 Task: Search one way flight ticket for 4 adults, 2 children, 2 infants in seat and 1 infant on lap in economy from Chattanooga: Lovell Field to Greensboro: Piedmont Triad International Airport on 5-1-2023. Choice of flights is American. Number of bags: 1 carry on bag. Price is upto 85000. Outbound departure time preference is 12:45.
Action: Mouse moved to (263, 333)
Screenshot: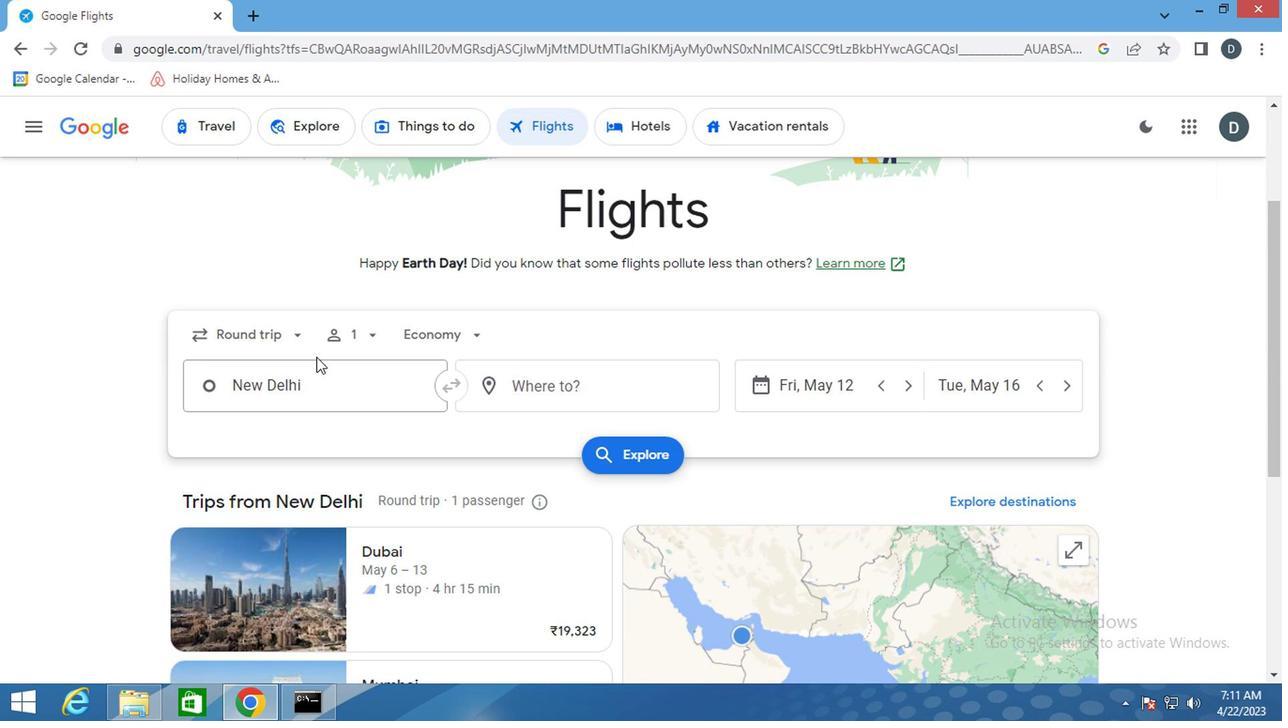 
Action: Mouse pressed left at (263, 333)
Screenshot: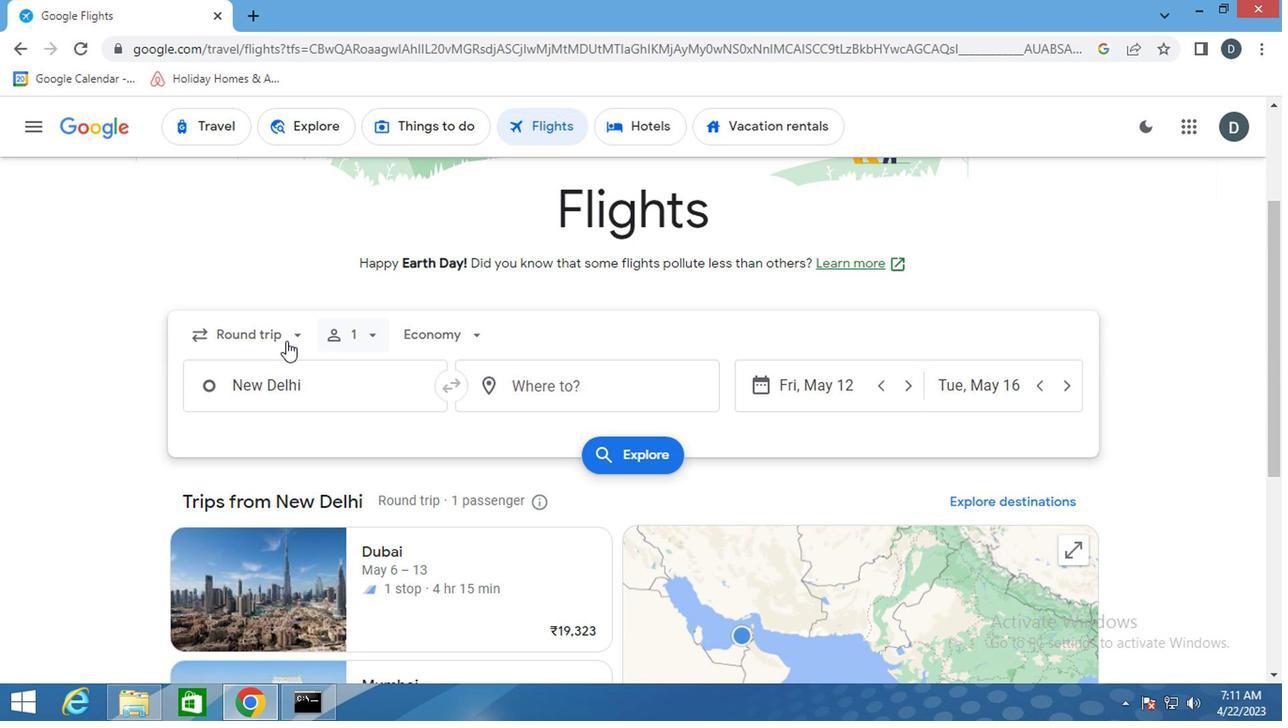 
Action: Mouse moved to (272, 414)
Screenshot: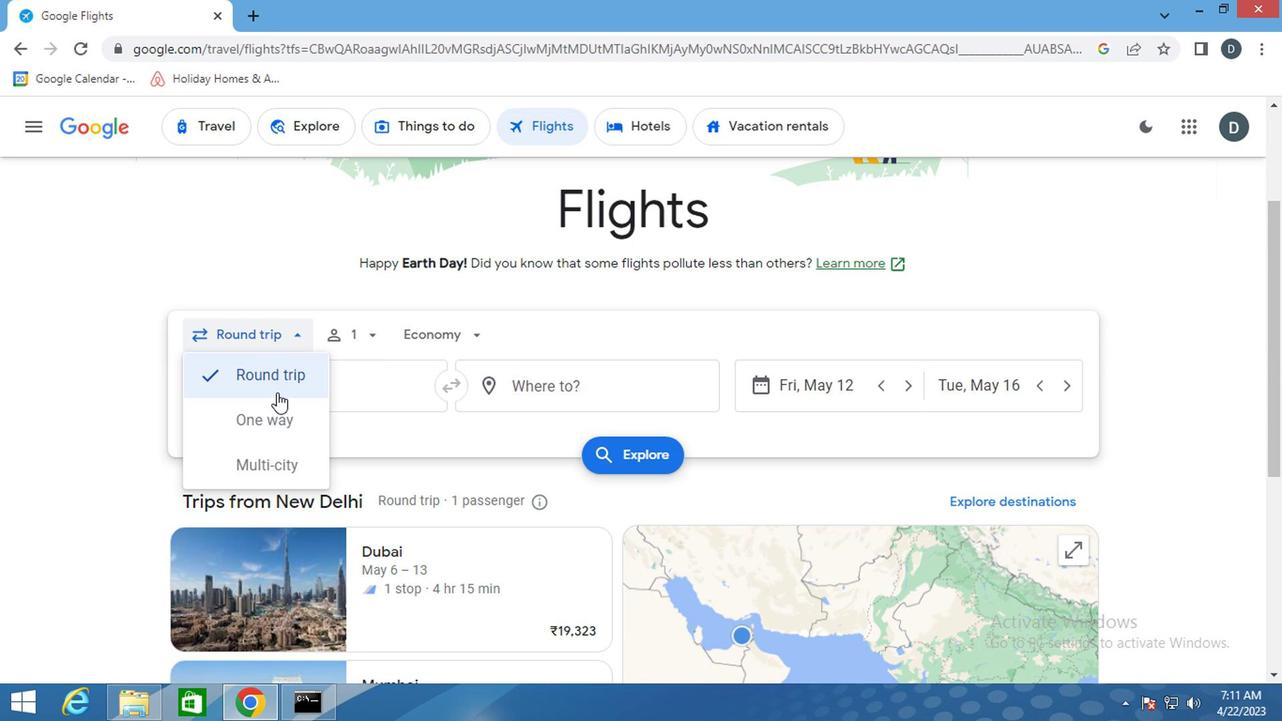 
Action: Mouse pressed left at (272, 414)
Screenshot: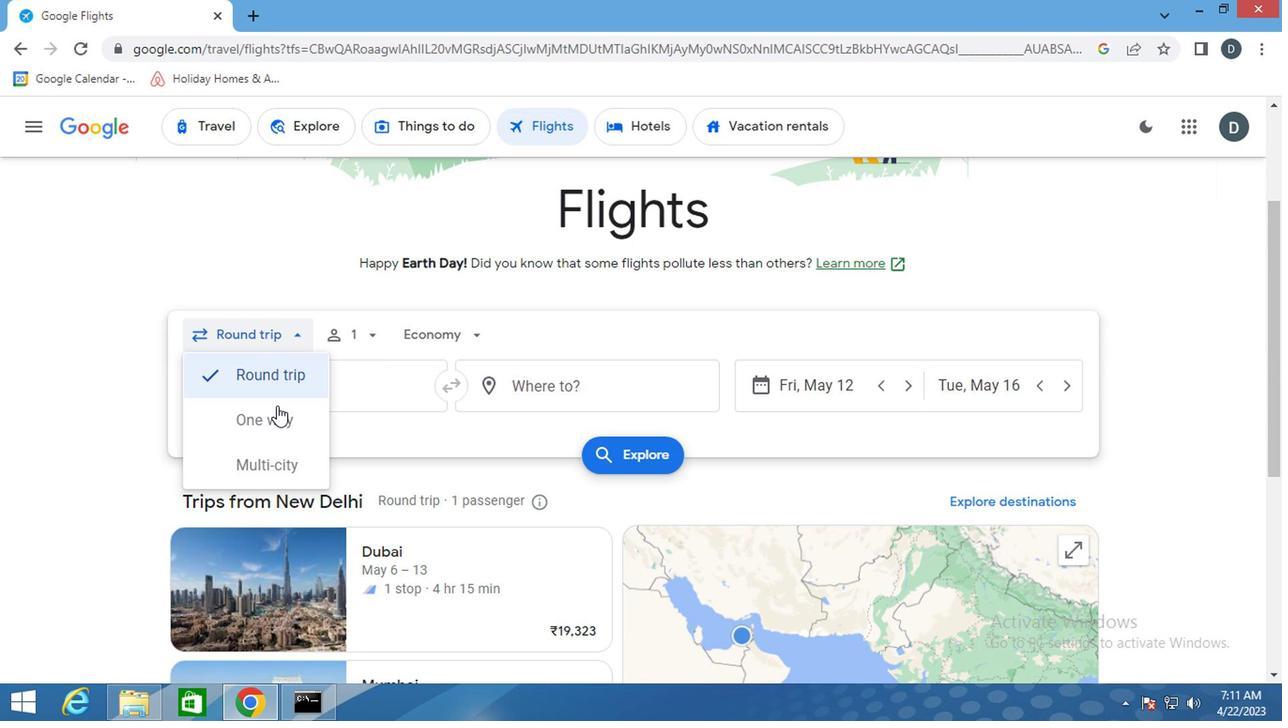 
Action: Mouse moved to (369, 331)
Screenshot: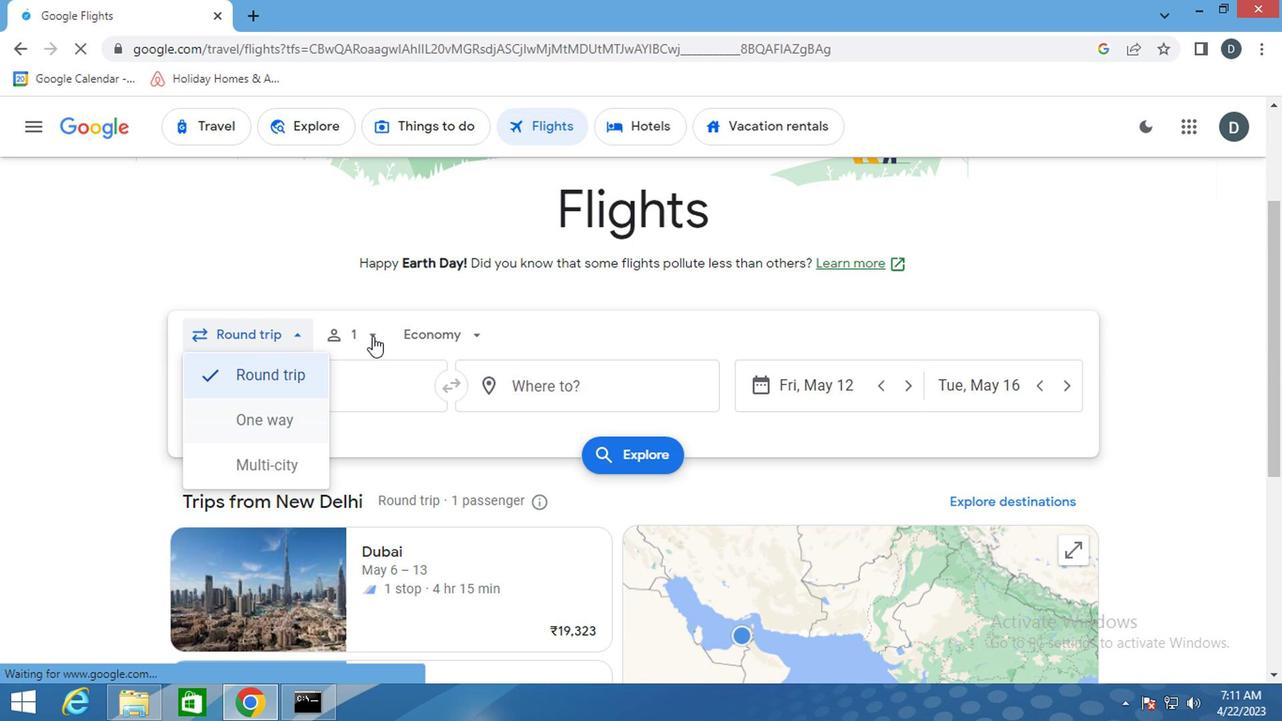 
Action: Mouse pressed left at (369, 331)
Screenshot: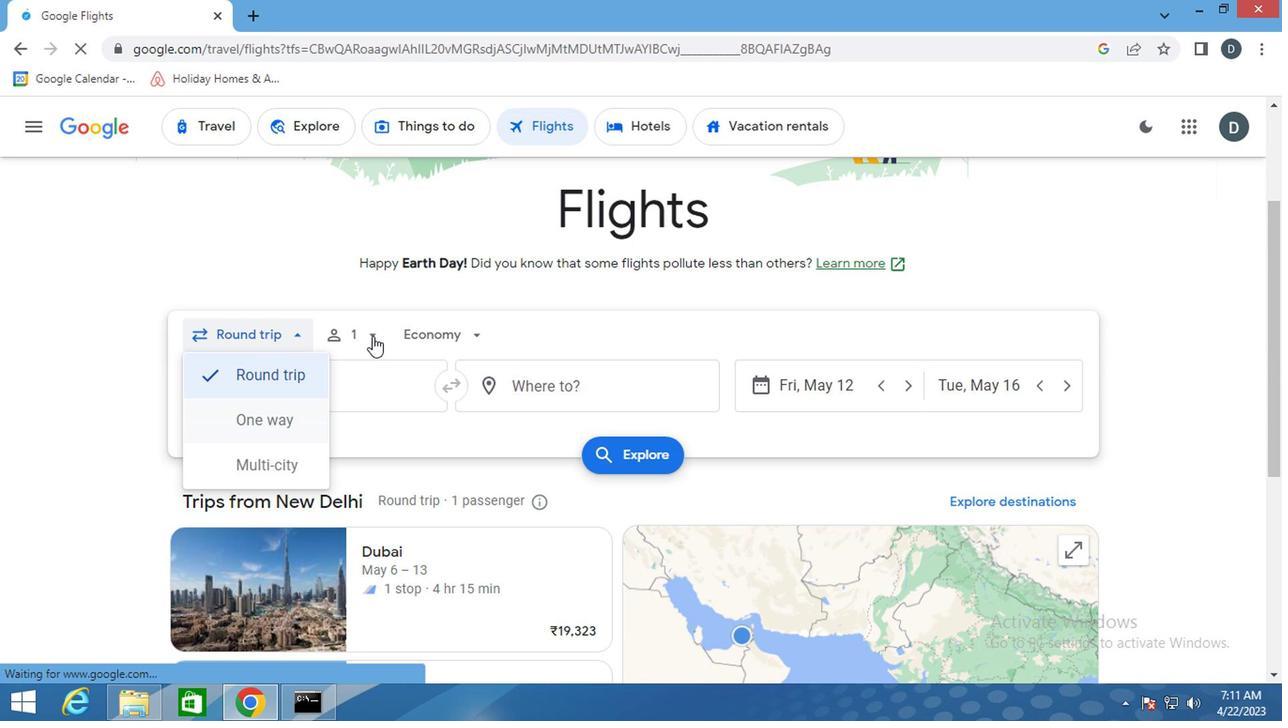 
Action: Mouse moved to (506, 377)
Screenshot: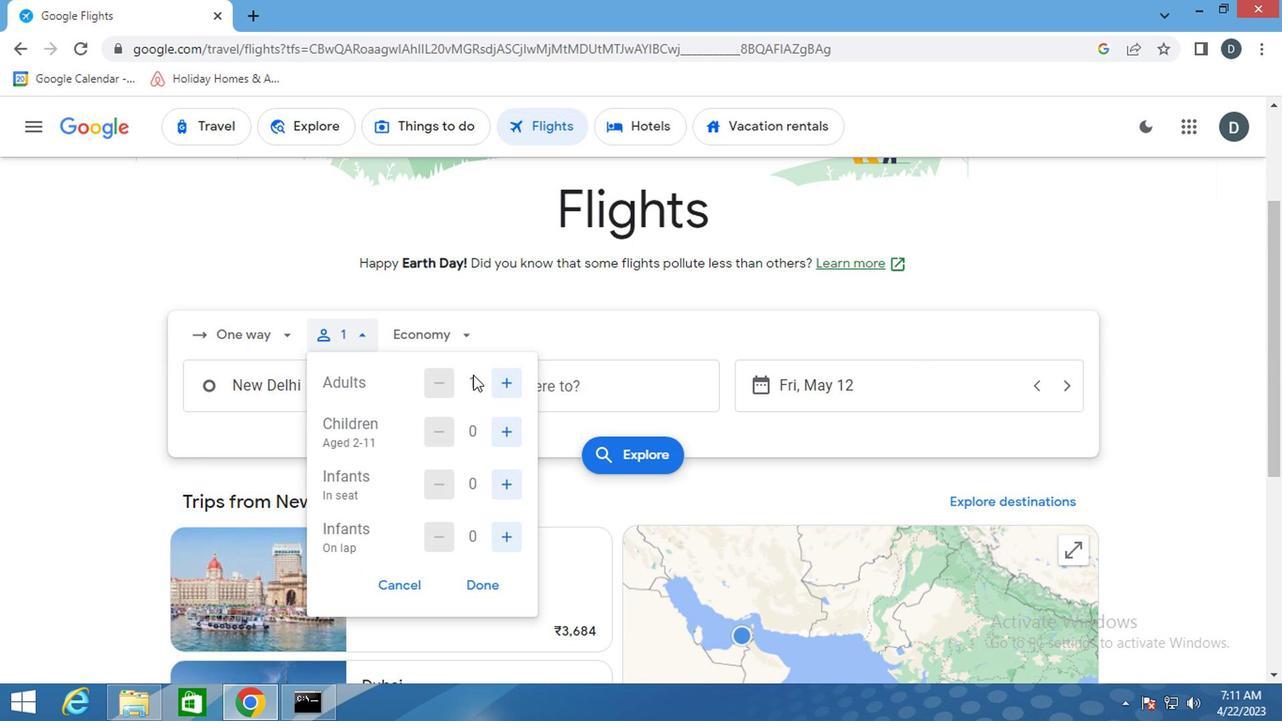 
Action: Mouse pressed left at (506, 377)
Screenshot: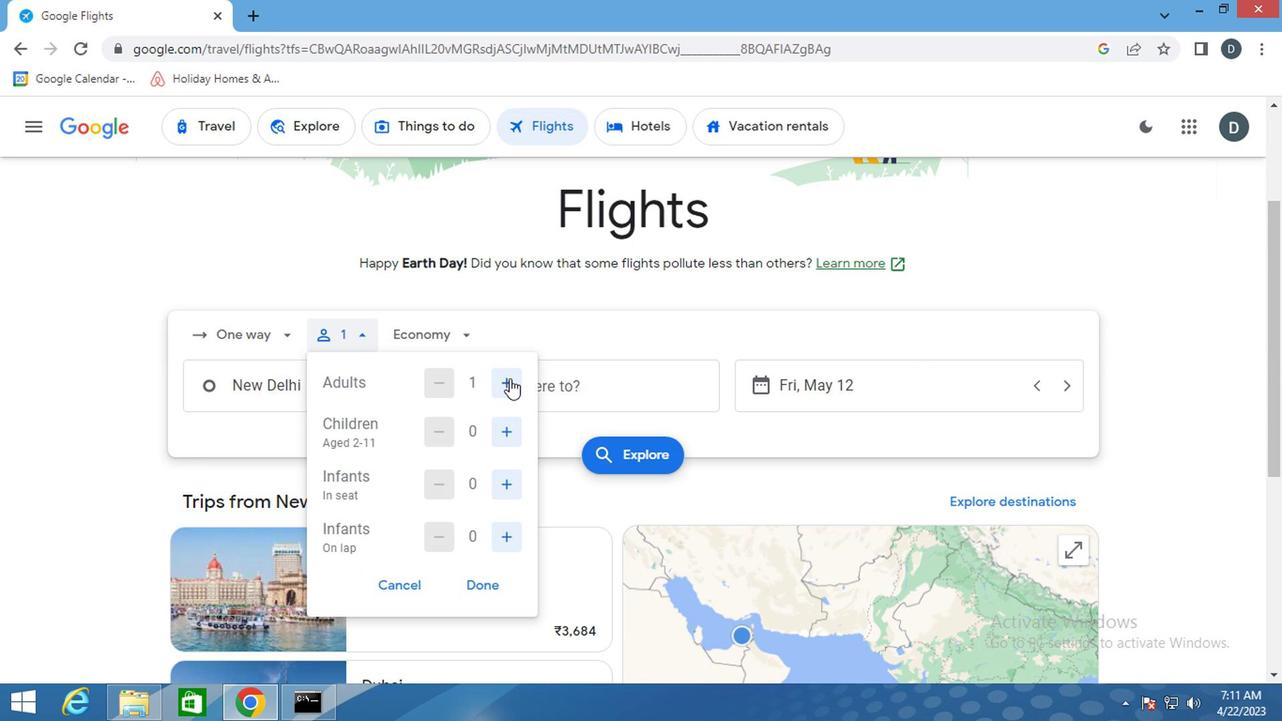 
Action: Mouse pressed left at (506, 377)
Screenshot: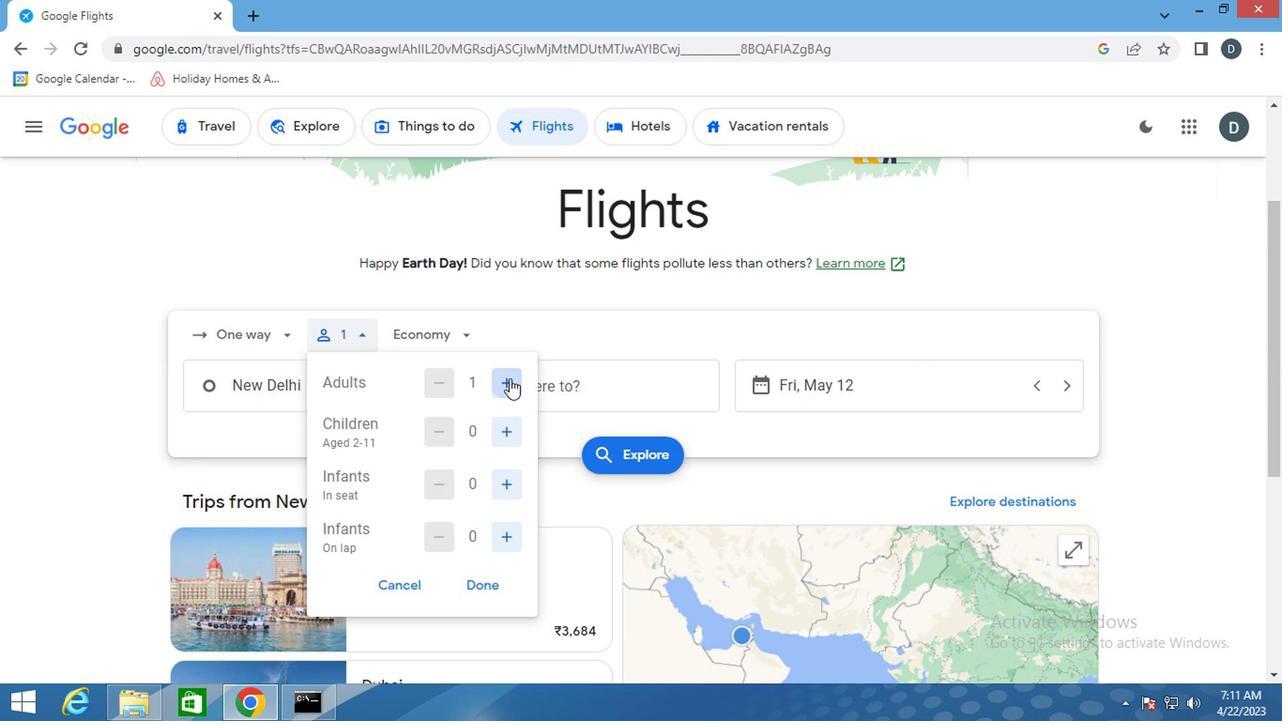 
Action: Mouse pressed left at (506, 377)
Screenshot: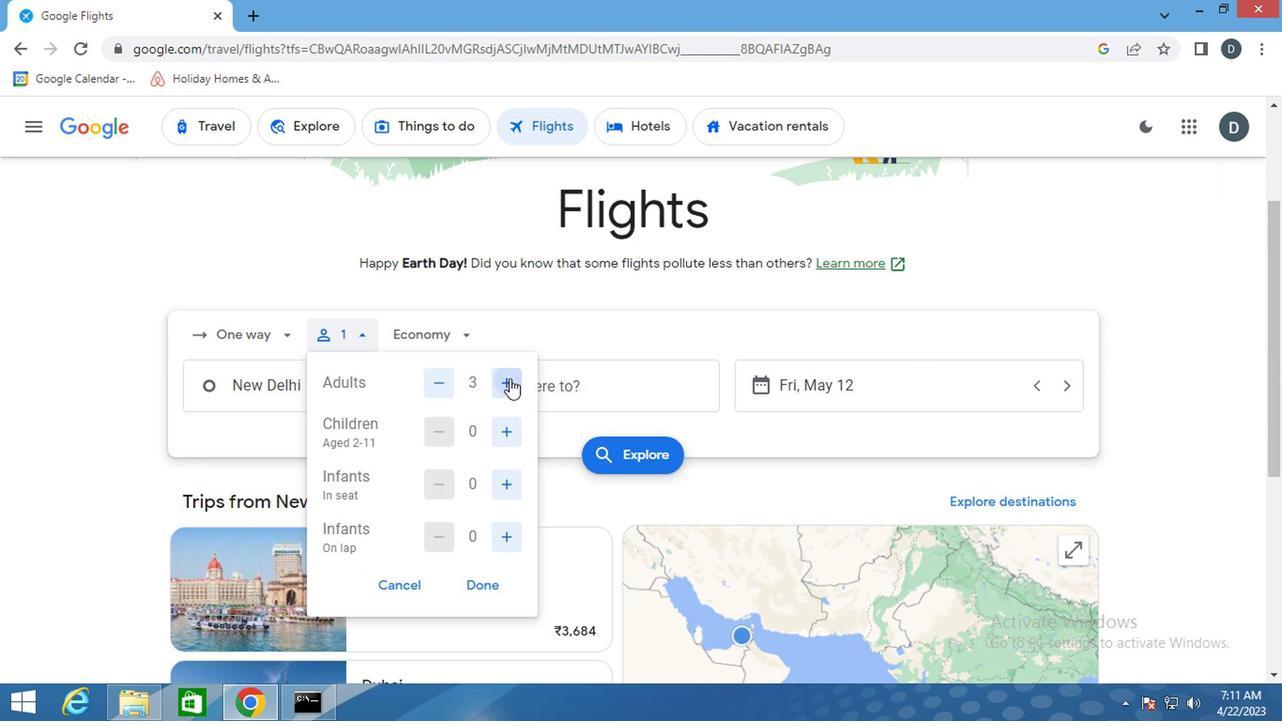 
Action: Mouse moved to (493, 436)
Screenshot: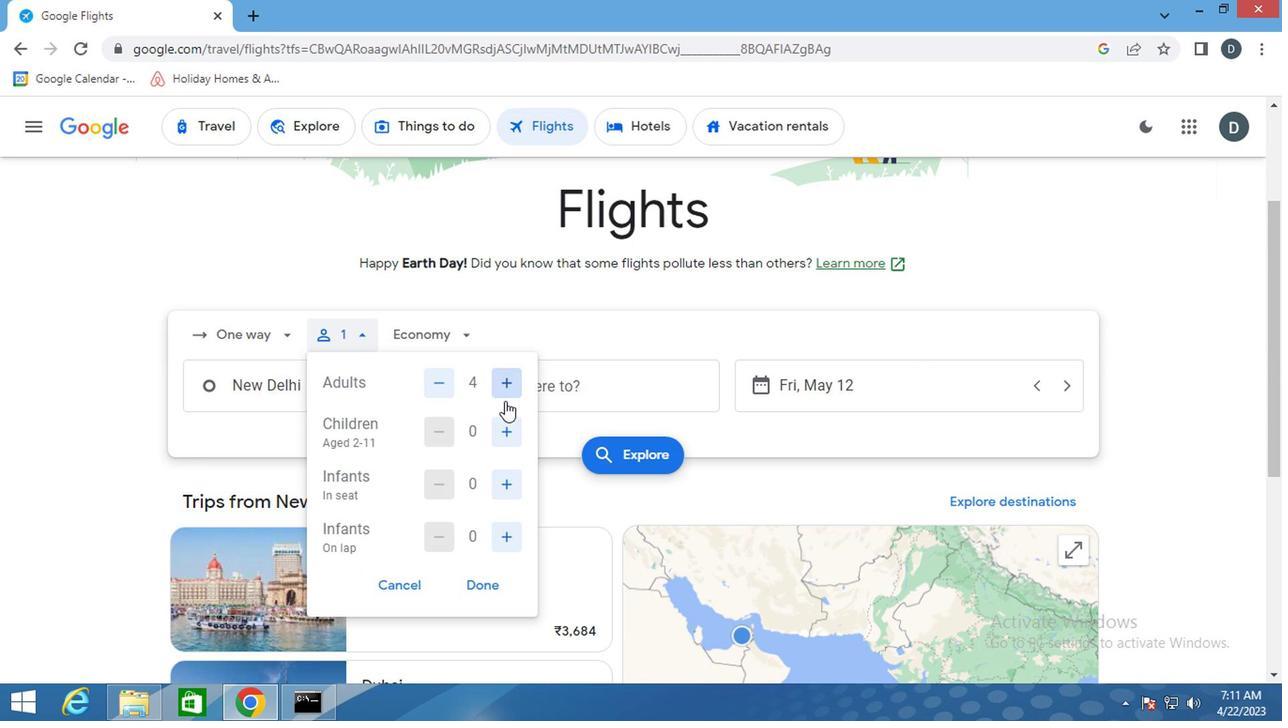 
Action: Mouse pressed left at (493, 436)
Screenshot: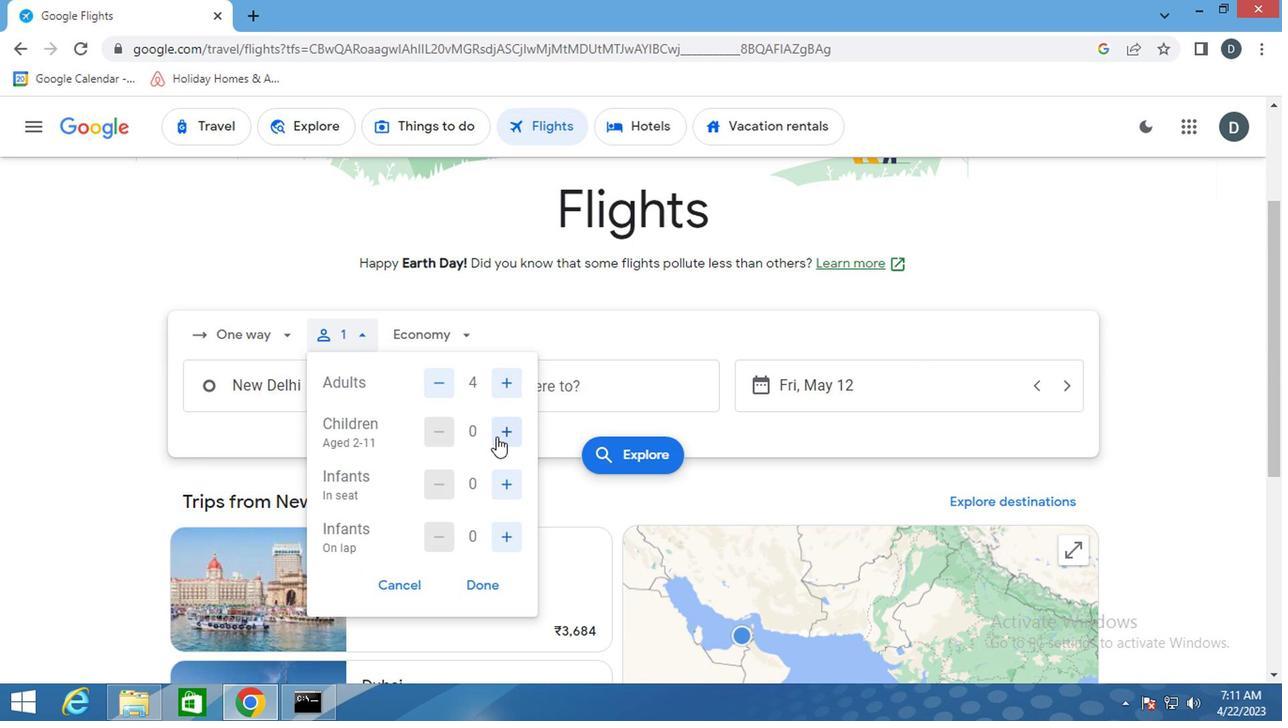 
Action: Mouse pressed left at (493, 436)
Screenshot: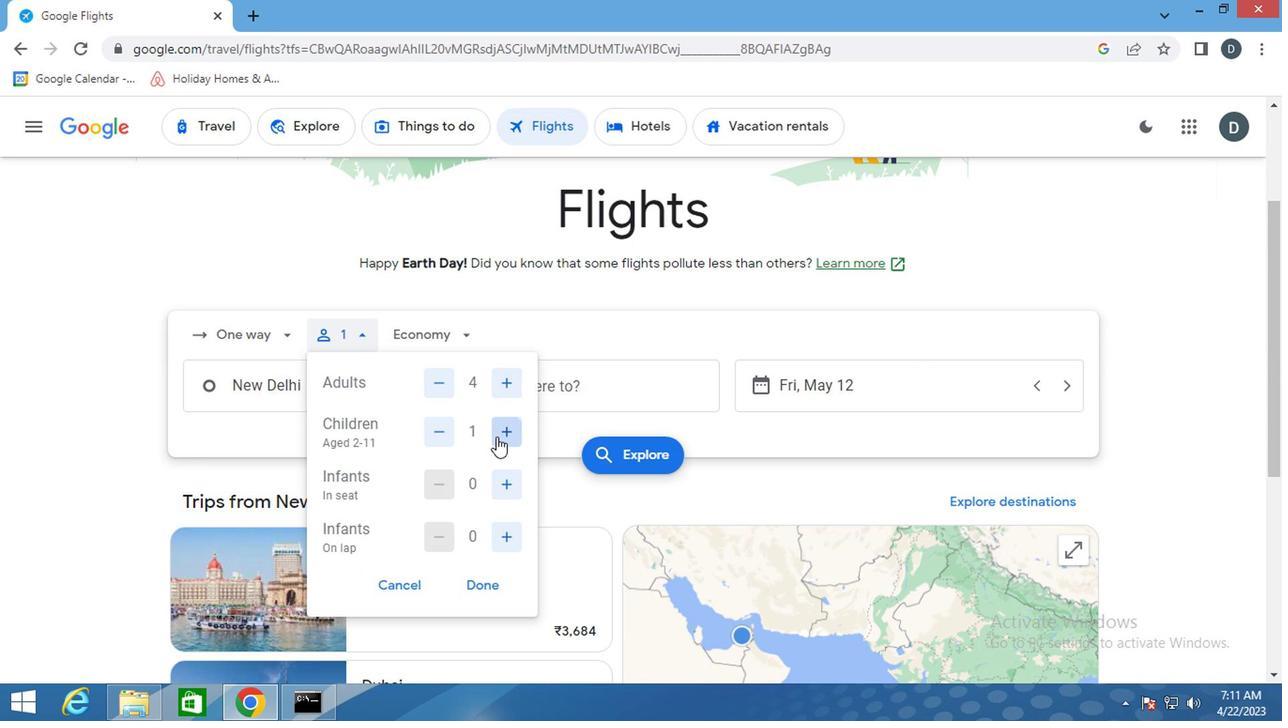 
Action: Mouse moved to (501, 483)
Screenshot: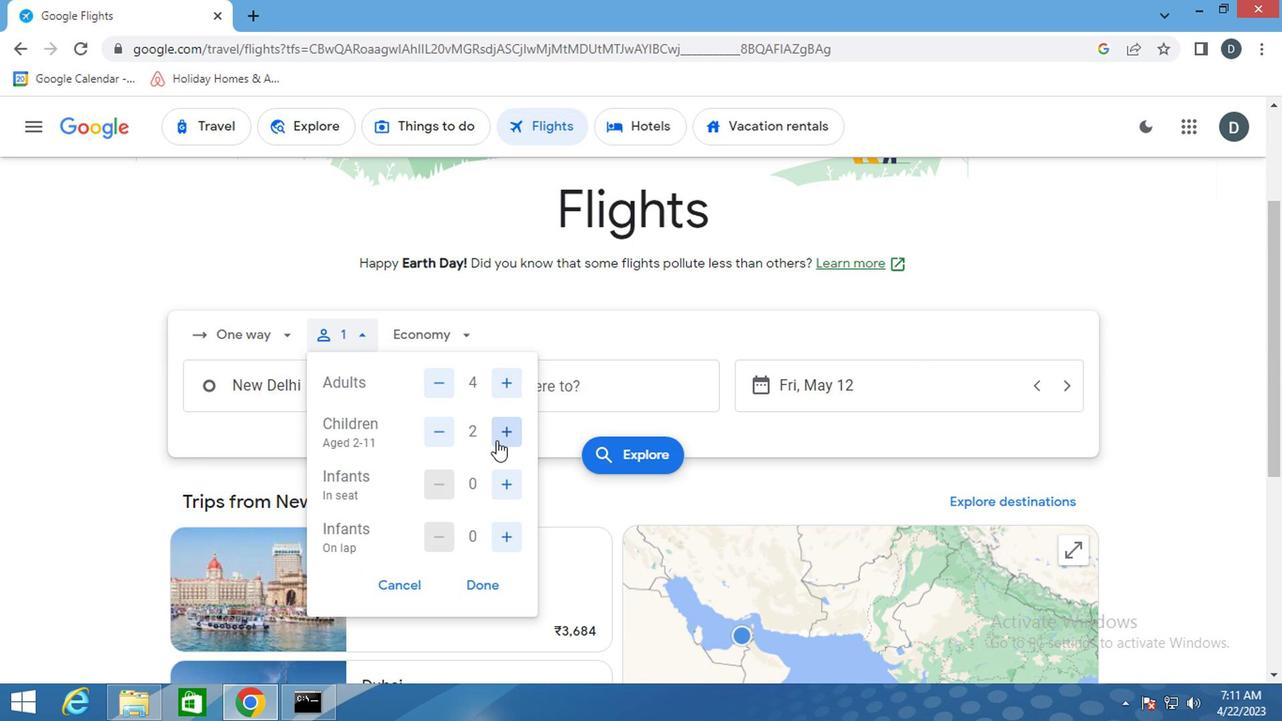 
Action: Mouse pressed left at (501, 483)
Screenshot: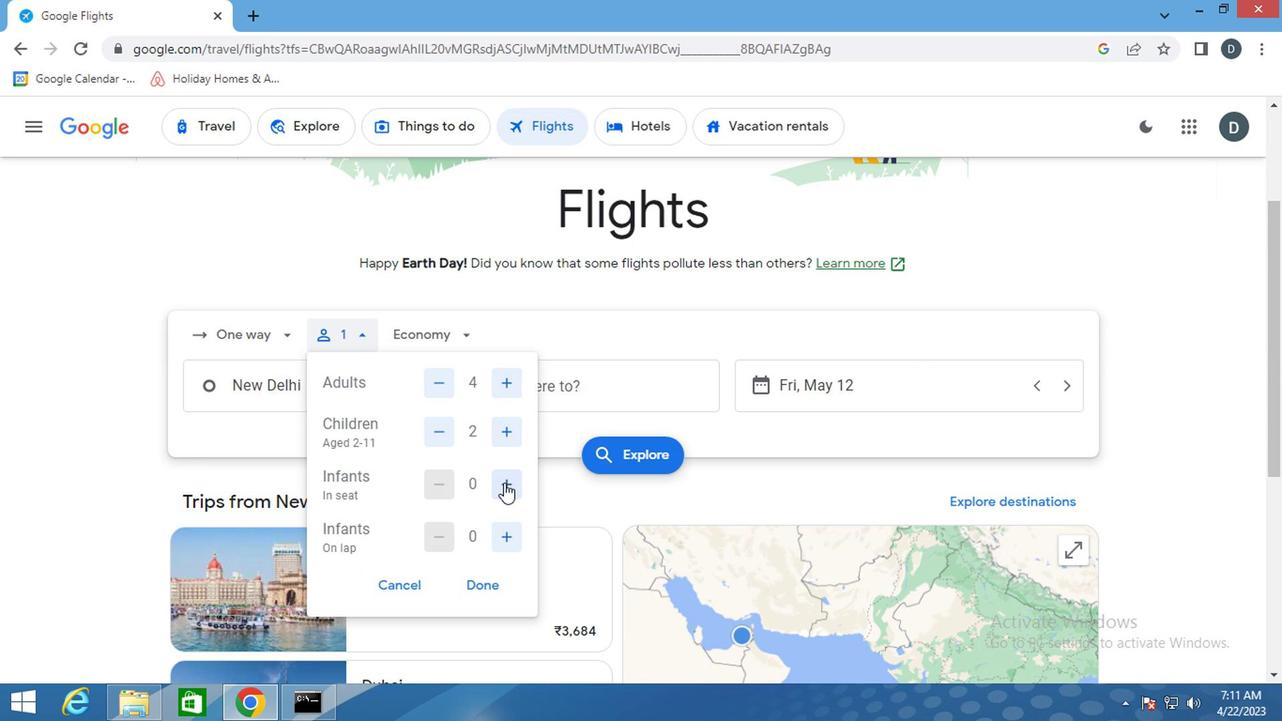 
Action: Mouse pressed left at (501, 483)
Screenshot: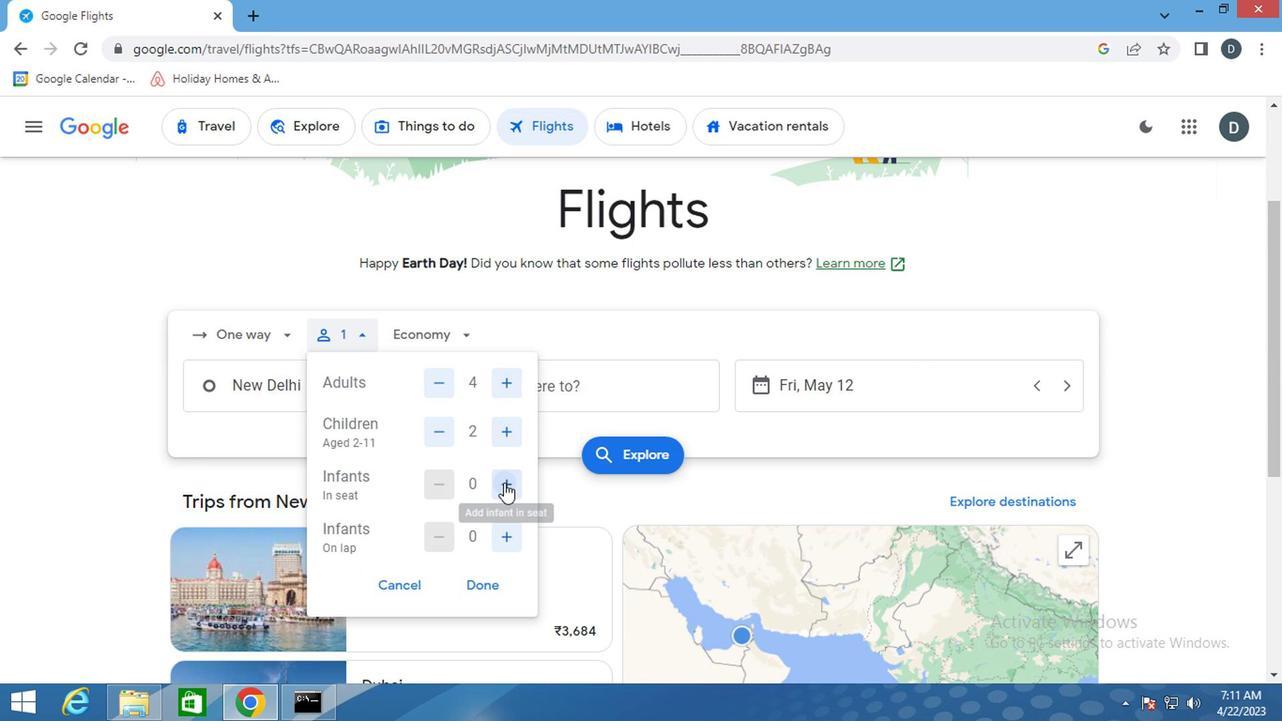 
Action: Mouse moved to (504, 542)
Screenshot: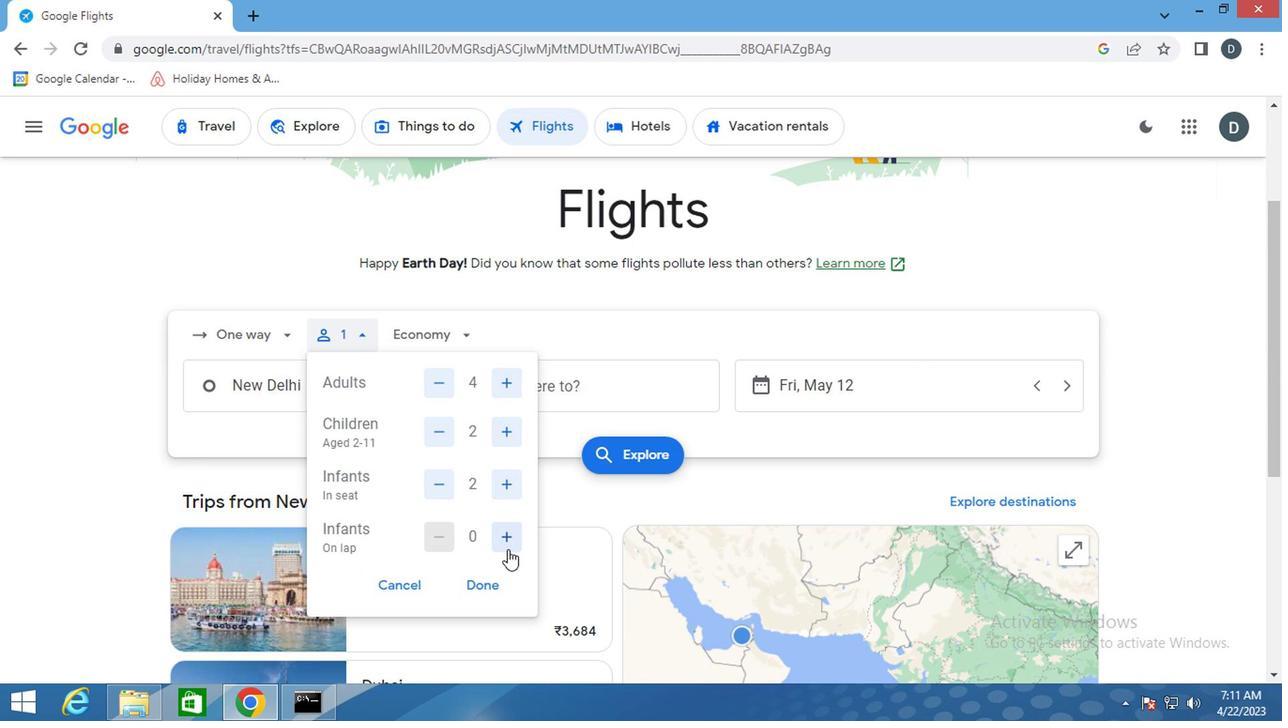 
Action: Mouse pressed left at (504, 542)
Screenshot: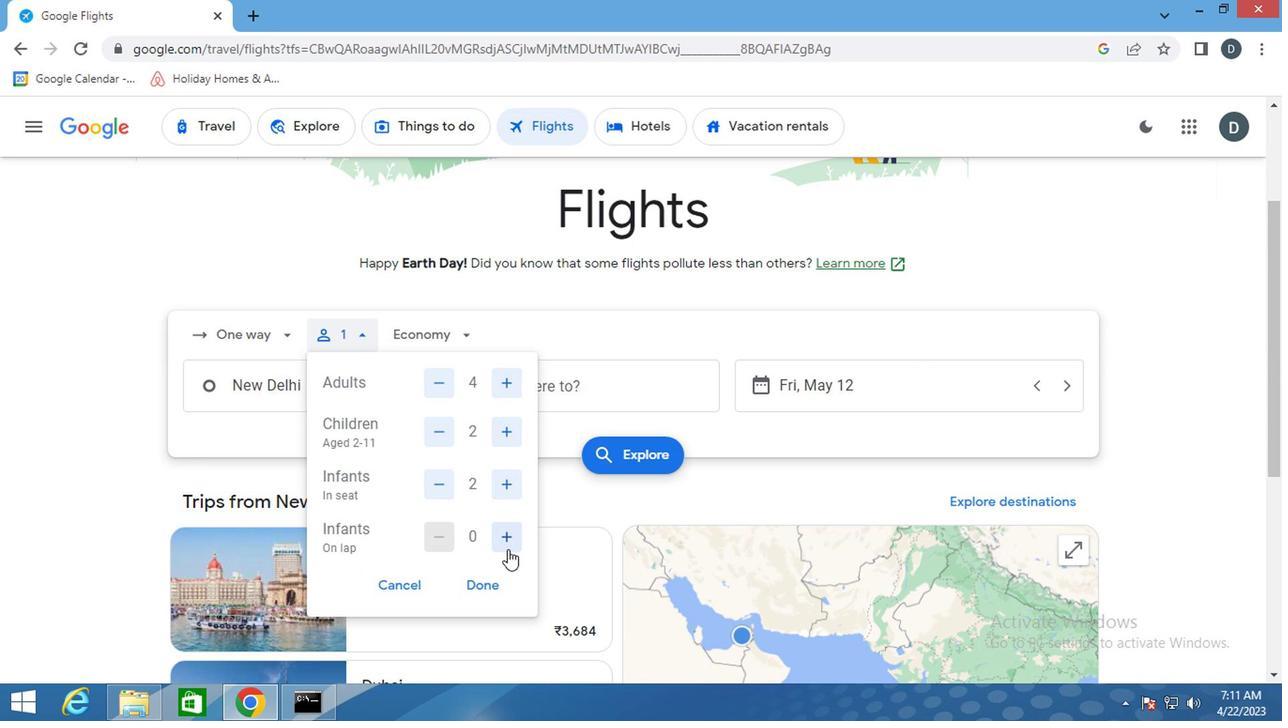
Action: Mouse moved to (484, 582)
Screenshot: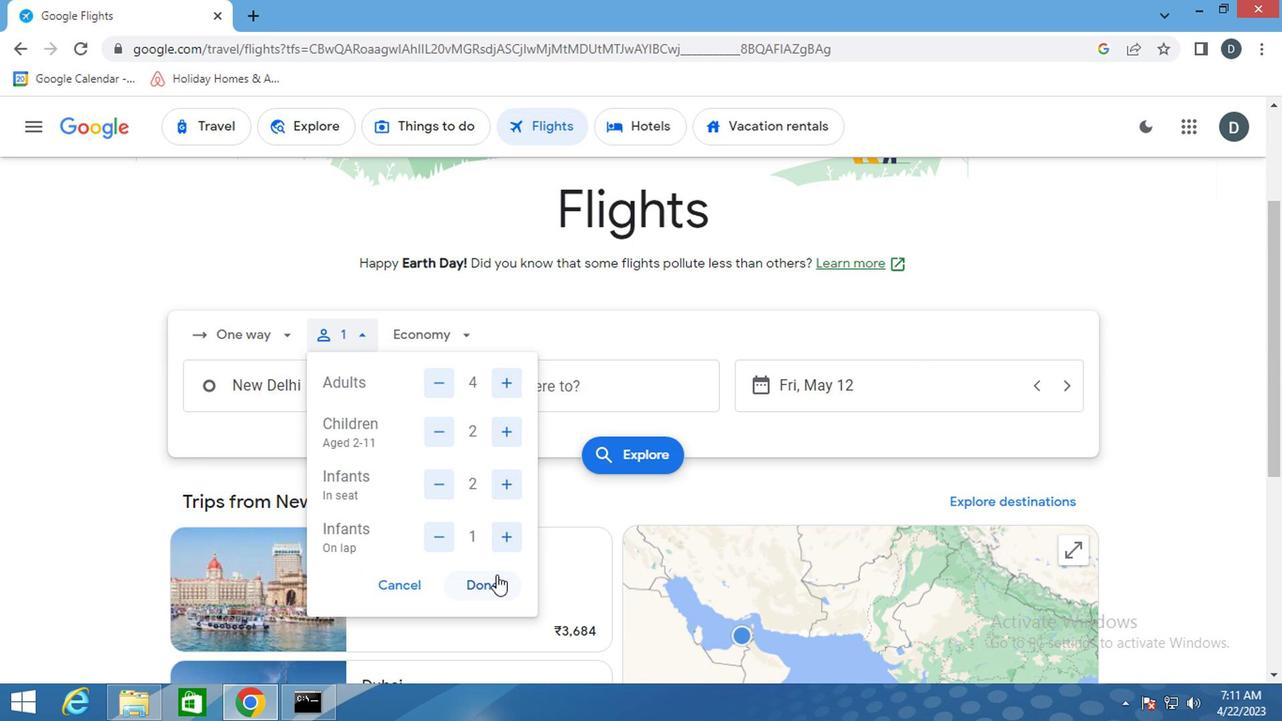 
Action: Mouse pressed left at (484, 582)
Screenshot: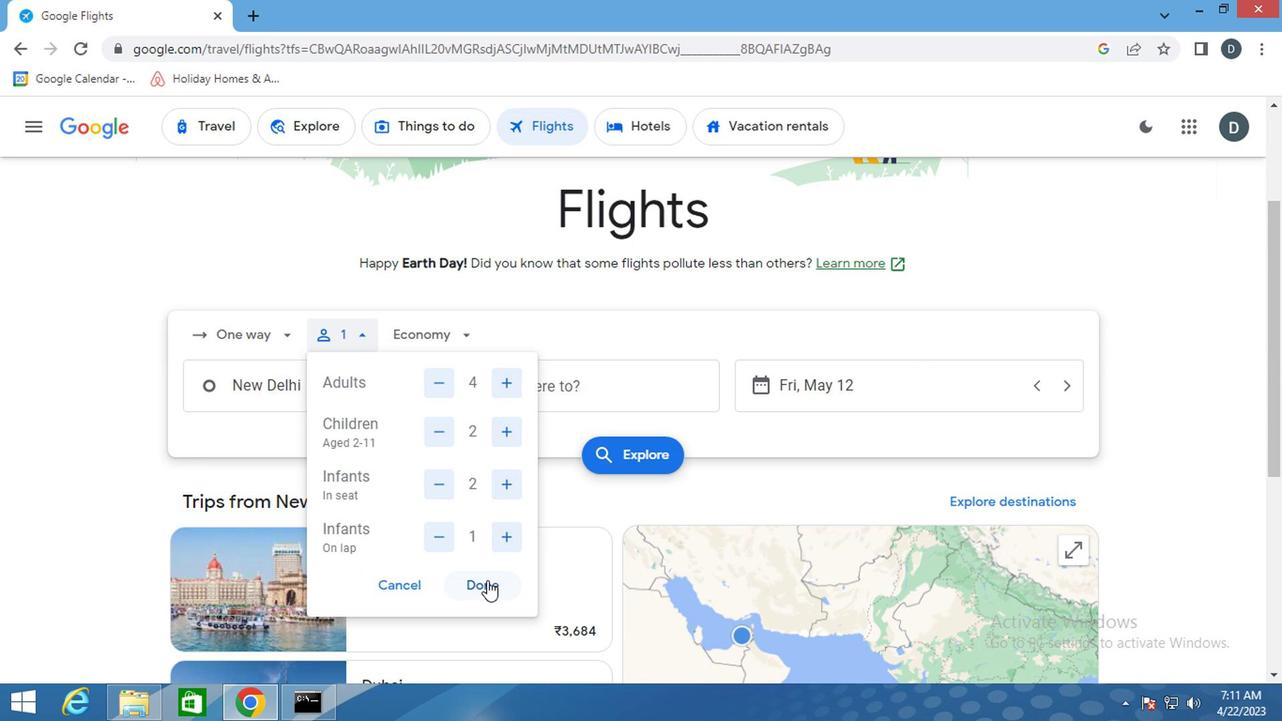 
Action: Mouse moved to (357, 391)
Screenshot: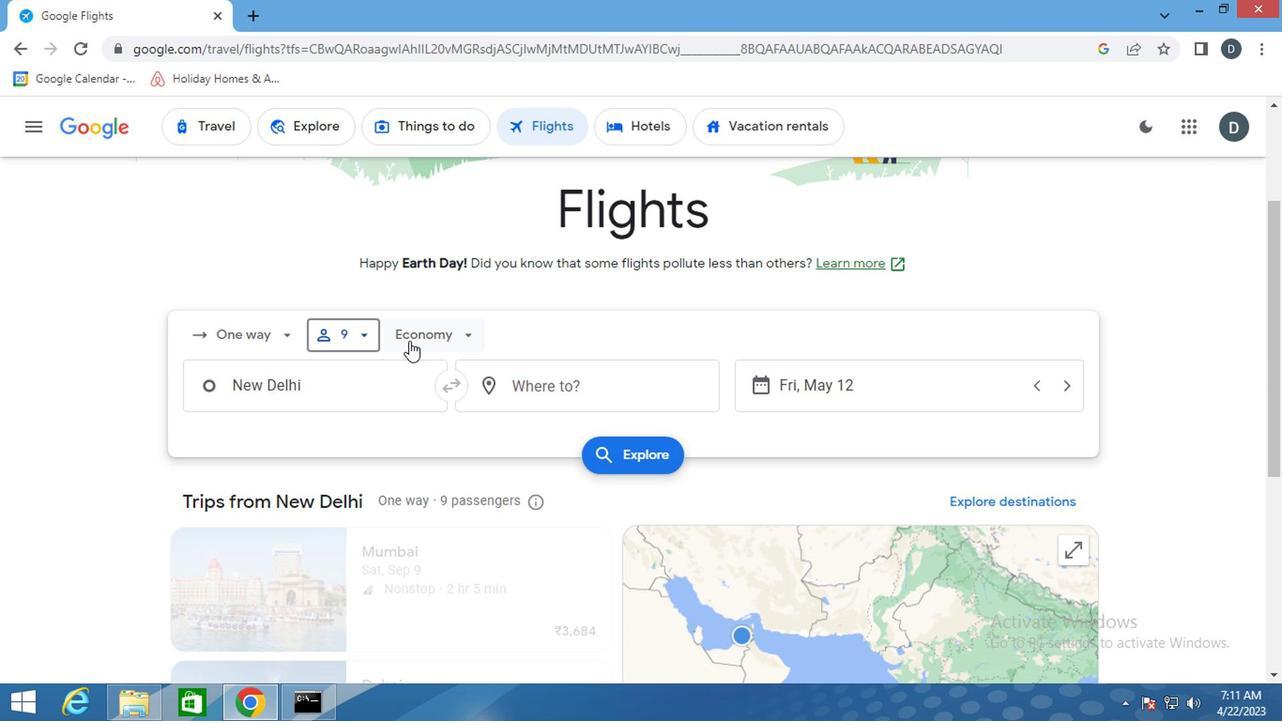 
Action: Mouse pressed left at (357, 391)
Screenshot: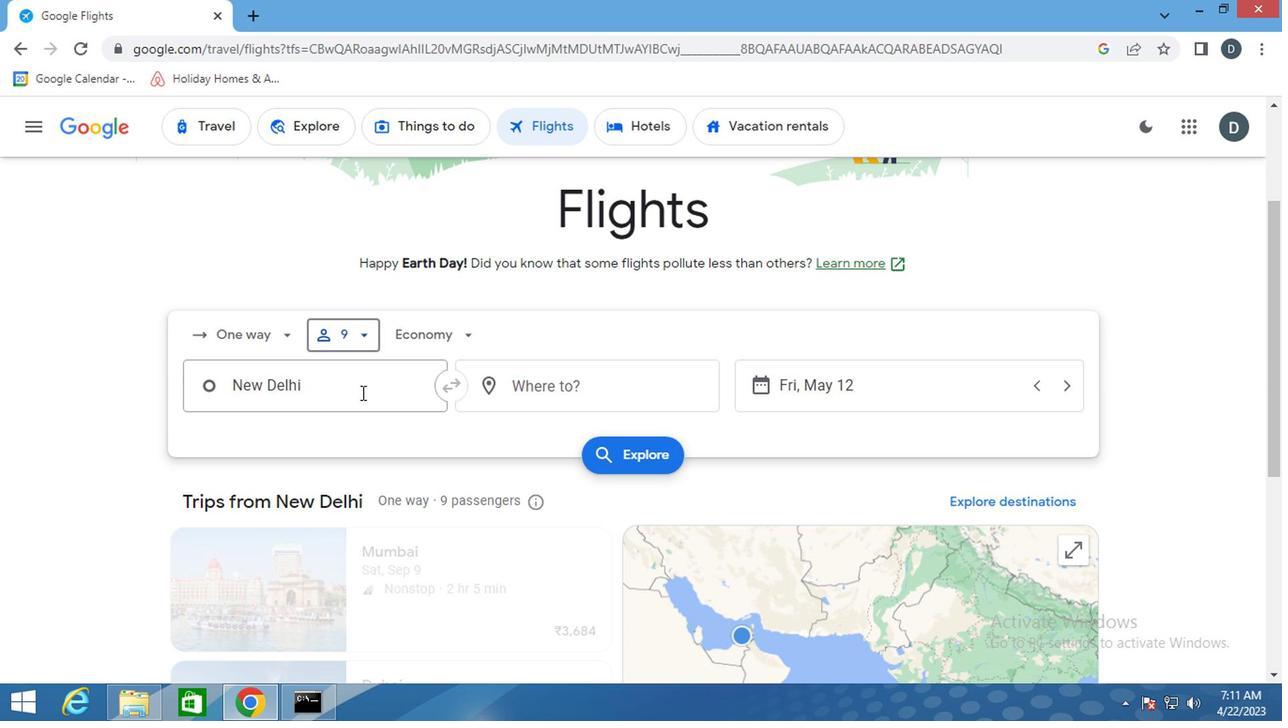 
Action: Key pressed <Key.shift>CHATTANOO
Screenshot: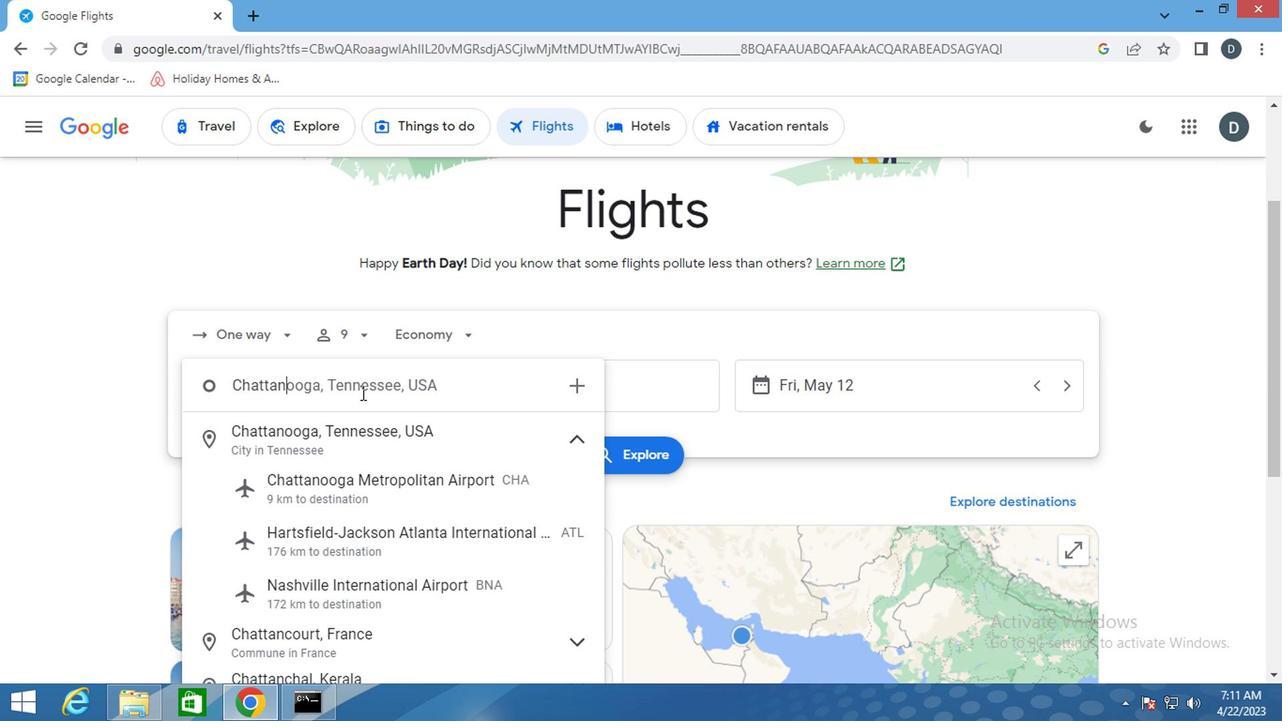 
Action: Mouse moved to (392, 439)
Screenshot: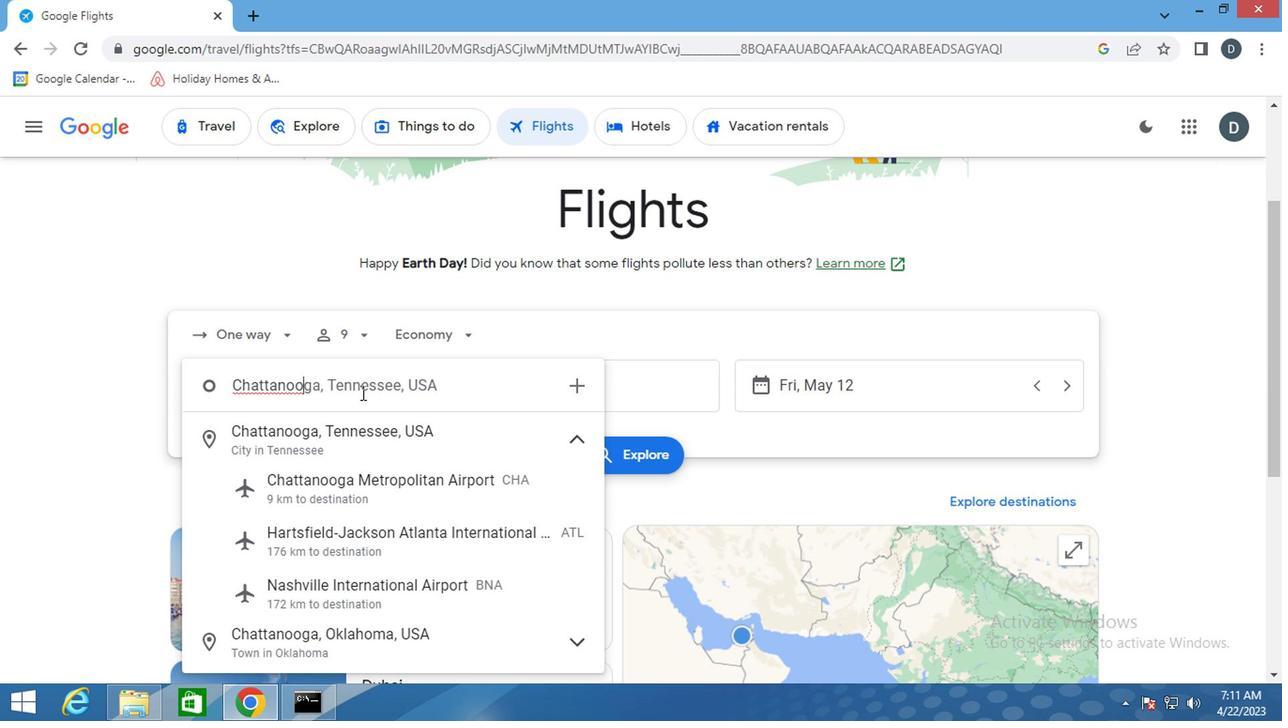 
Action: Mouse pressed left at (392, 439)
Screenshot: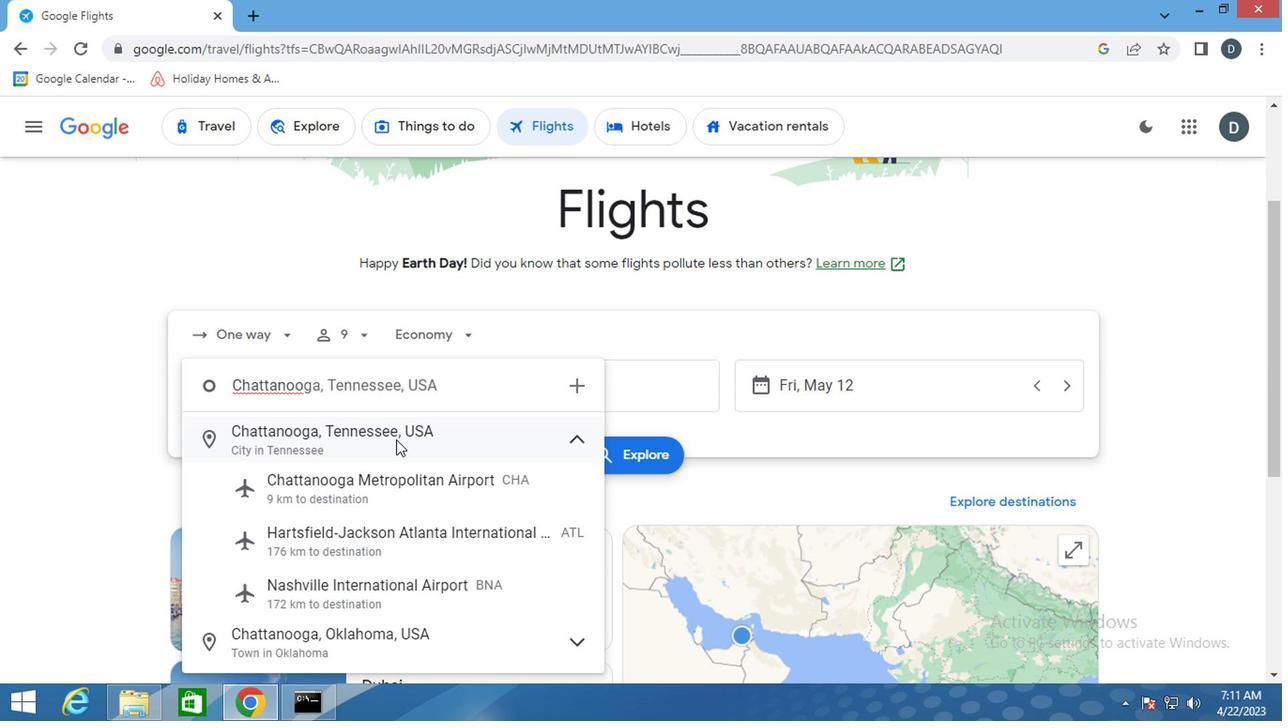 
Action: Mouse moved to (586, 387)
Screenshot: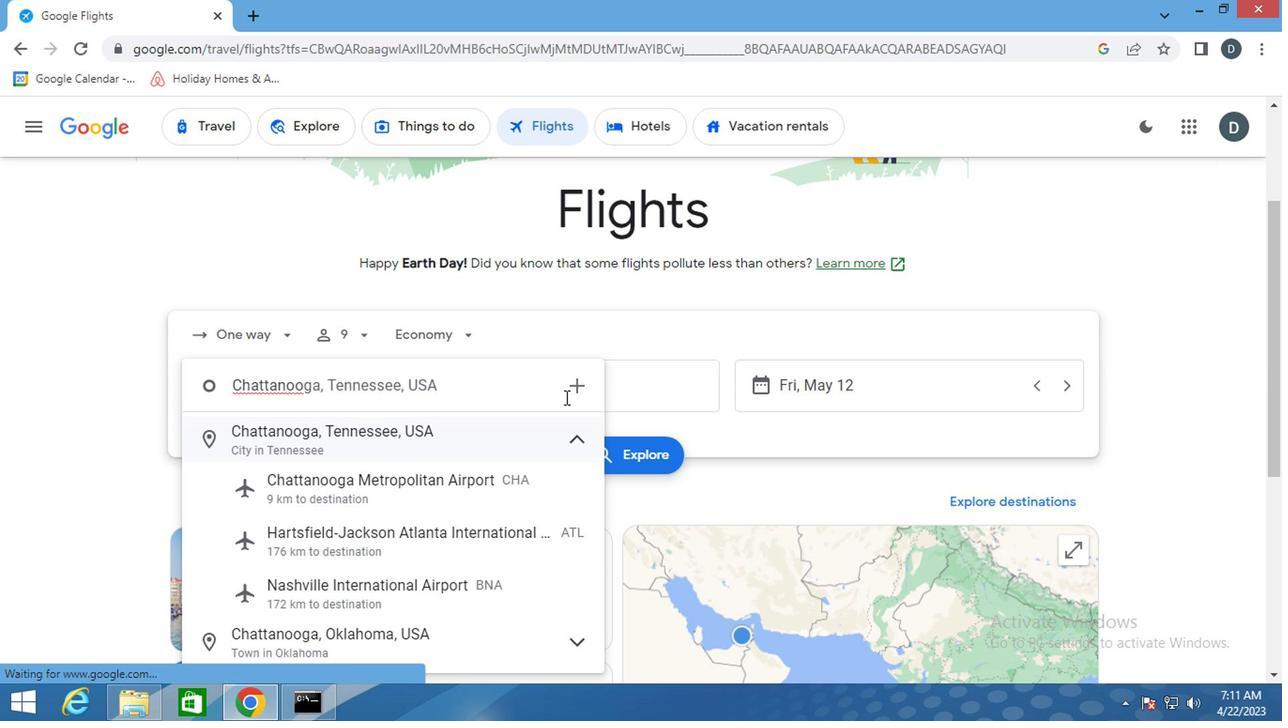 
Action: Mouse pressed left at (586, 387)
Screenshot: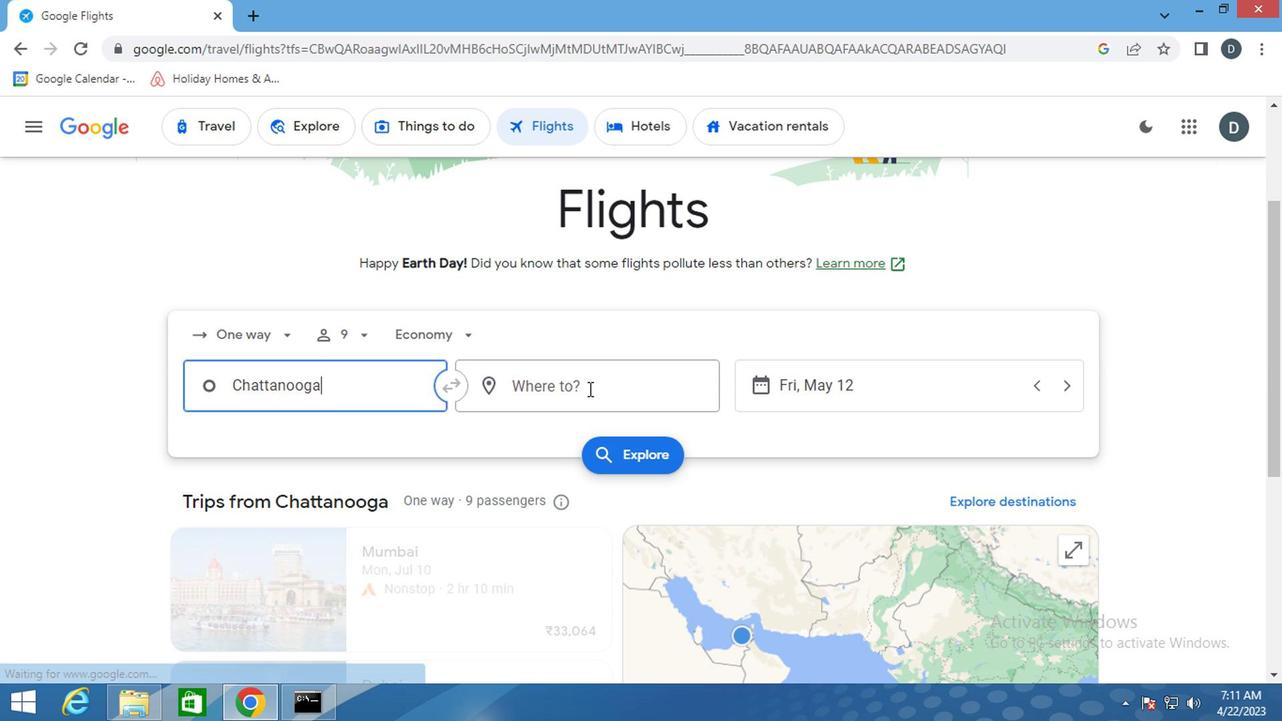 
Action: Mouse moved to (586, 386)
Screenshot: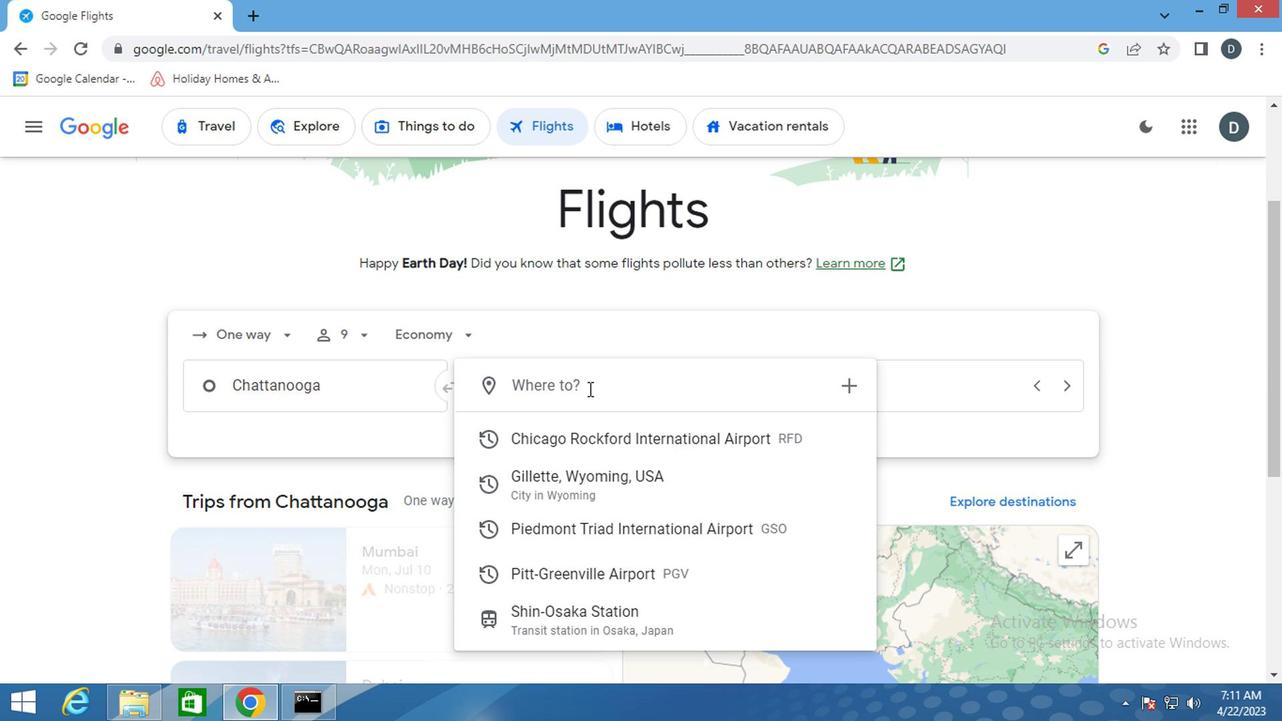 
Action: Key pressed <Key.shift>GREENS
Screenshot: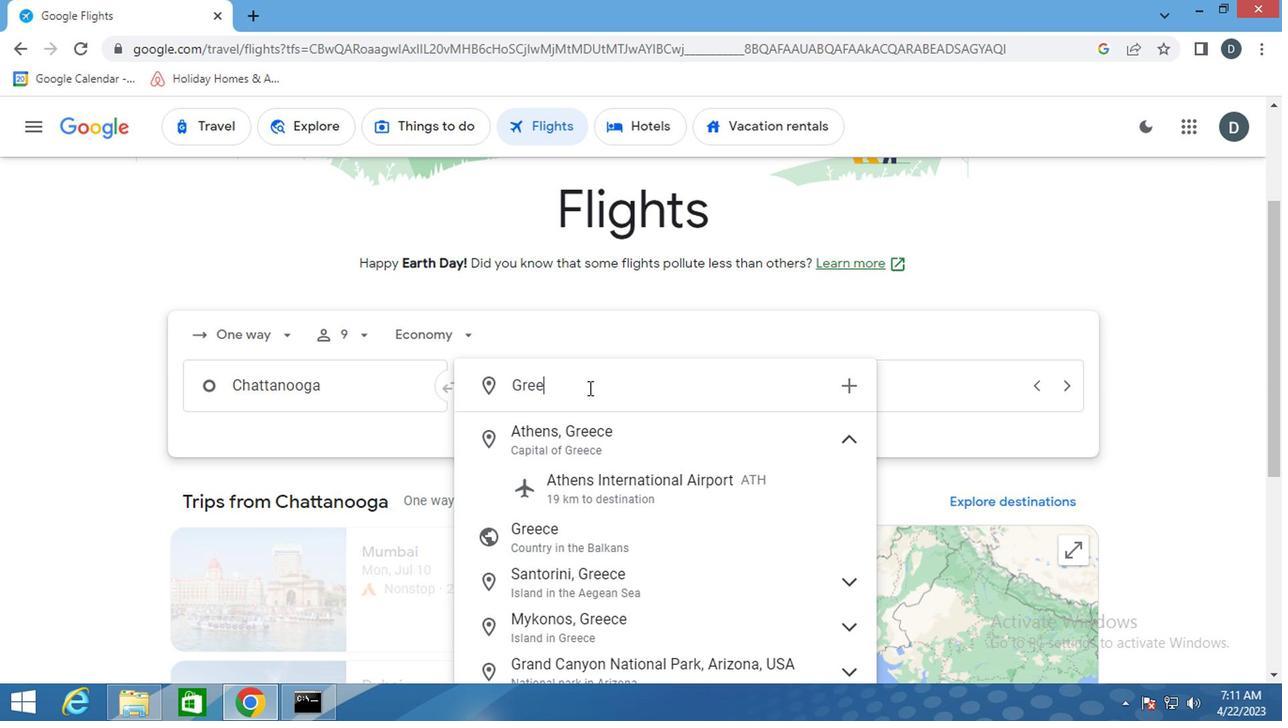
Action: Mouse moved to (604, 479)
Screenshot: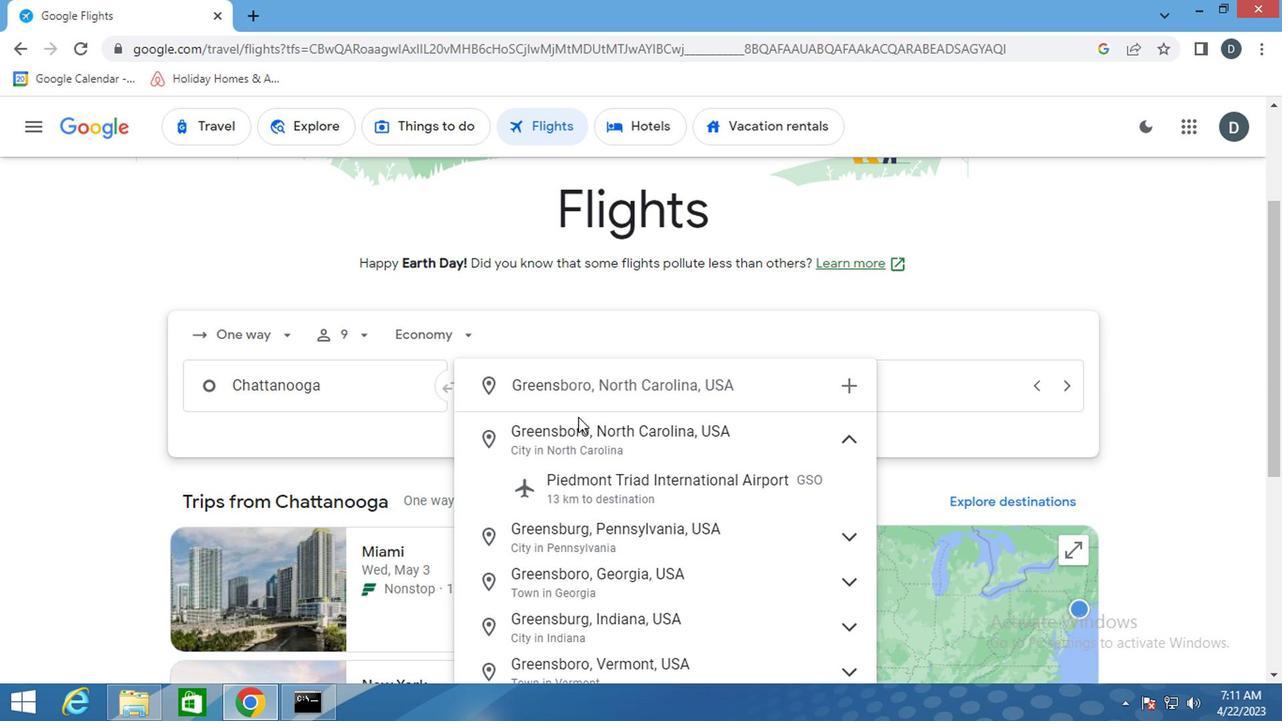 
Action: Mouse pressed left at (604, 479)
Screenshot: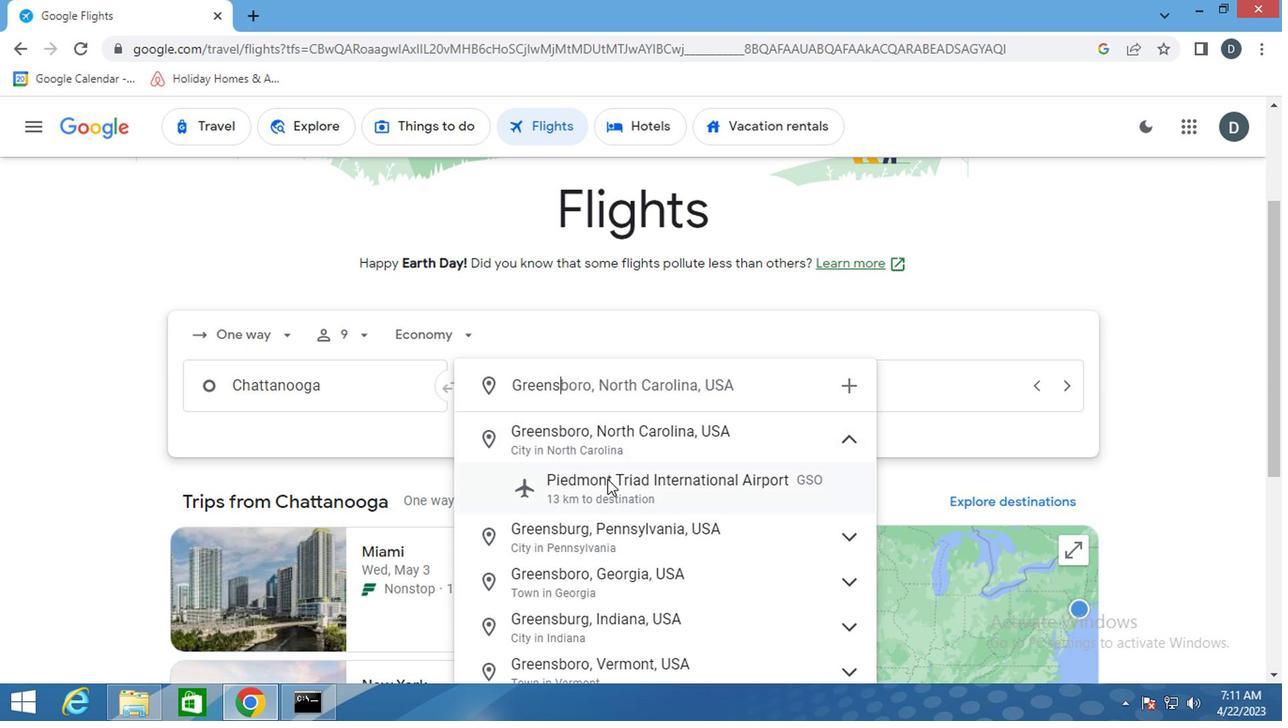 
Action: Mouse moved to (863, 397)
Screenshot: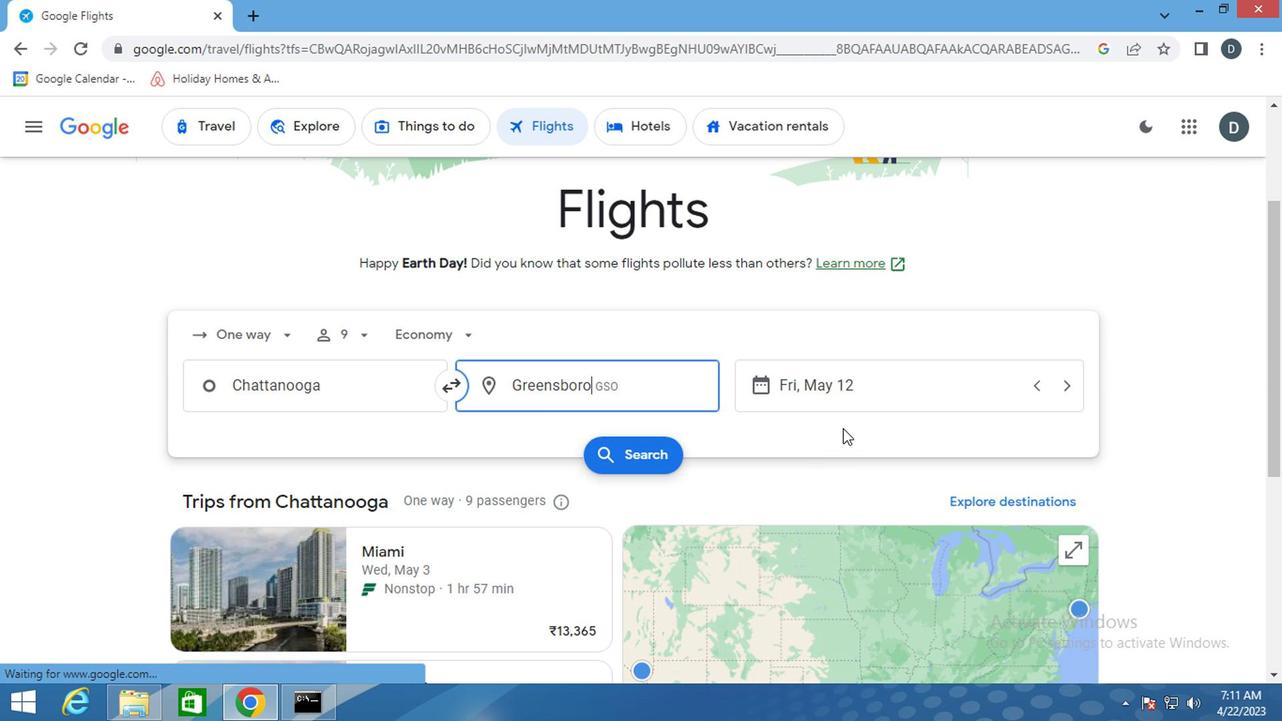 
Action: Mouse pressed left at (863, 397)
Screenshot: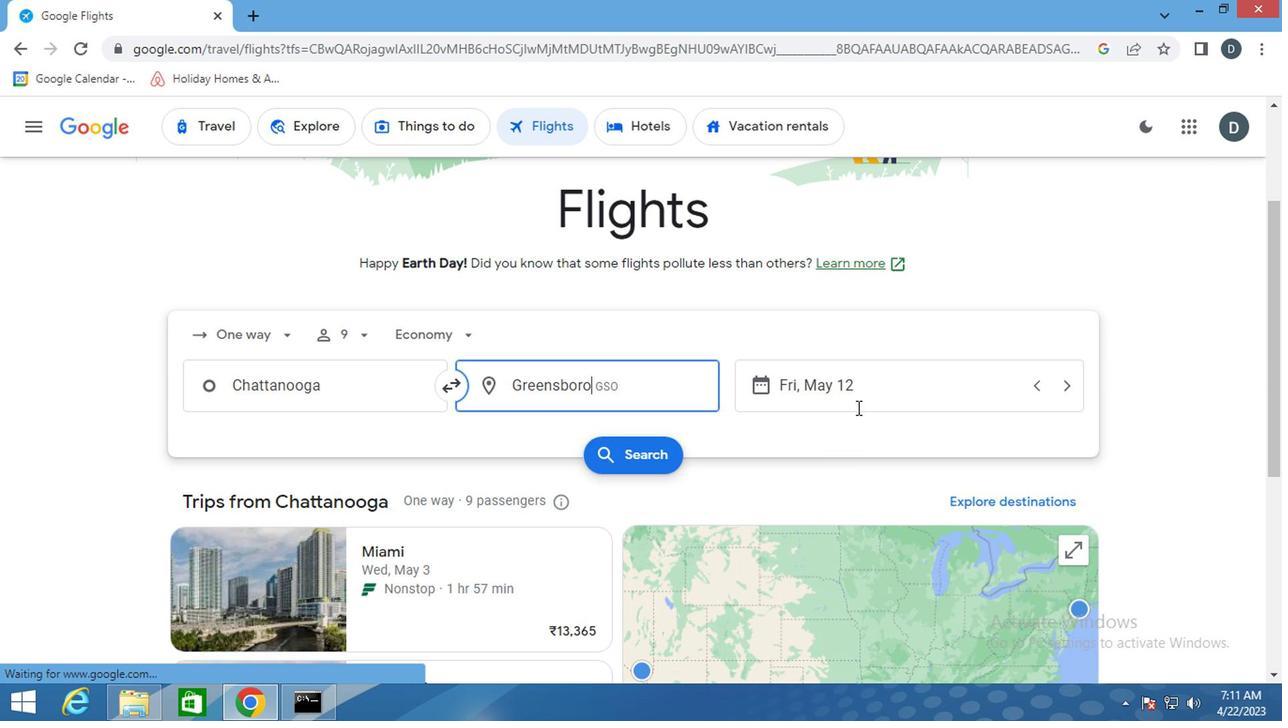 
Action: Mouse moved to (813, 336)
Screenshot: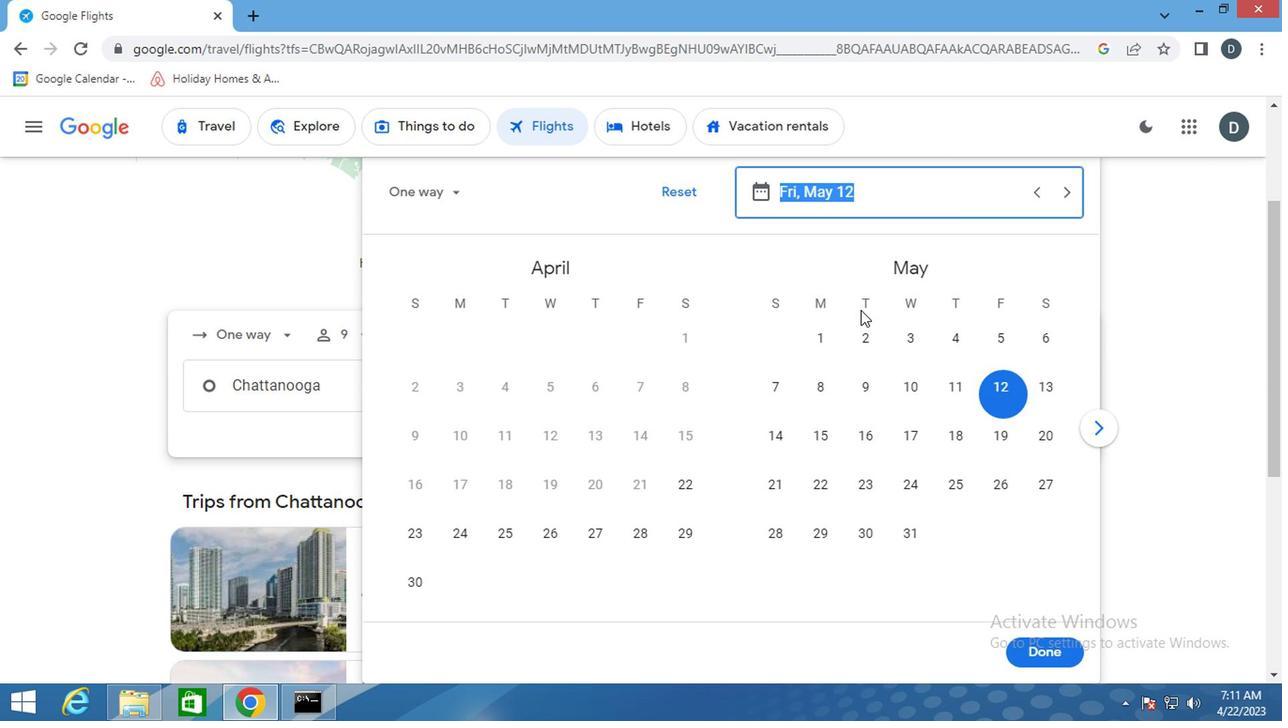 
Action: Mouse pressed left at (813, 336)
Screenshot: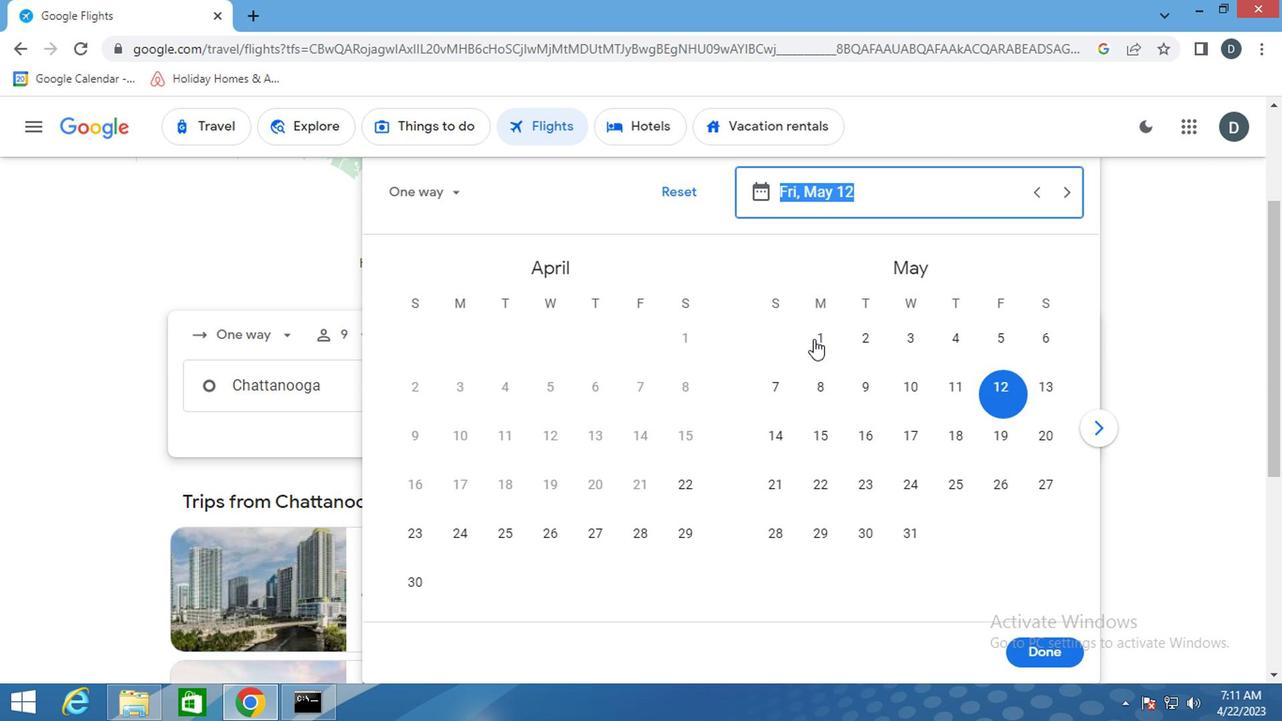 
Action: Mouse moved to (1048, 651)
Screenshot: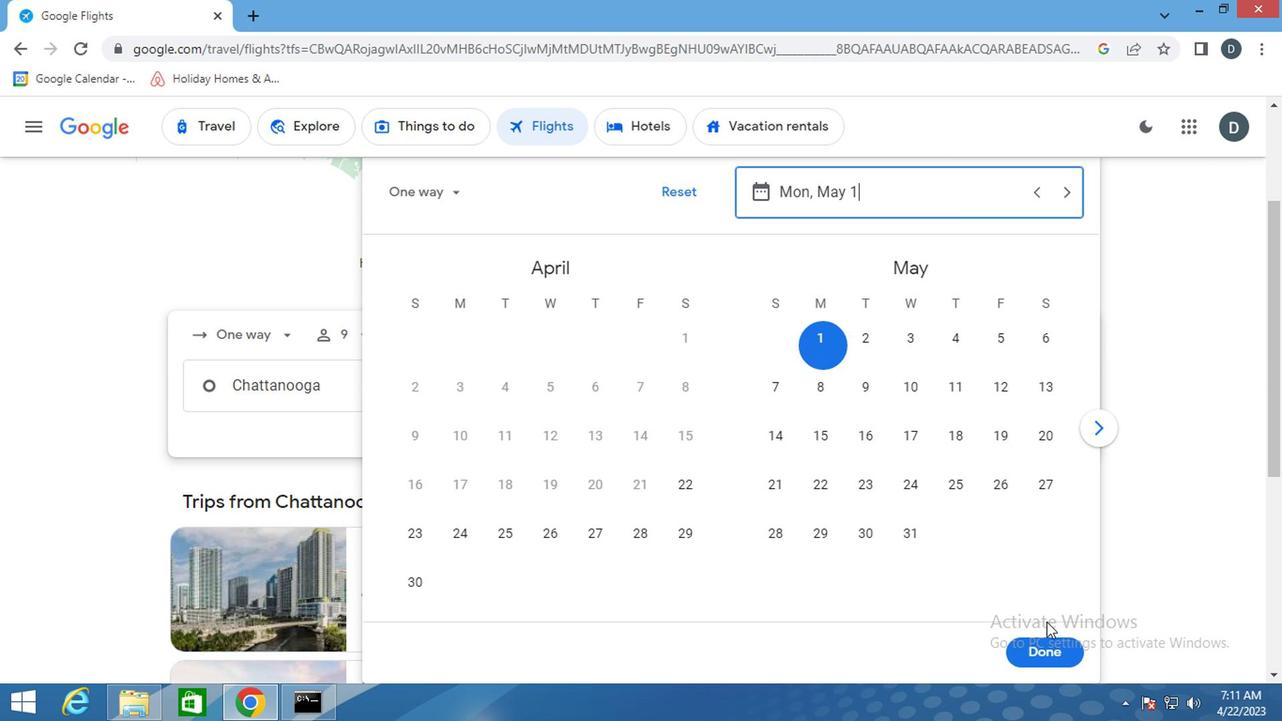 
Action: Mouse pressed left at (1048, 651)
Screenshot: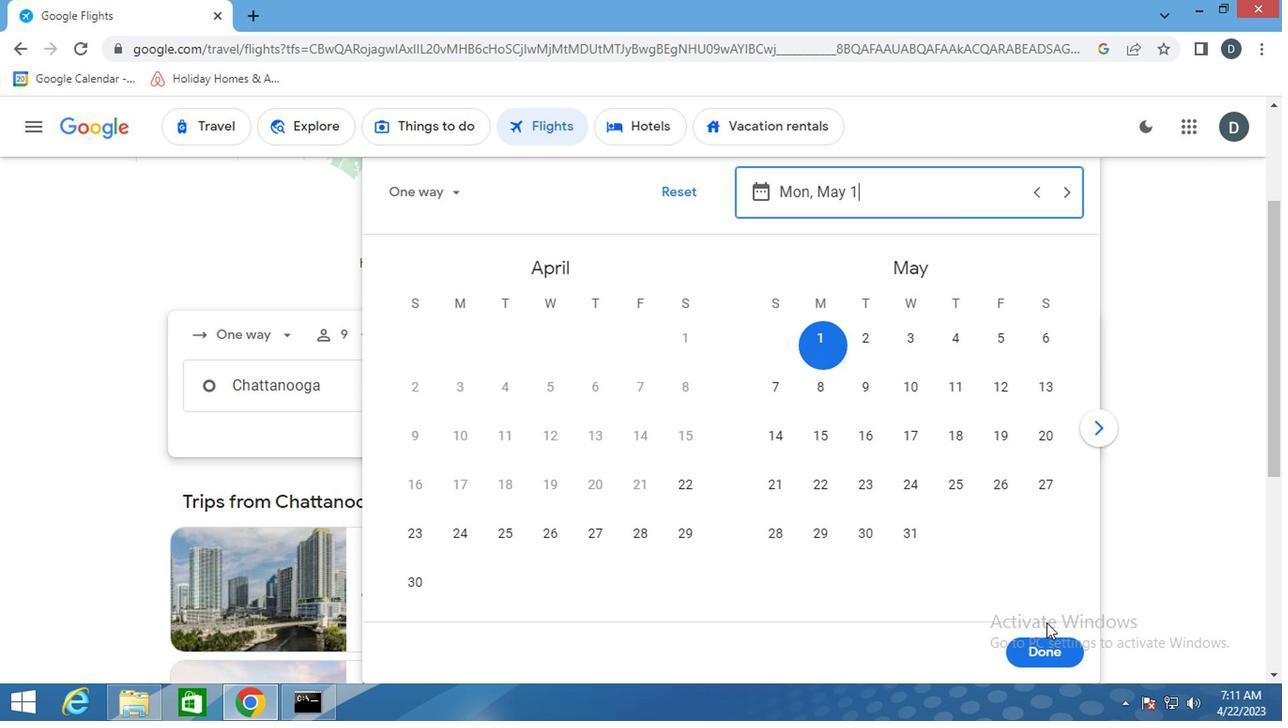 
Action: Mouse moved to (659, 467)
Screenshot: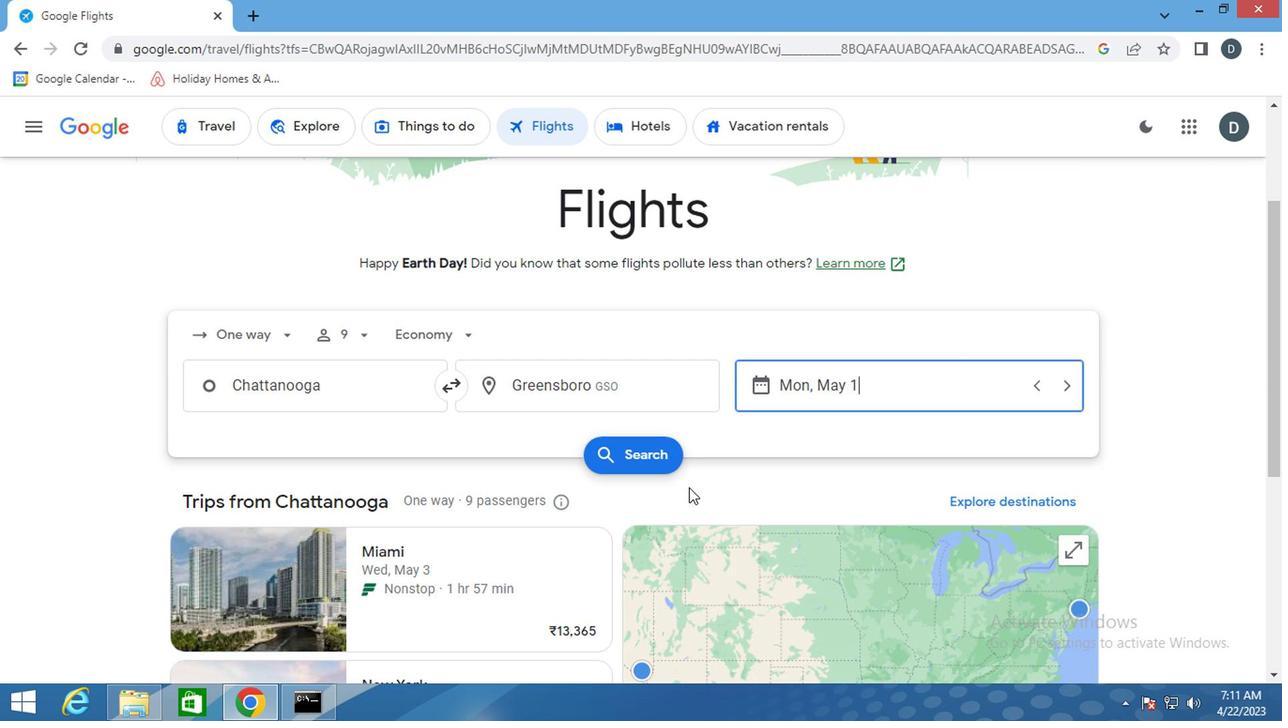 
Action: Mouse pressed left at (659, 467)
Screenshot: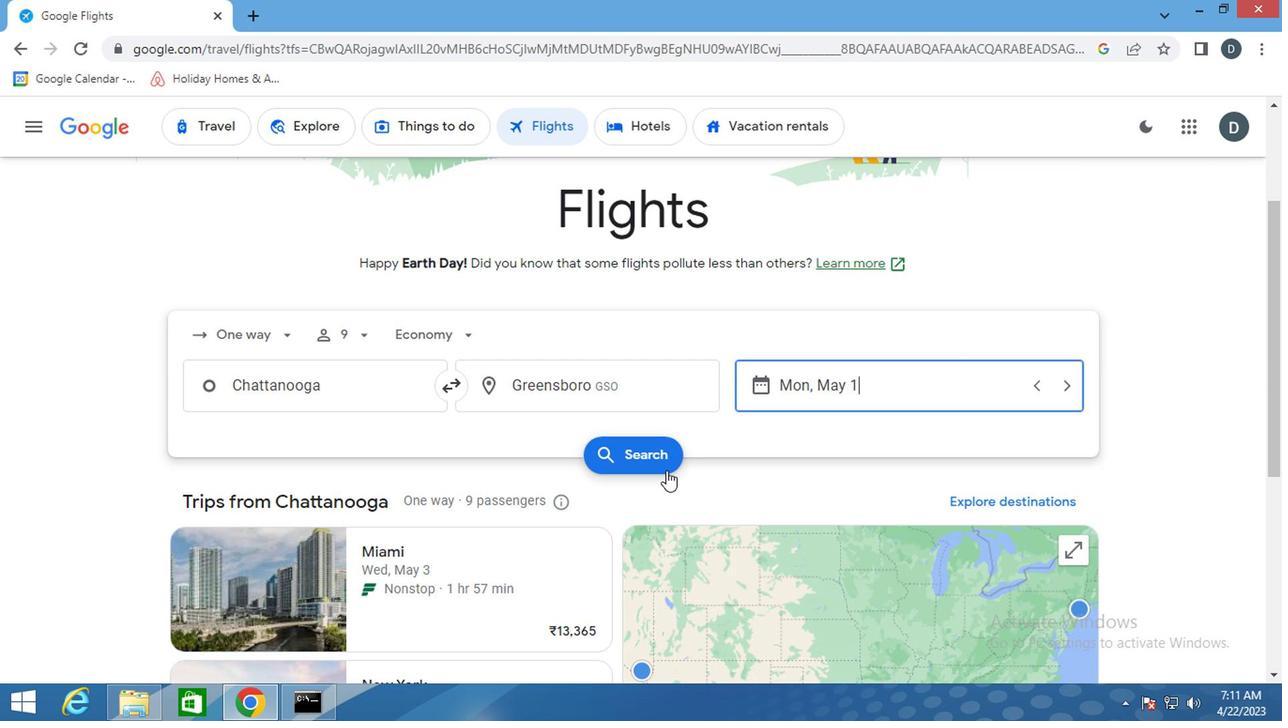 
Action: Mouse moved to (203, 299)
Screenshot: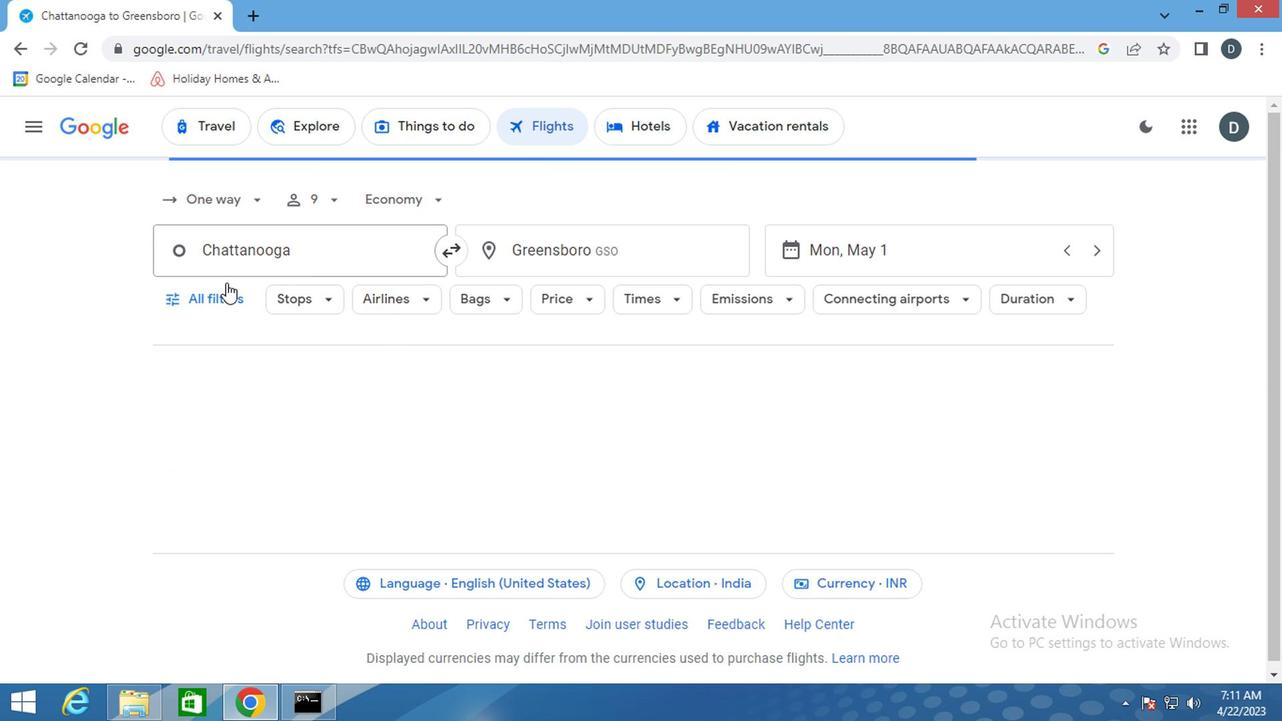 
Action: Mouse pressed left at (203, 299)
Screenshot: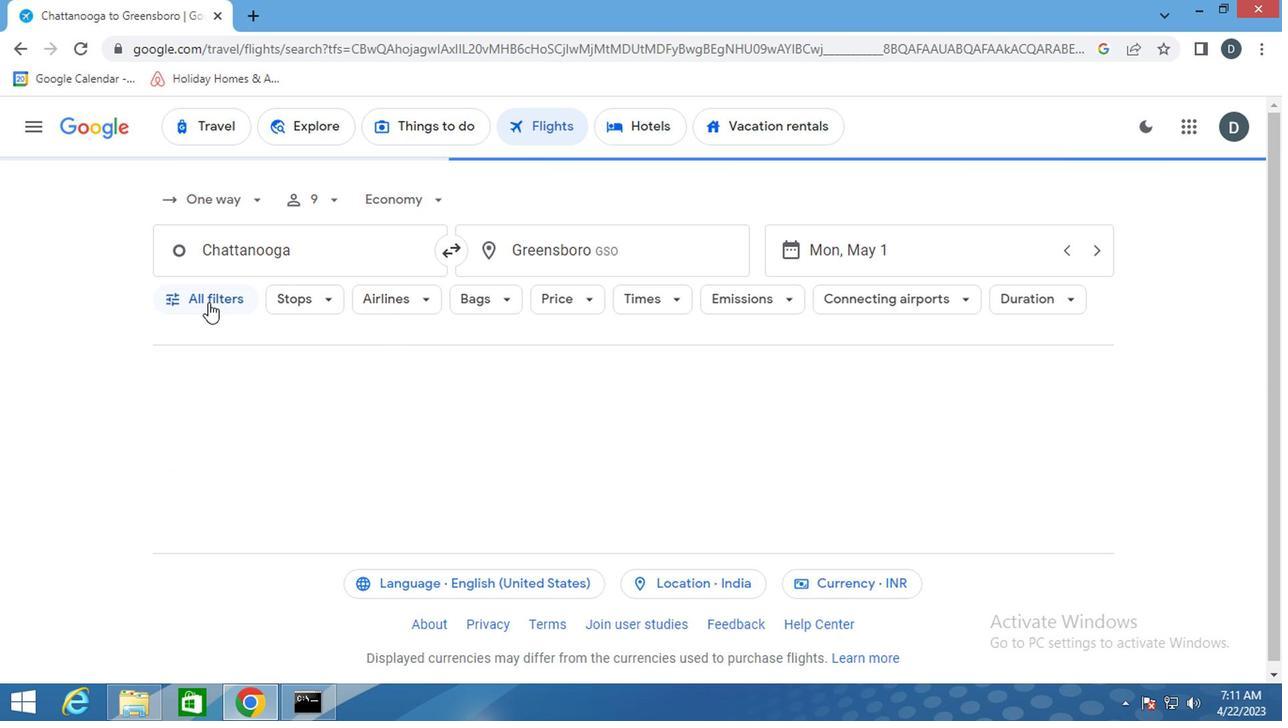 
Action: Mouse moved to (323, 460)
Screenshot: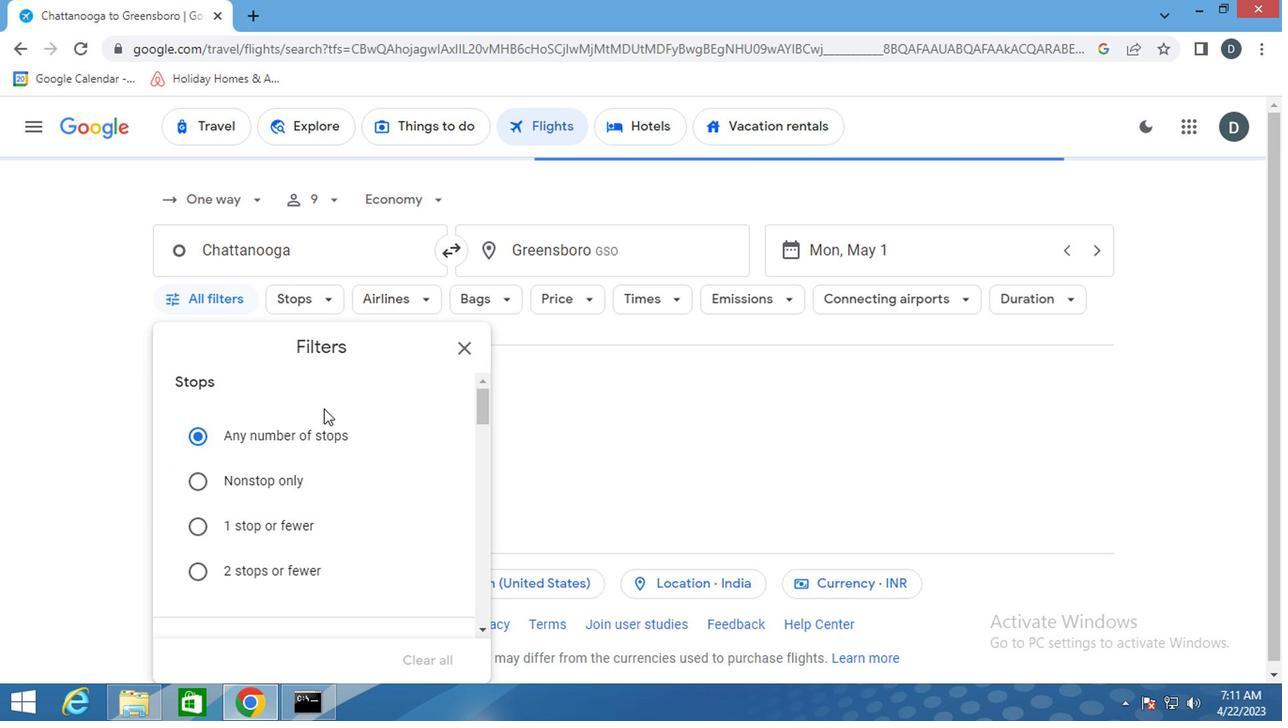 
Action: Mouse scrolled (323, 459) with delta (0, -1)
Screenshot: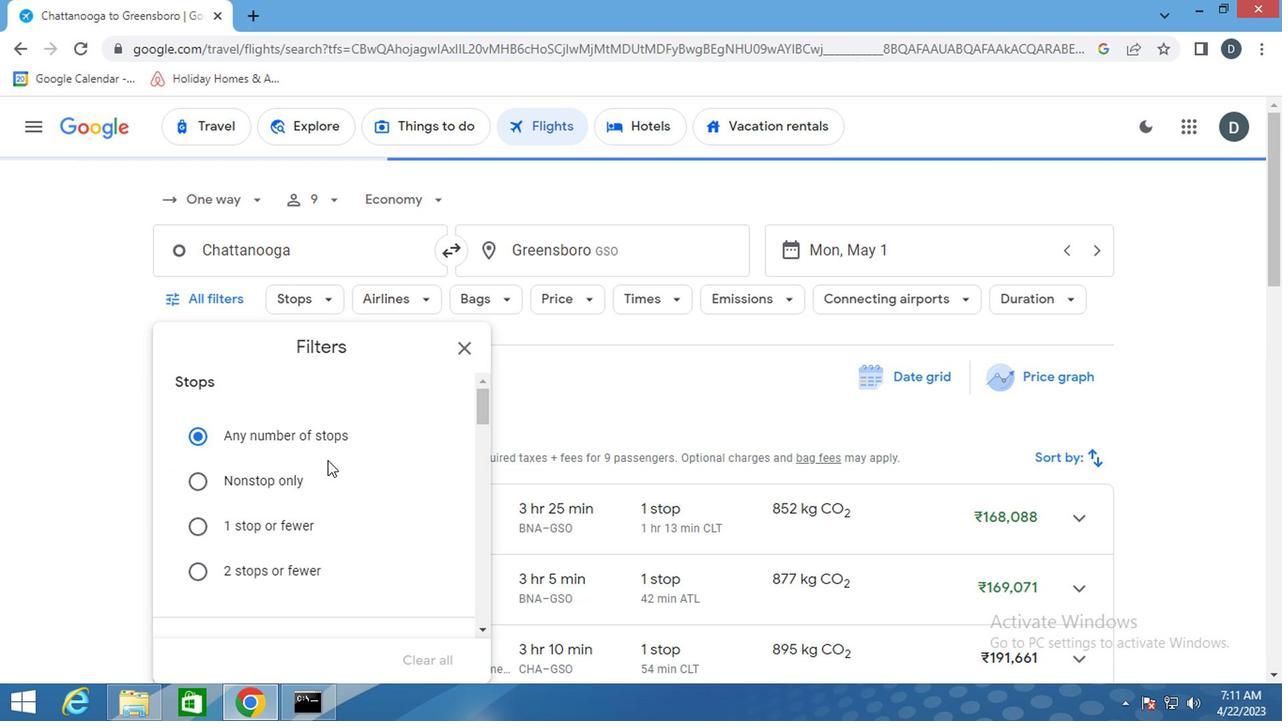 
Action: Mouse scrolled (323, 459) with delta (0, -1)
Screenshot: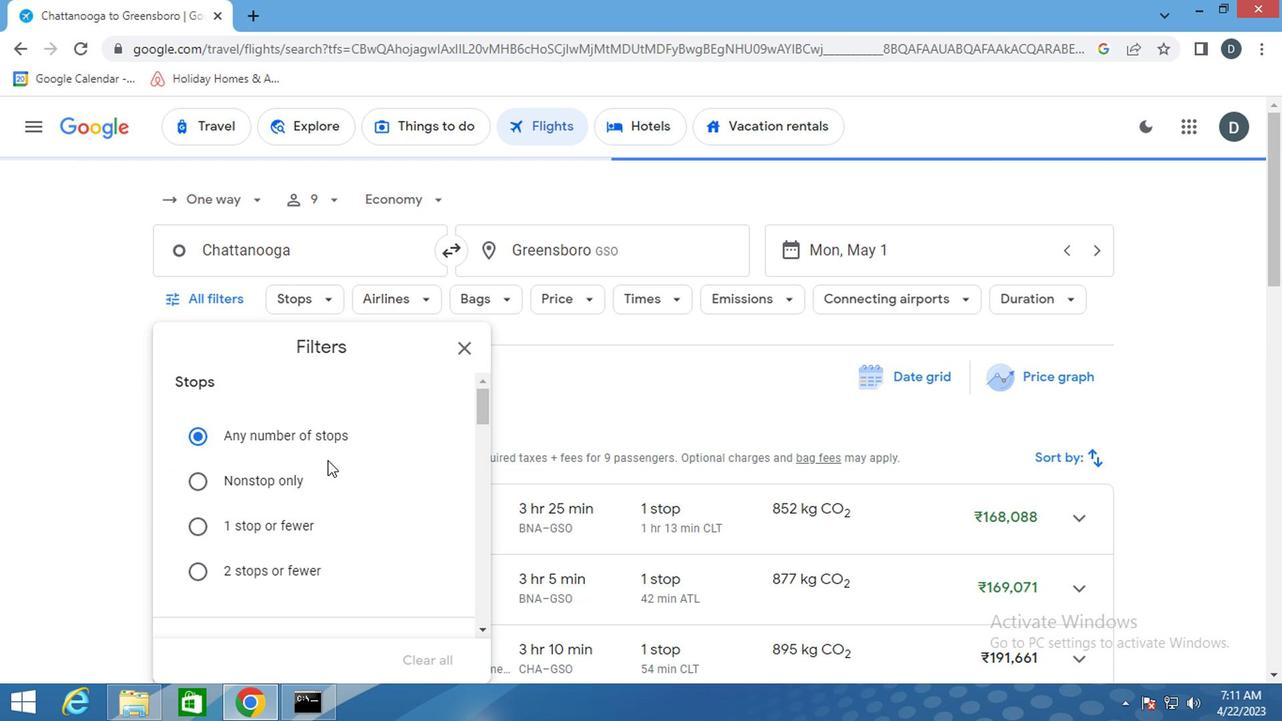 
Action: Mouse scrolled (323, 459) with delta (0, -1)
Screenshot: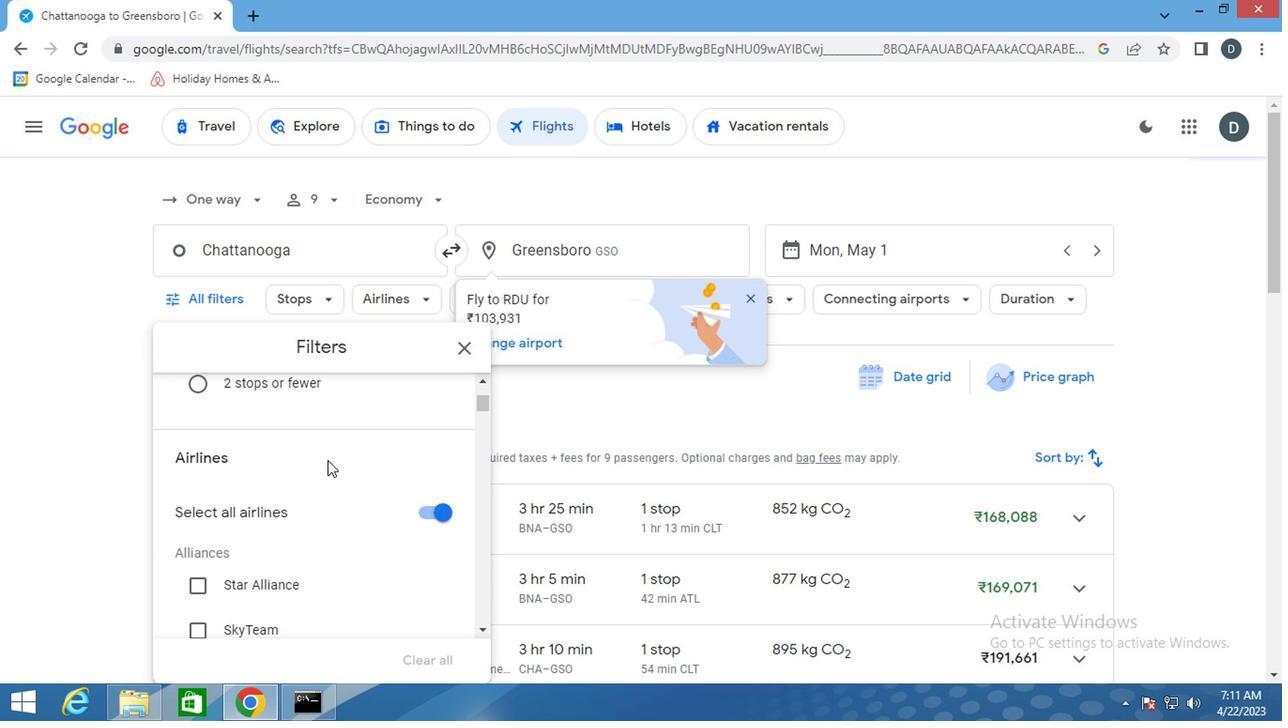 
Action: Mouse scrolled (323, 459) with delta (0, -1)
Screenshot: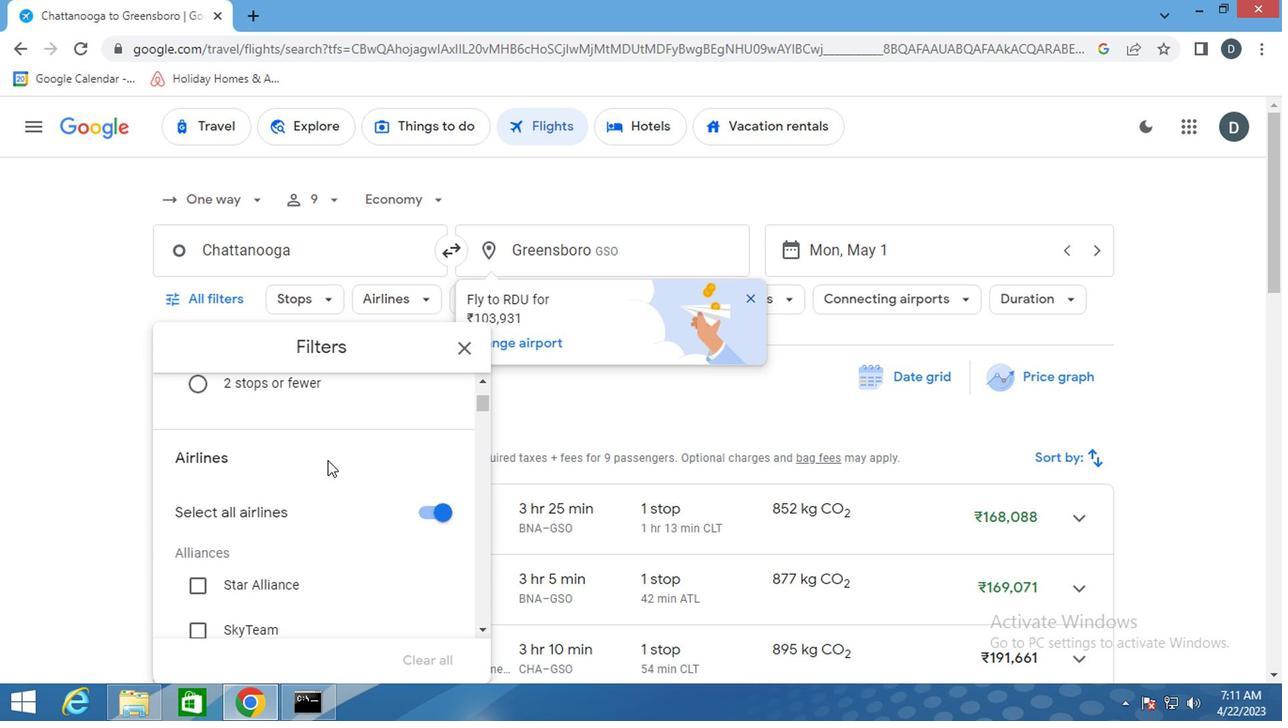 
Action: Mouse scrolled (323, 459) with delta (0, -1)
Screenshot: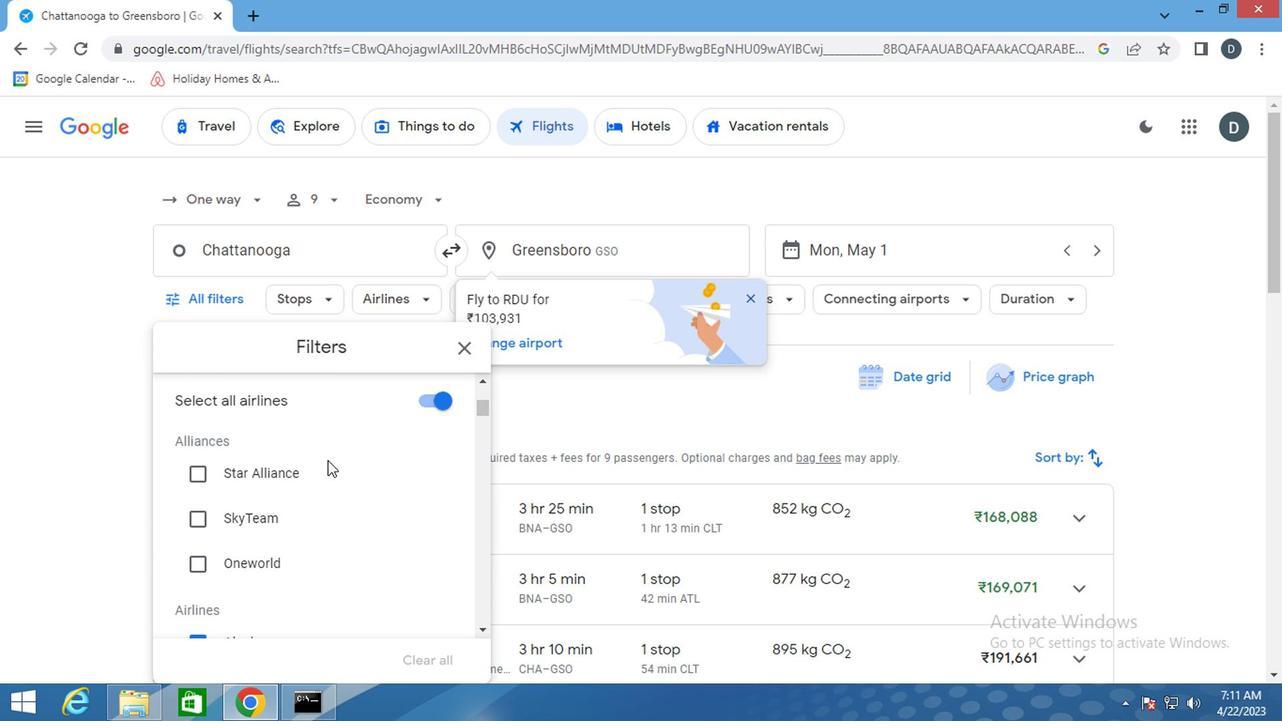
Action: Mouse moved to (421, 518)
Screenshot: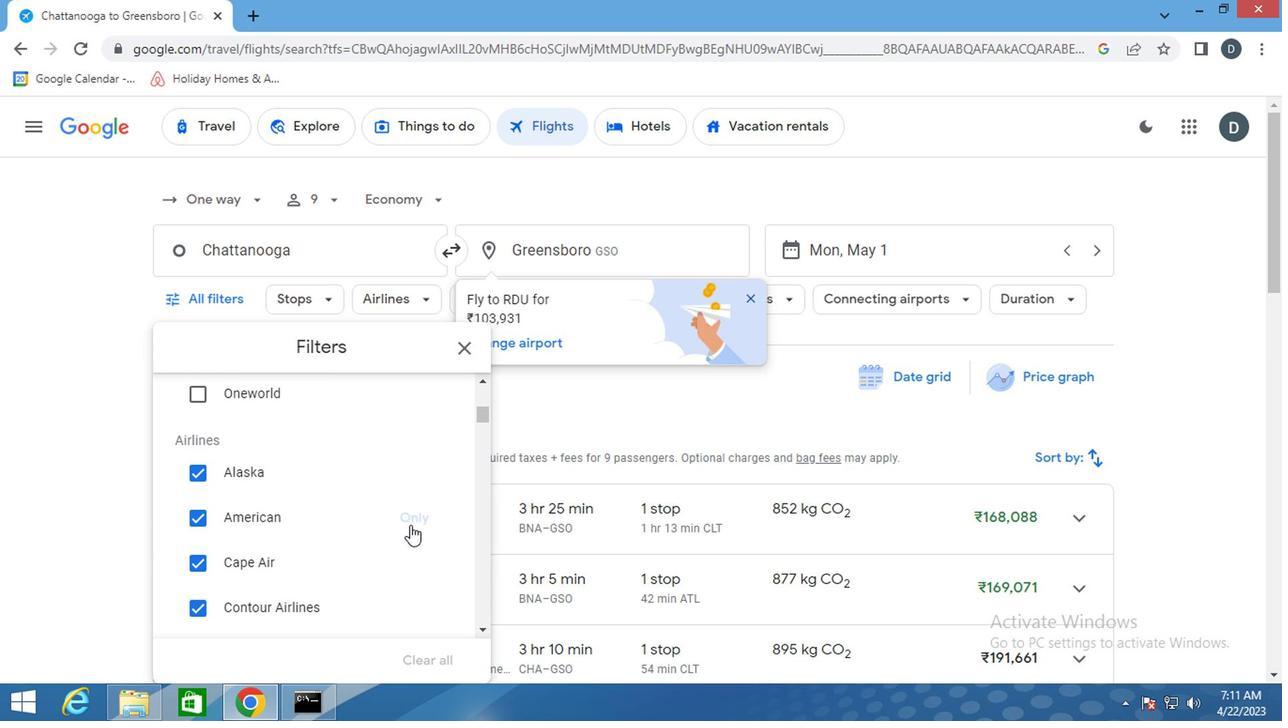 
Action: Mouse pressed left at (421, 518)
Screenshot: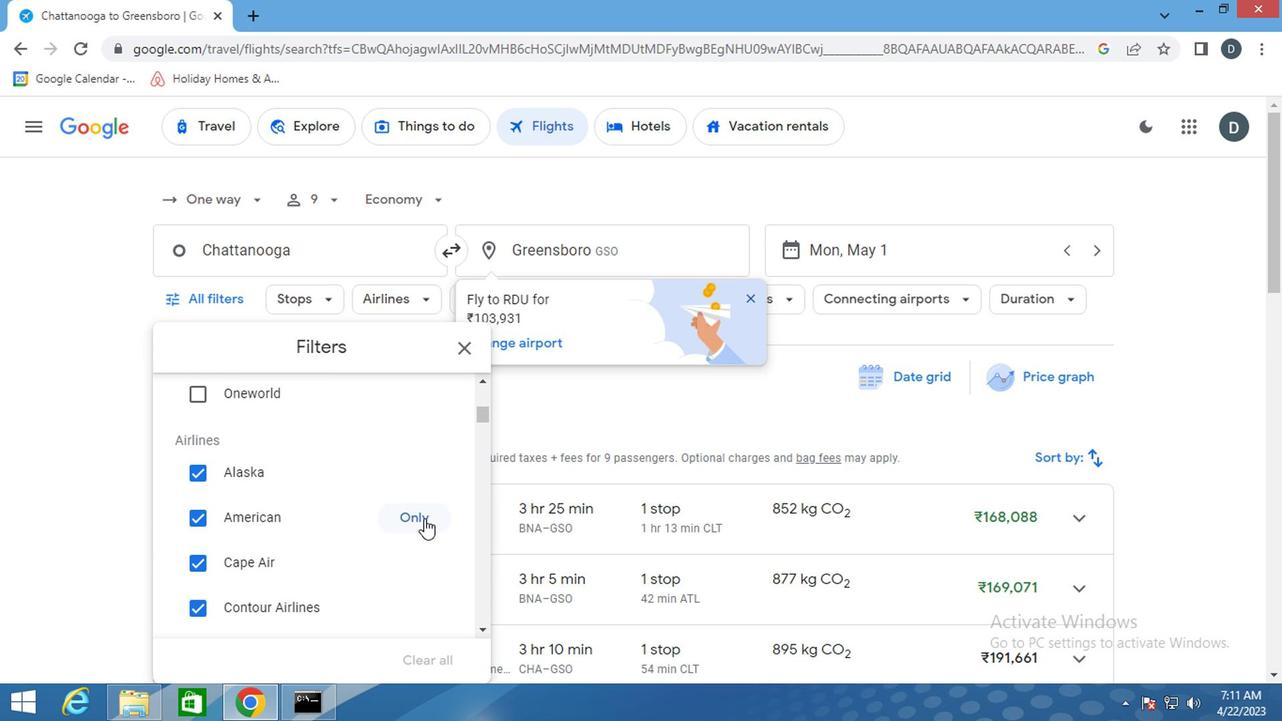 
Action: Mouse moved to (409, 488)
Screenshot: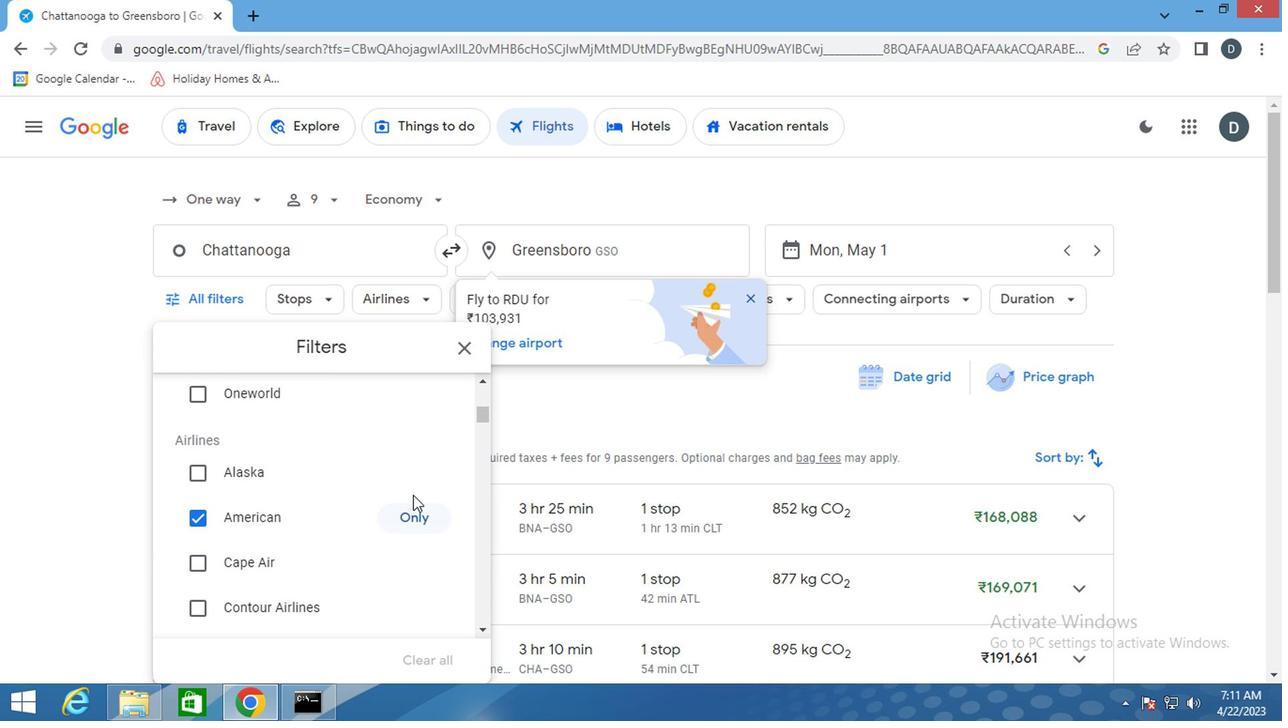 
Action: Mouse scrolled (409, 487) with delta (0, 0)
Screenshot: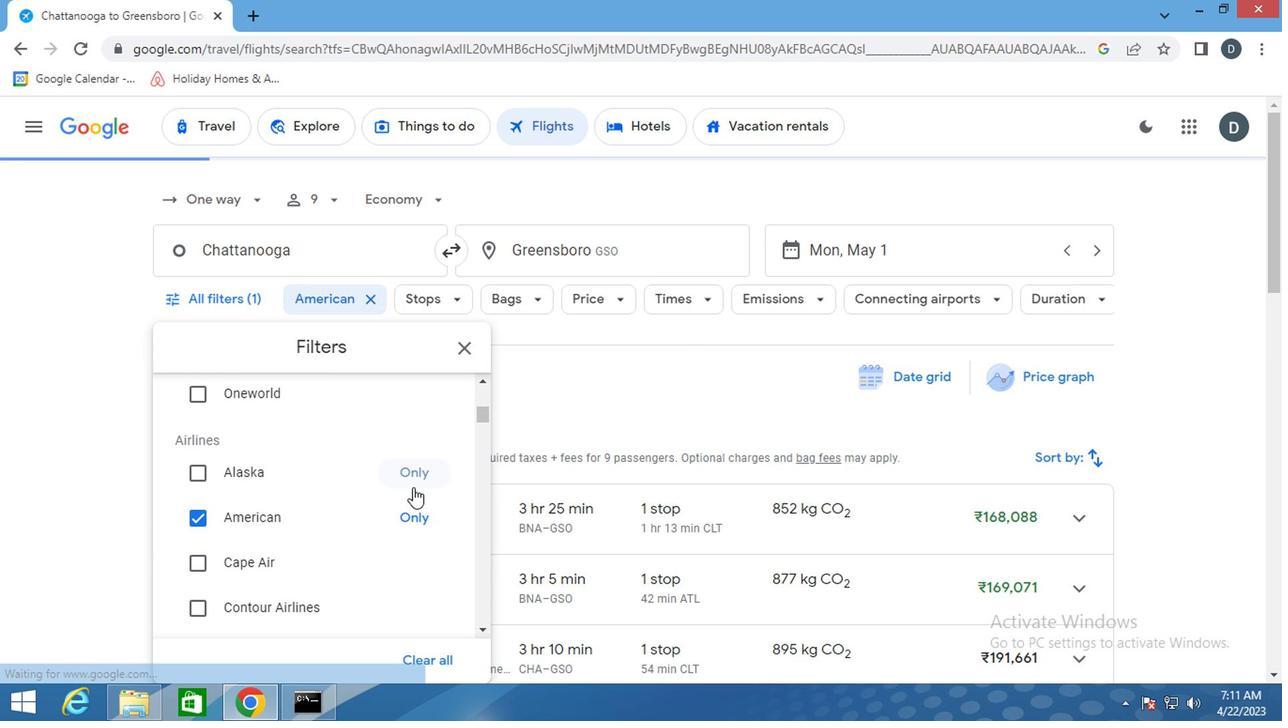 
Action: Mouse scrolled (409, 487) with delta (0, 0)
Screenshot: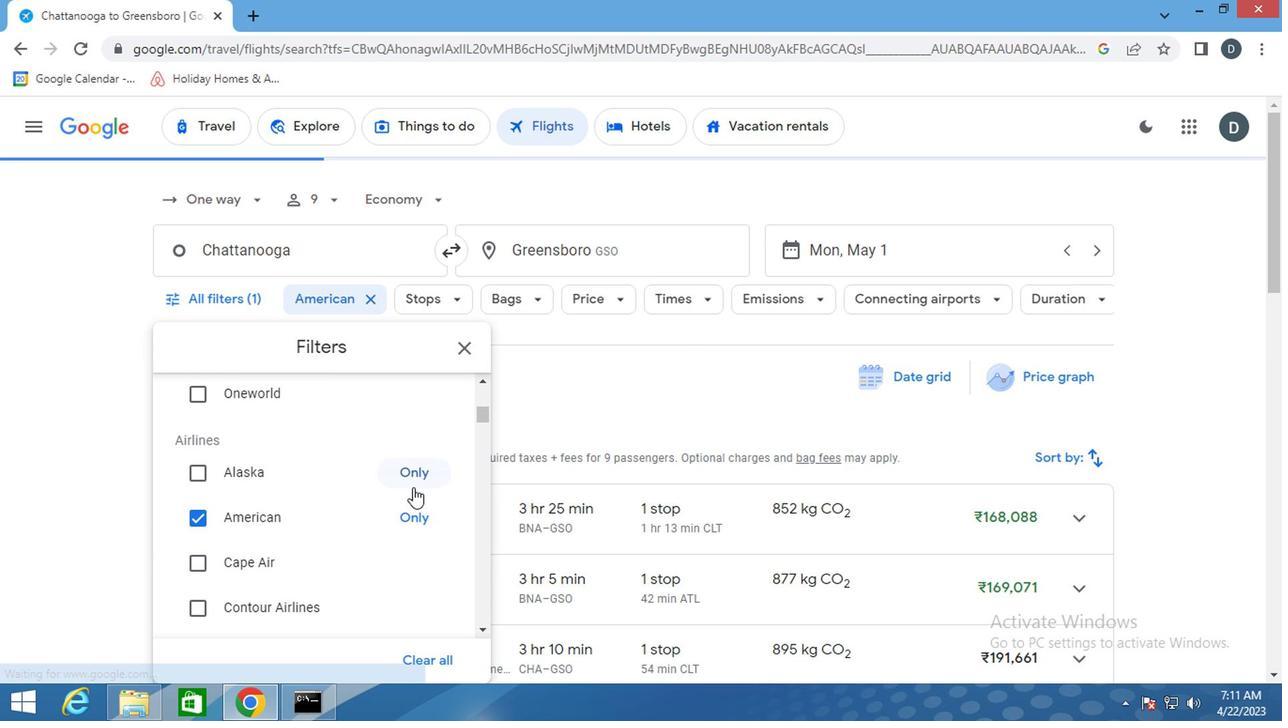 
Action: Mouse scrolled (409, 487) with delta (0, 0)
Screenshot: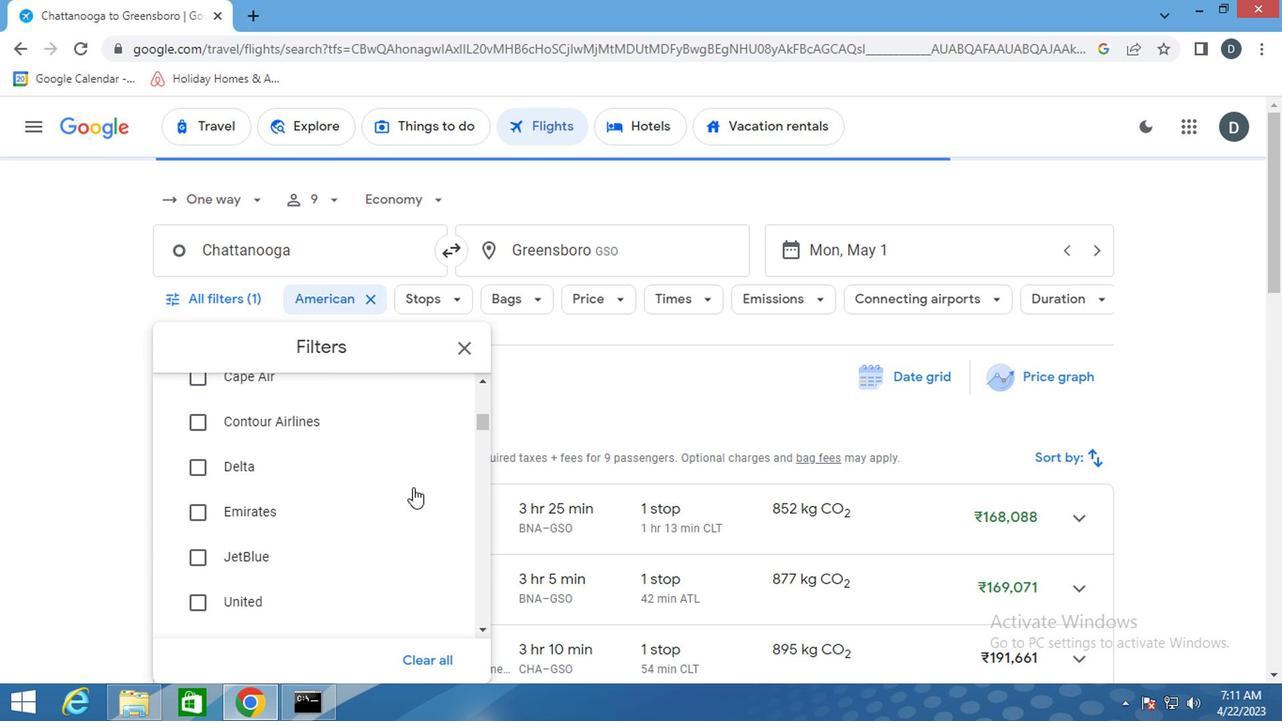 
Action: Mouse scrolled (409, 487) with delta (0, 0)
Screenshot: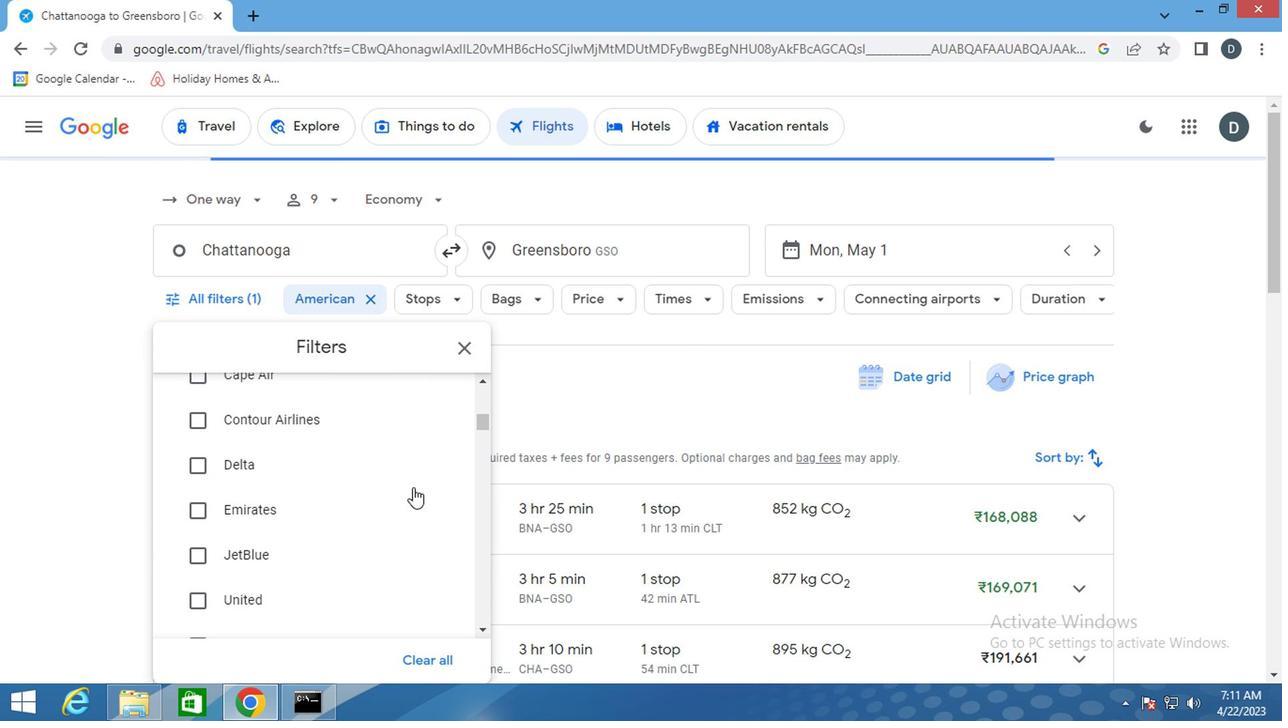 
Action: Mouse scrolled (409, 487) with delta (0, 0)
Screenshot: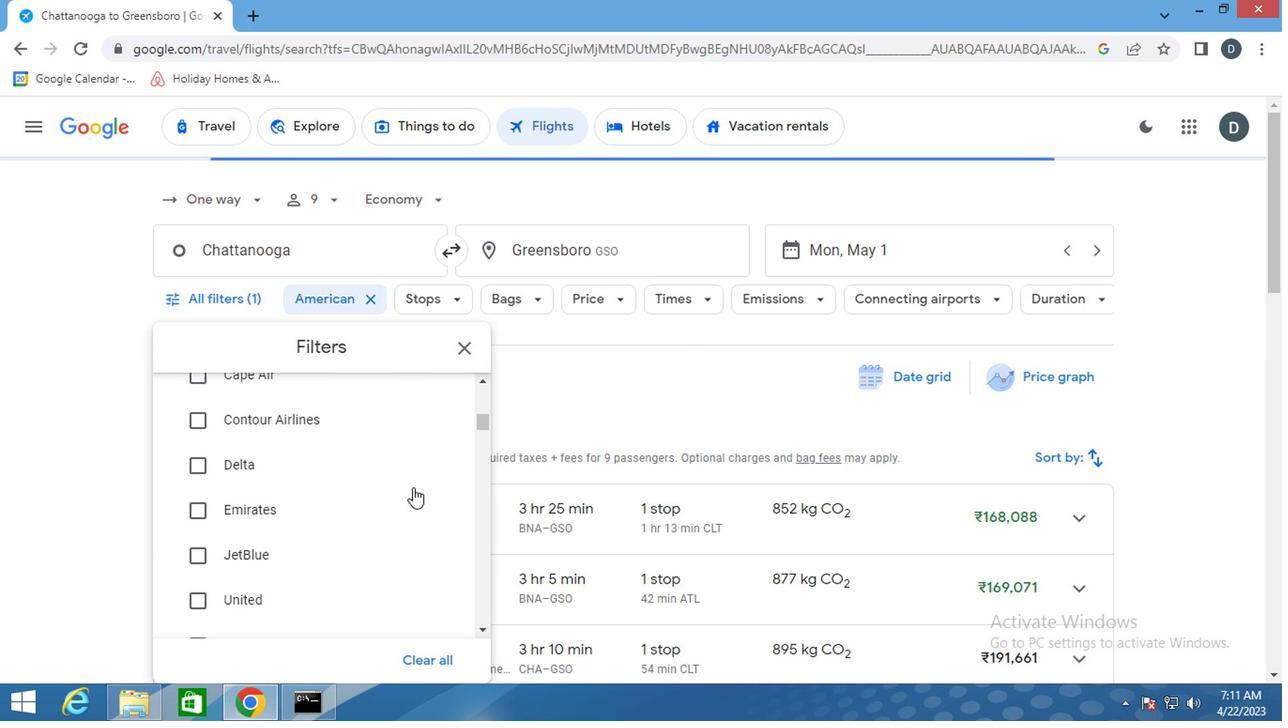 
Action: Mouse moved to (426, 485)
Screenshot: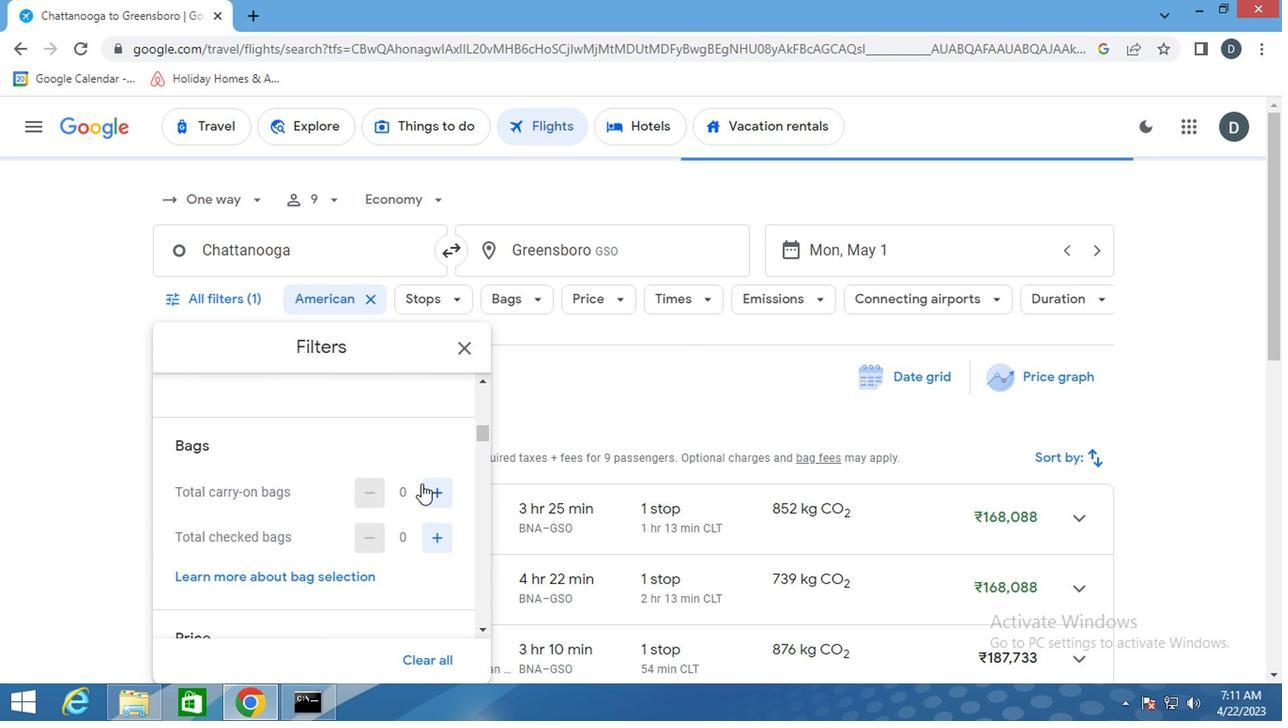 
Action: Mouse pressed left at (426, 485)
Screenshot: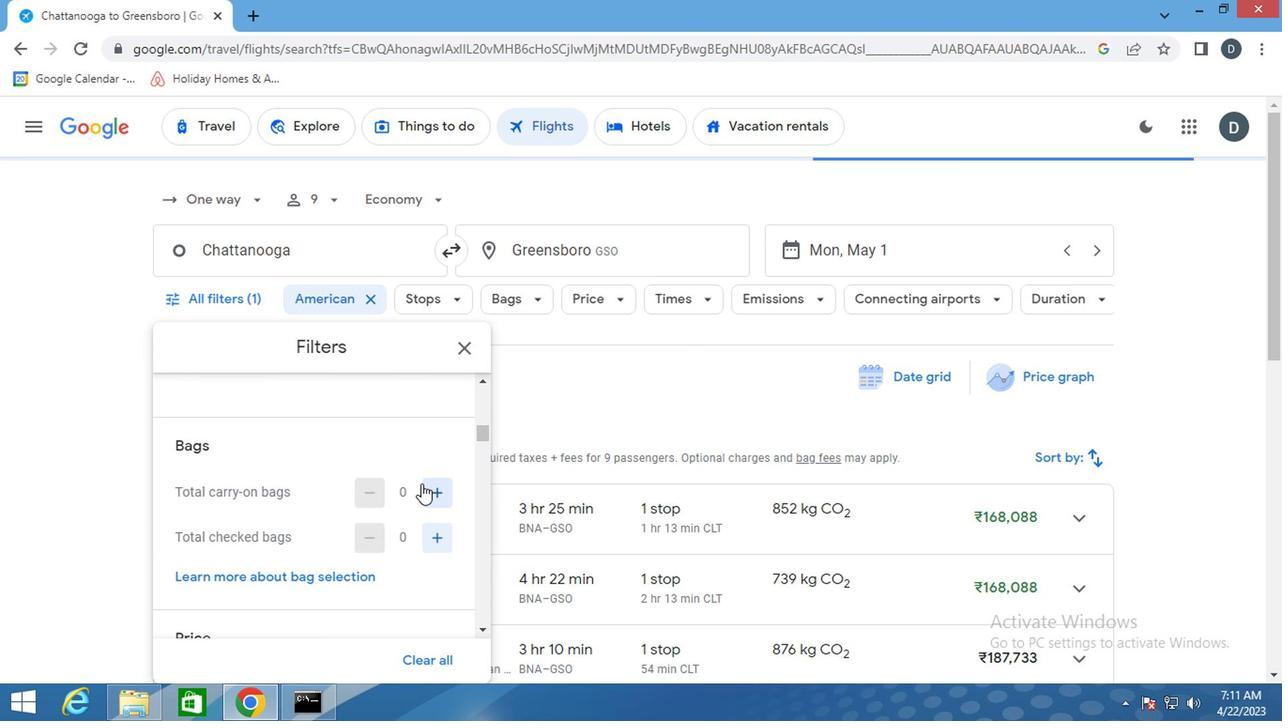 
Action: Mouse moved to (420, 456)
Screenshot: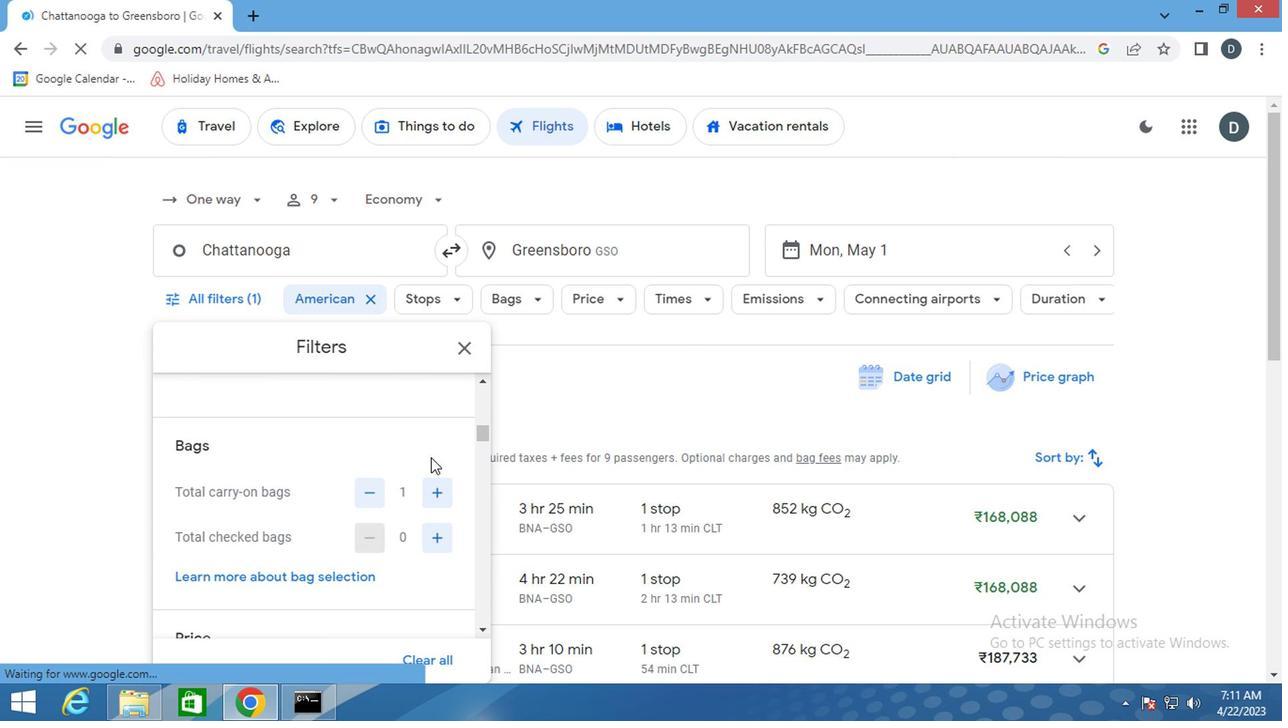 
Action: Mouse scrolled (420, 455) with delta (0, -1)
Screenshot: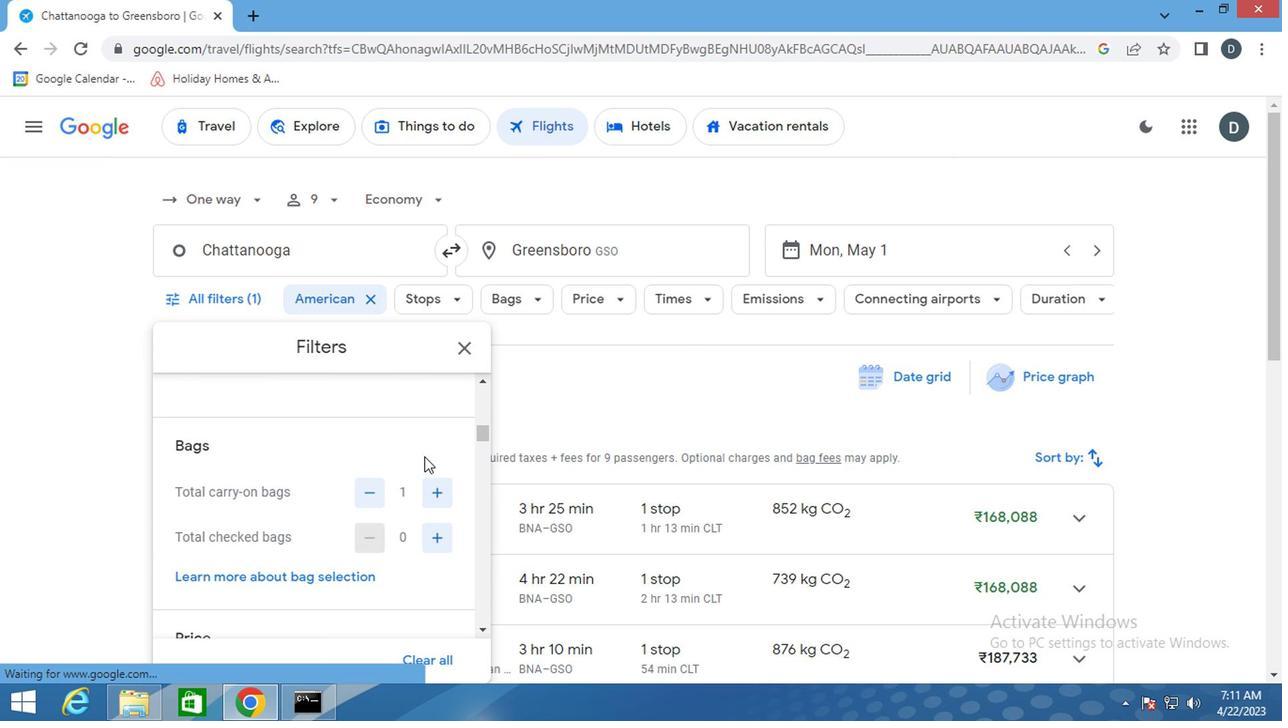 
Action: Mouse scrolled (420, 455) with delta (0, -1)
Screenshot: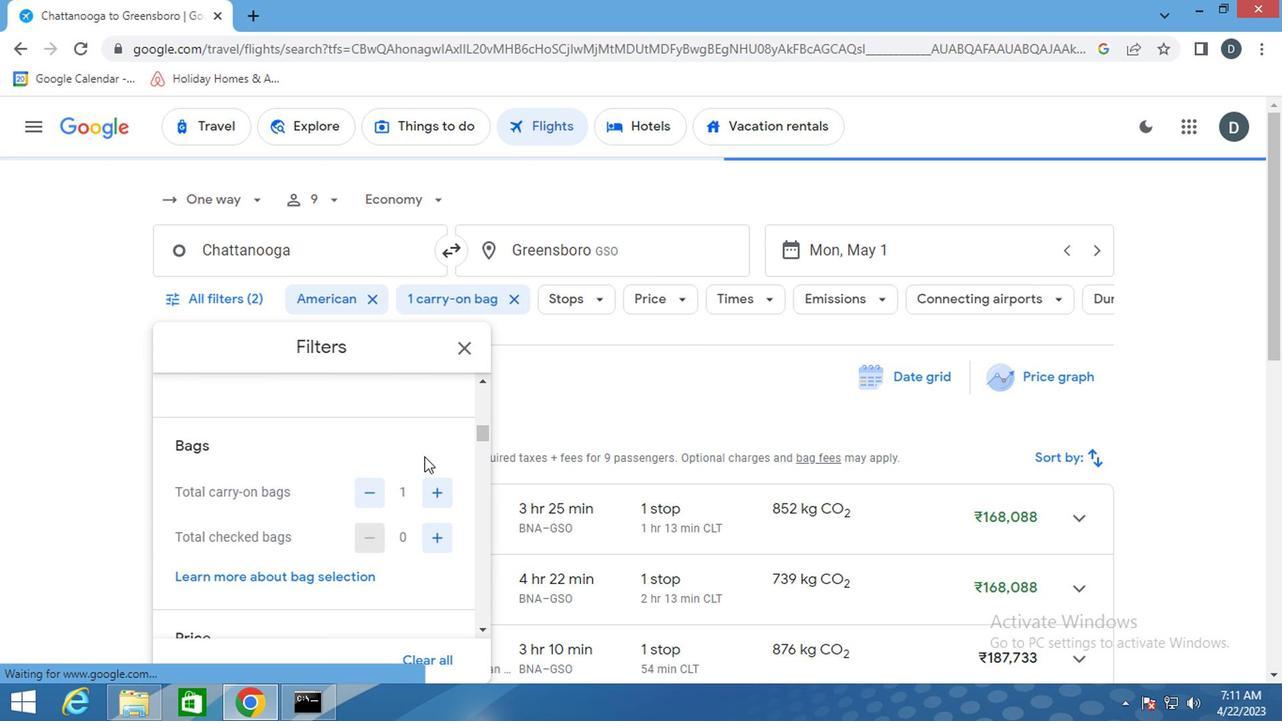 
Action: Mouse scrolled (420, 455) with delta (0, -1)
Screenshot: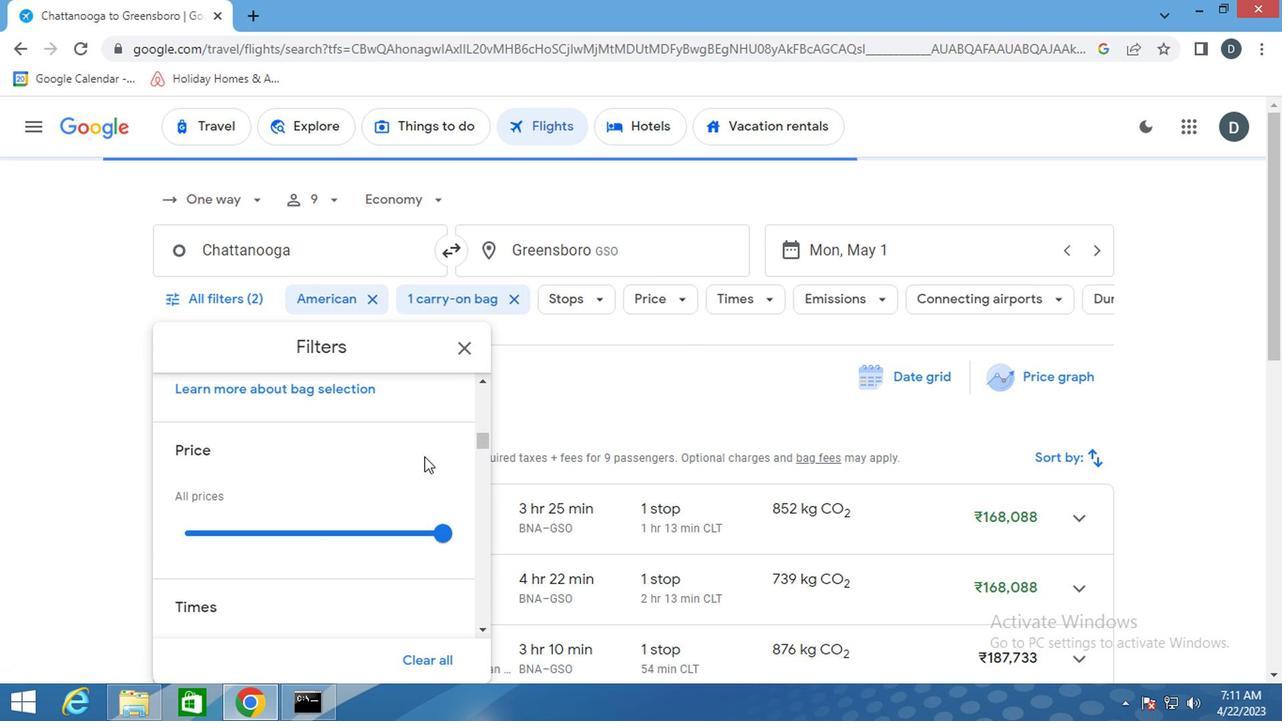 
Action: Mouse moved to (441, 455)
Screenshot: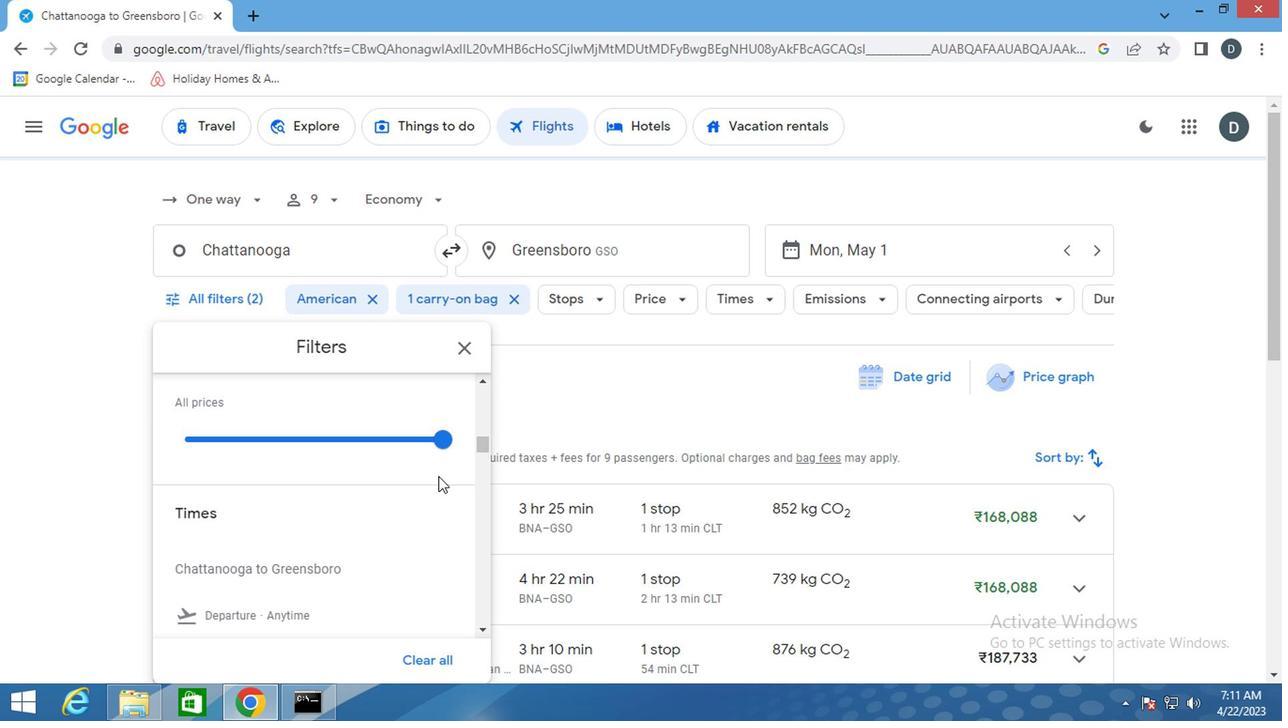 
Action: Mouse pressed left at (441, 455)
Screenshot: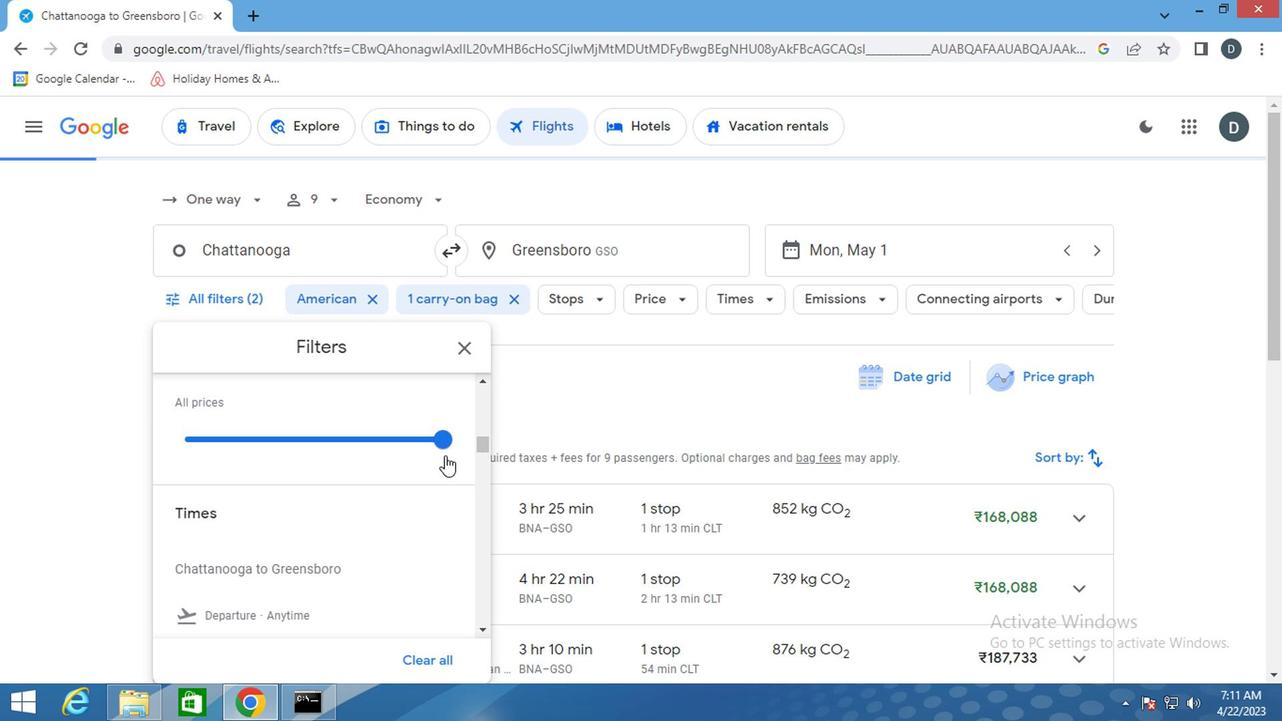 
Action: Mouse moved to (321, 481)
Screenshot: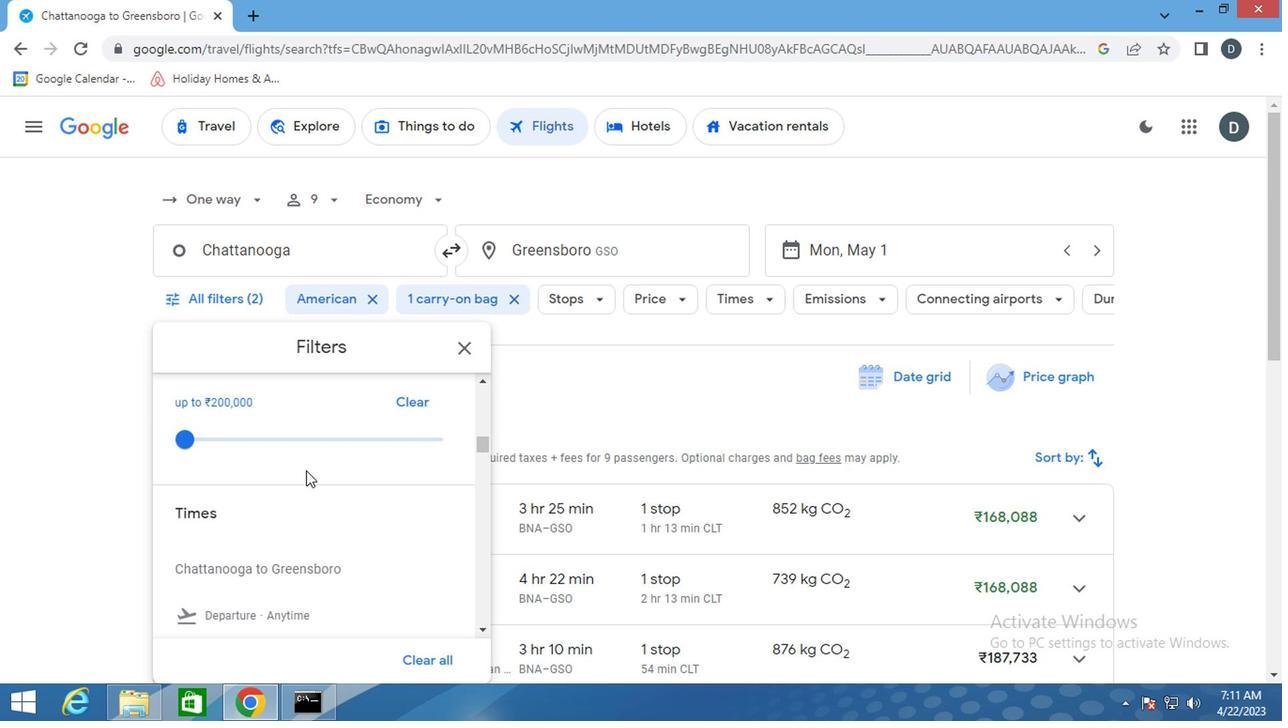 
Action: Mouse scrolled (321, 480) with delta (0, 0)
Screenshot: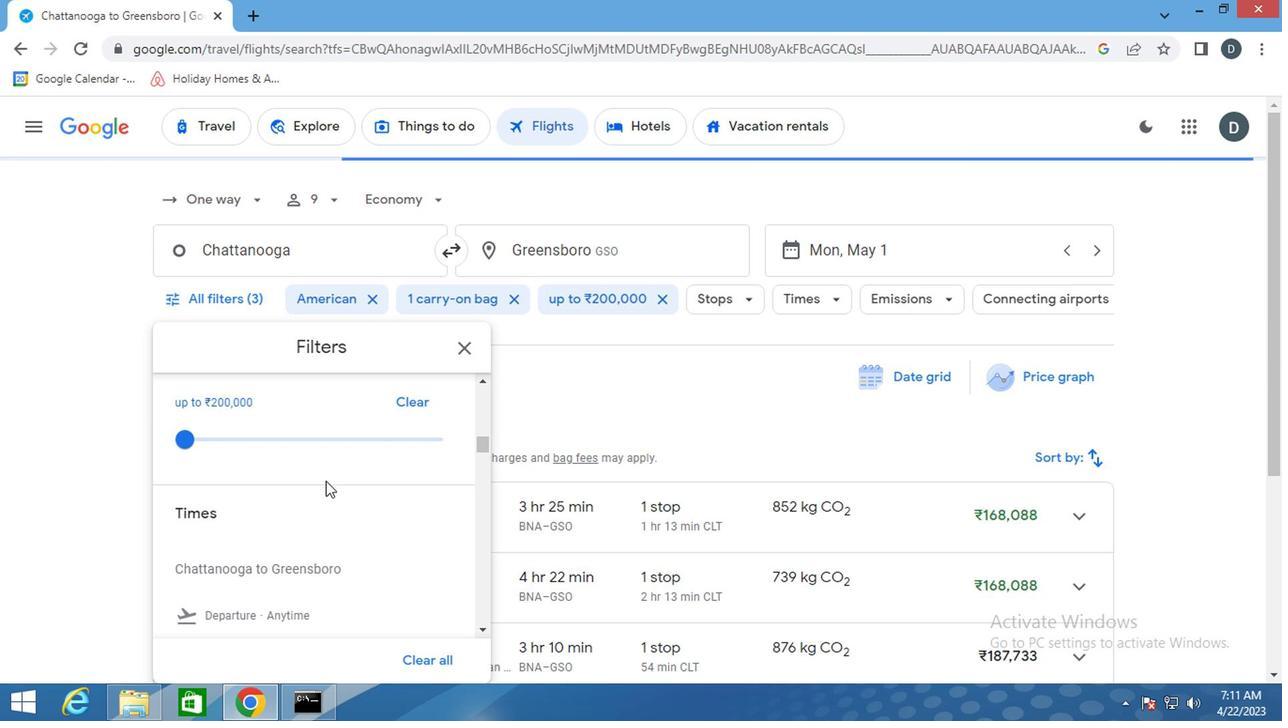 
Action: Mouse scrolled (321, 480) with delta (0, 0)
Screenshot: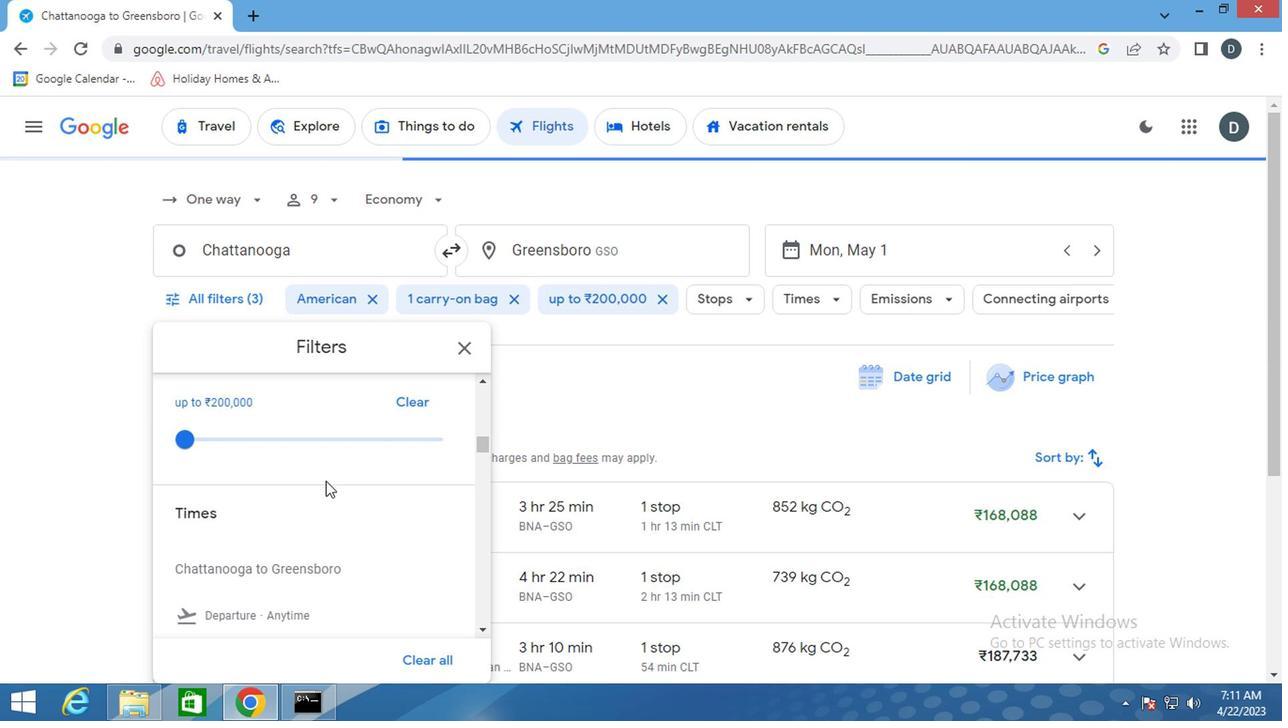 
Action: Mouse moved to (181, 461)
Screenshot: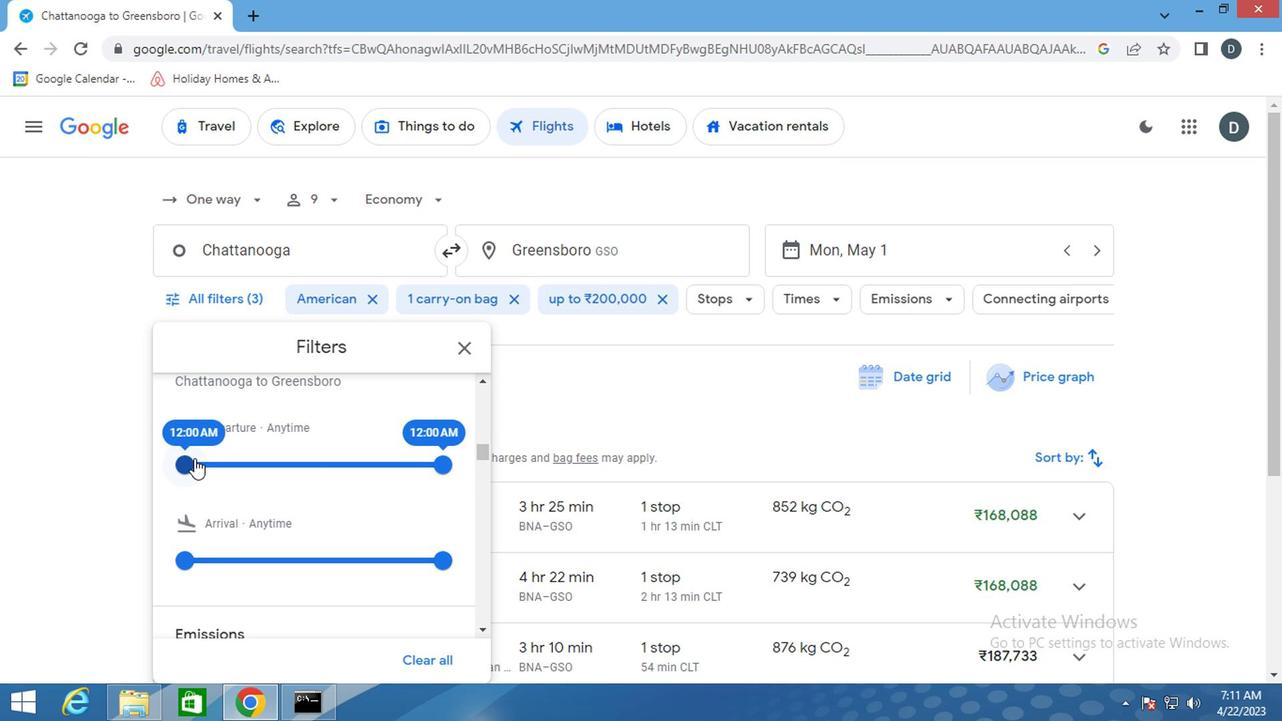 
Action: Mouse pressed left at (181, 461)
Screenshot: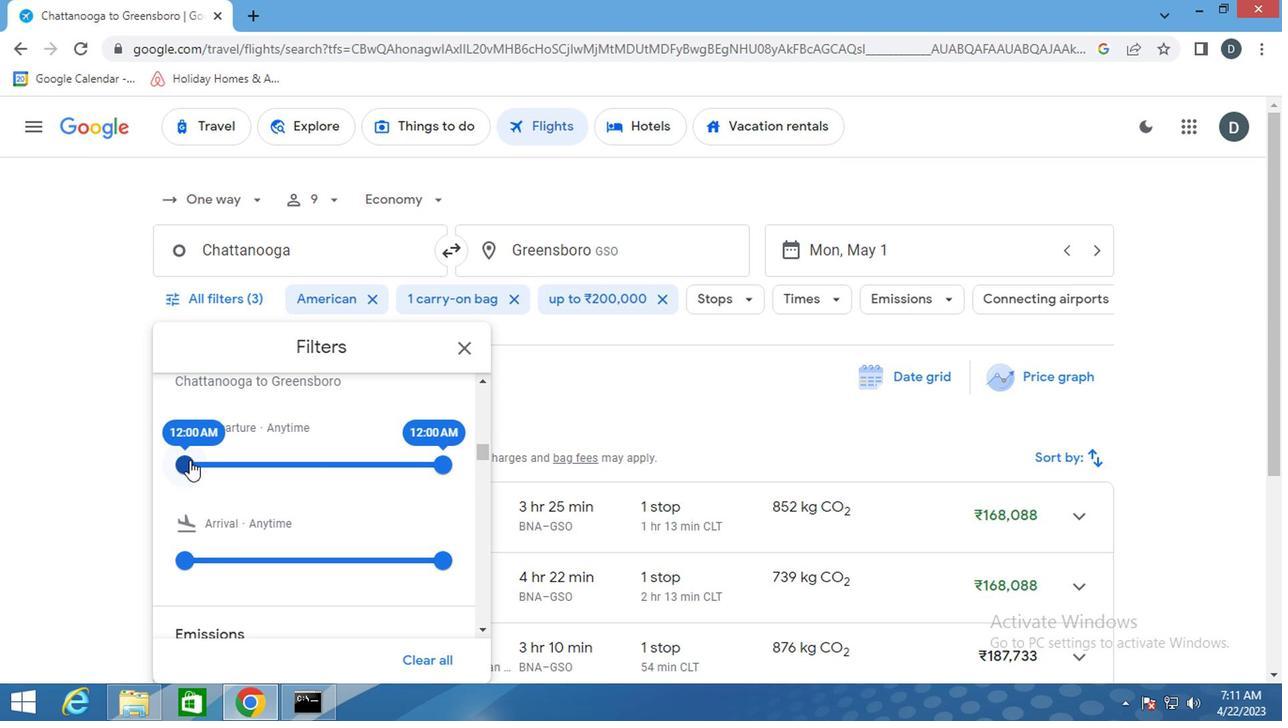 
Action: Mouse moved to (423, 460)
Screenshot: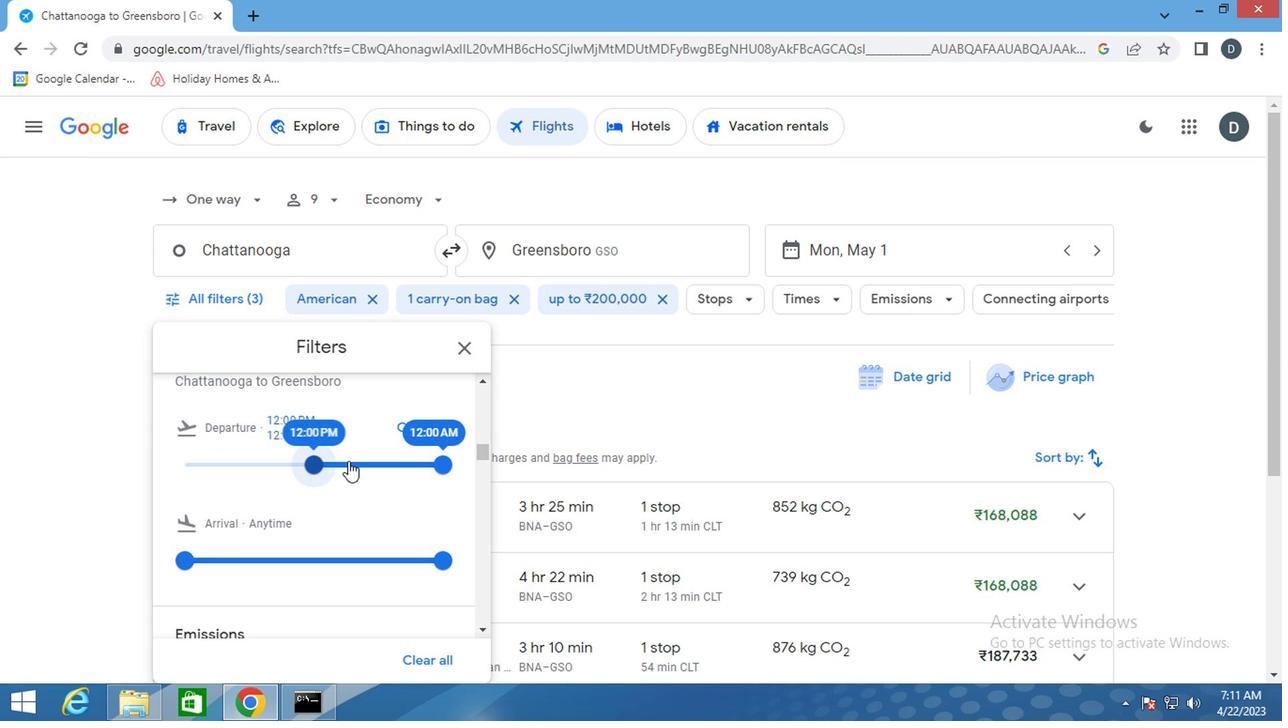 
Action: Mouse pressed left at (423, 460)
Screenshot: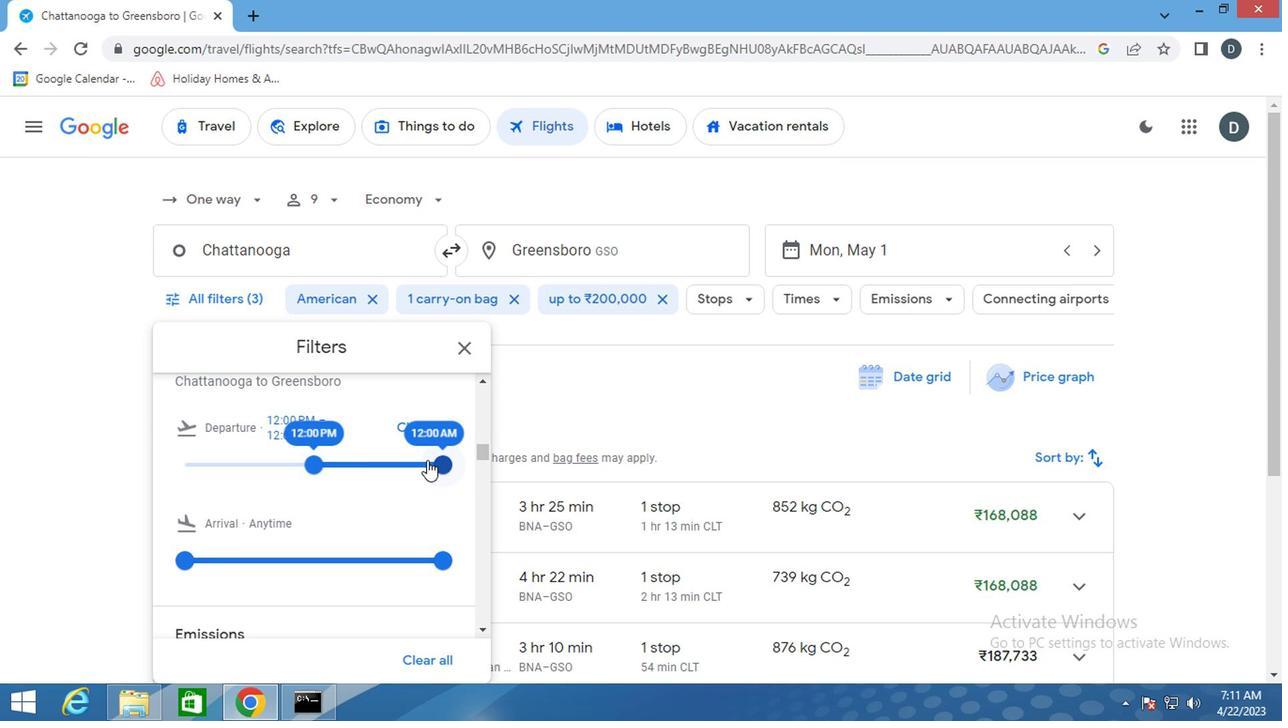 
Action: Mouse moved to (293, 502)
Screenshot: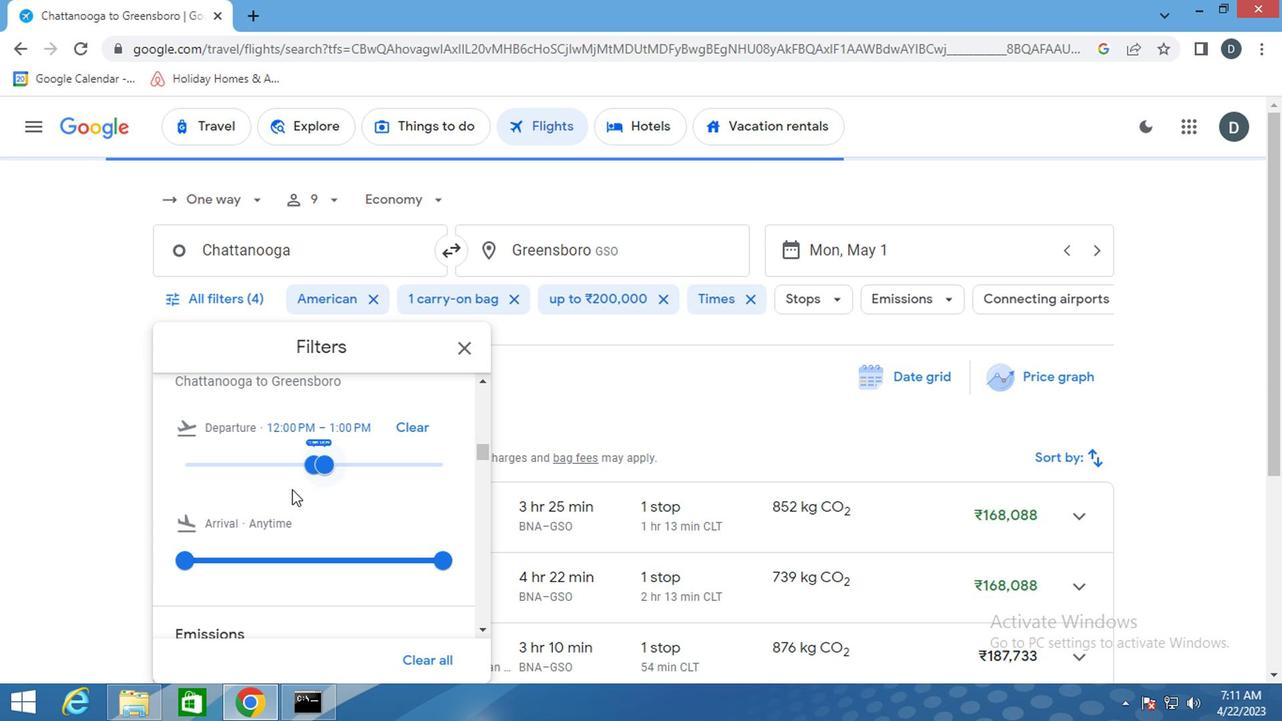 
Action: Mouse scrolled (293, 501) with delta (0, -1)
Screenshot: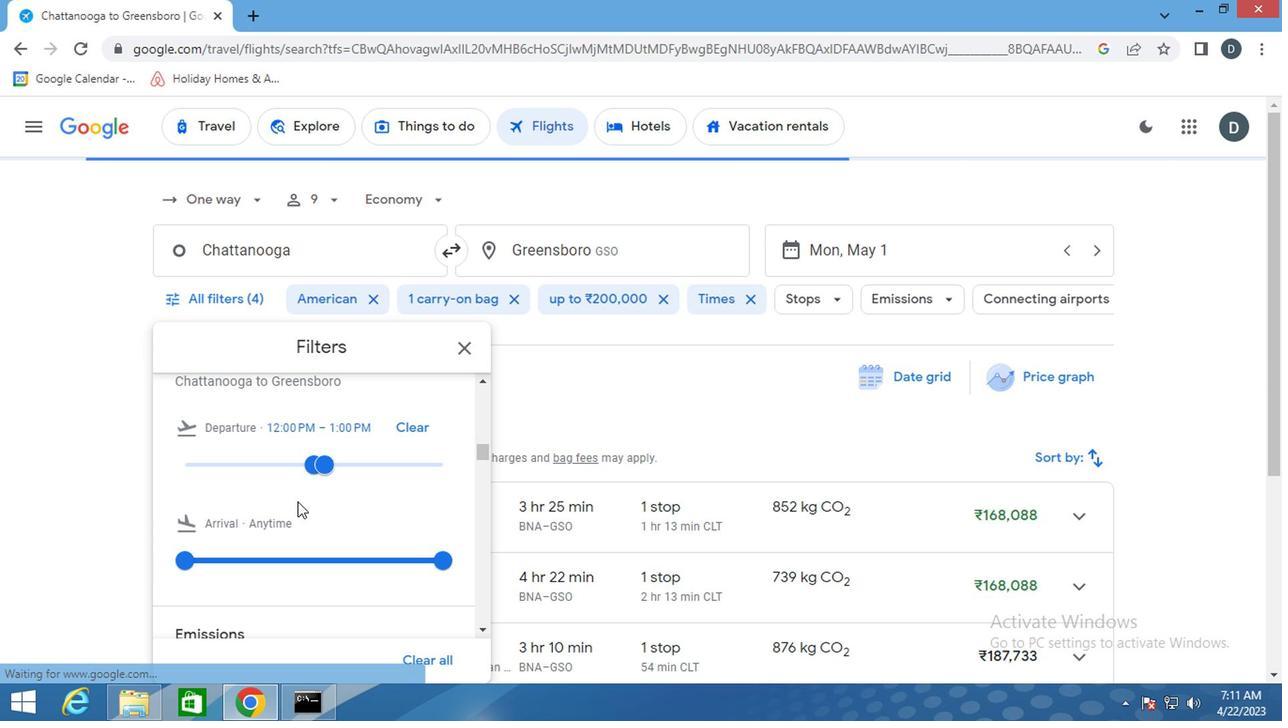 
Action: Mouse scrolled (293, 501) with delta (0, -1)
Screenshot: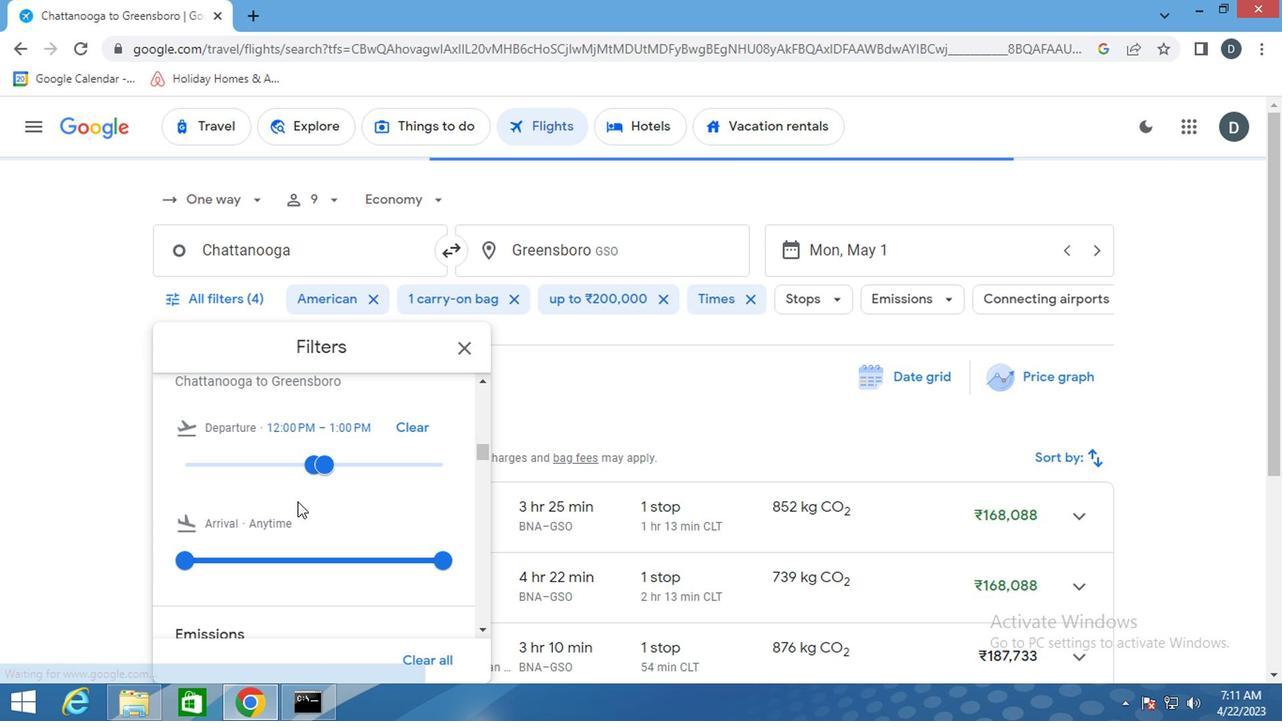 
Action: Mouse scrolled (293, 501) with delta (0, -1)
Screenshot: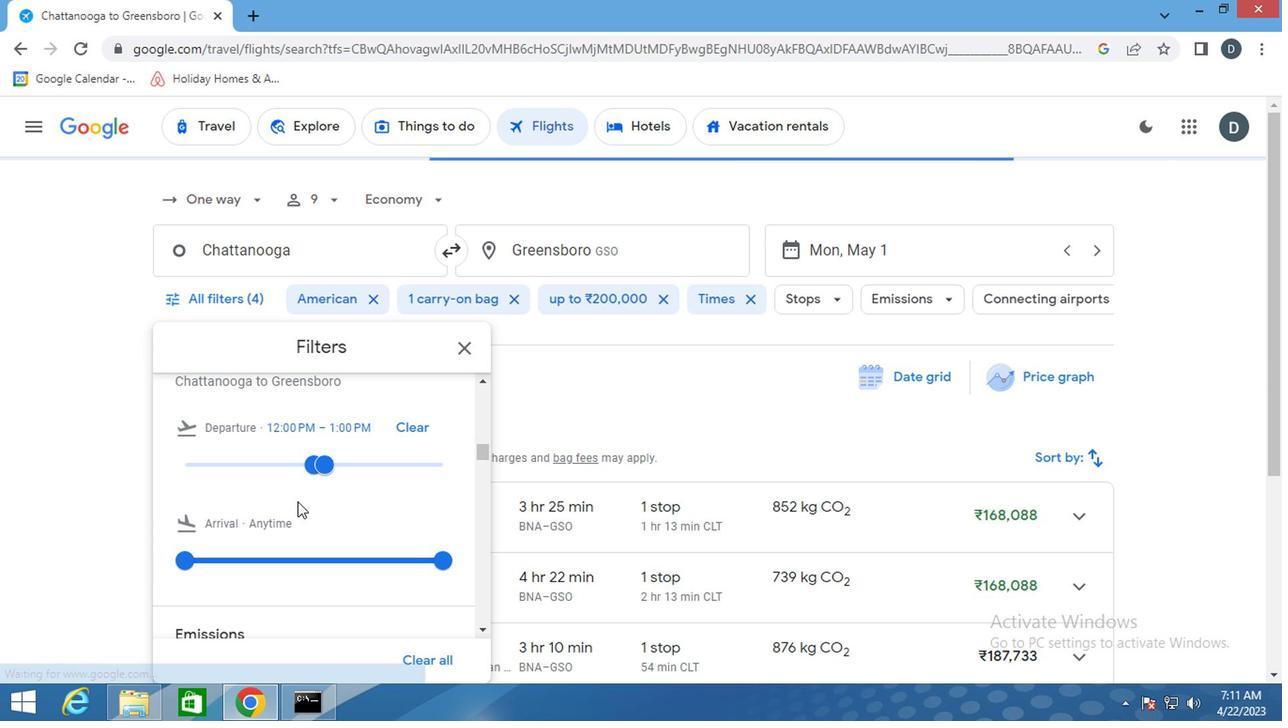 
Action: Mouse scrolled (293, 501) with delta (0, -1)
Screenshot: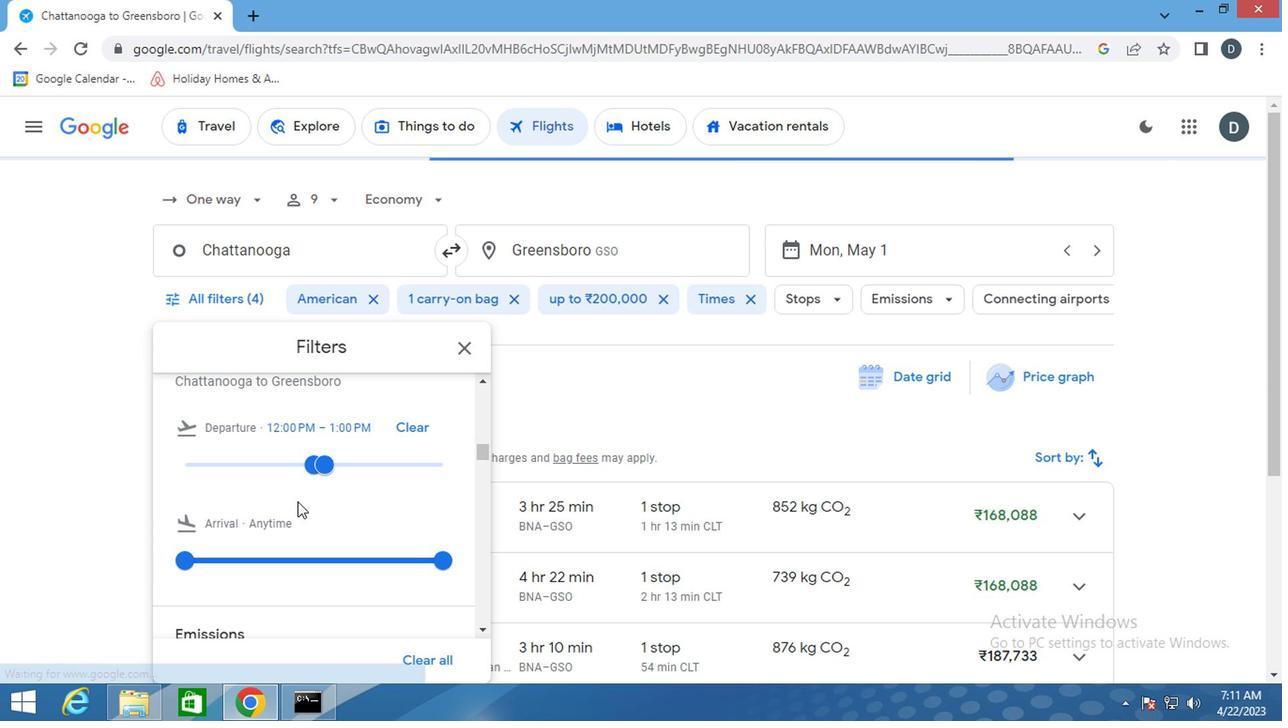 
Action: Mouse scrolled (293, 501) with delta (0, -1)
Screenshot: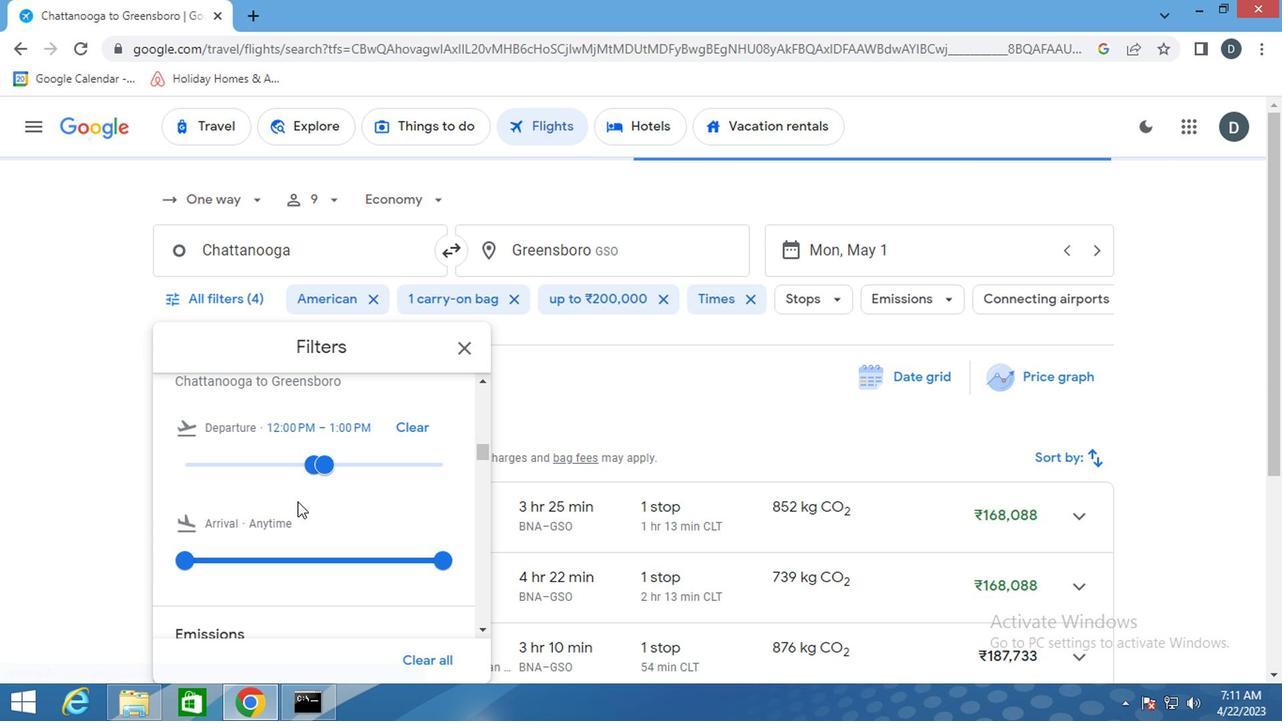 
Action: Mouse scrolled (293, 501) with delta (0, -1)
Screenshot: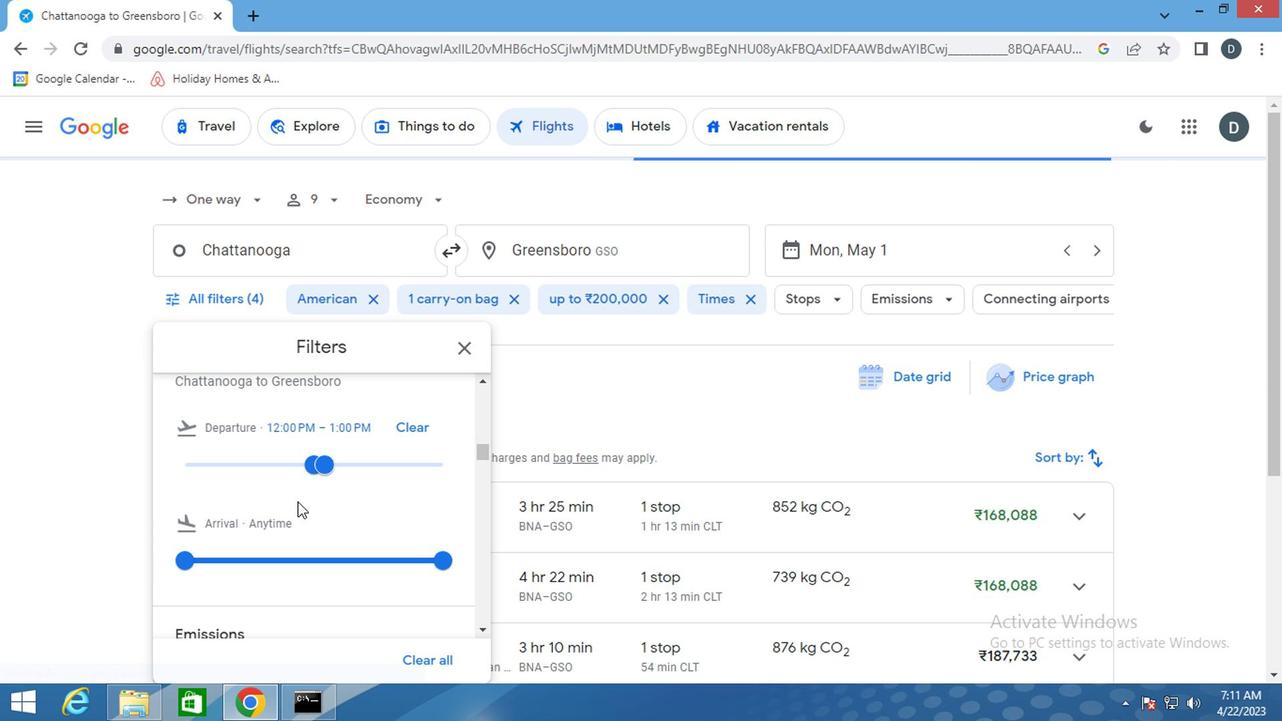 
Action: Mouse scrolled (293, 501) with delta (0, -1)
Screenshot: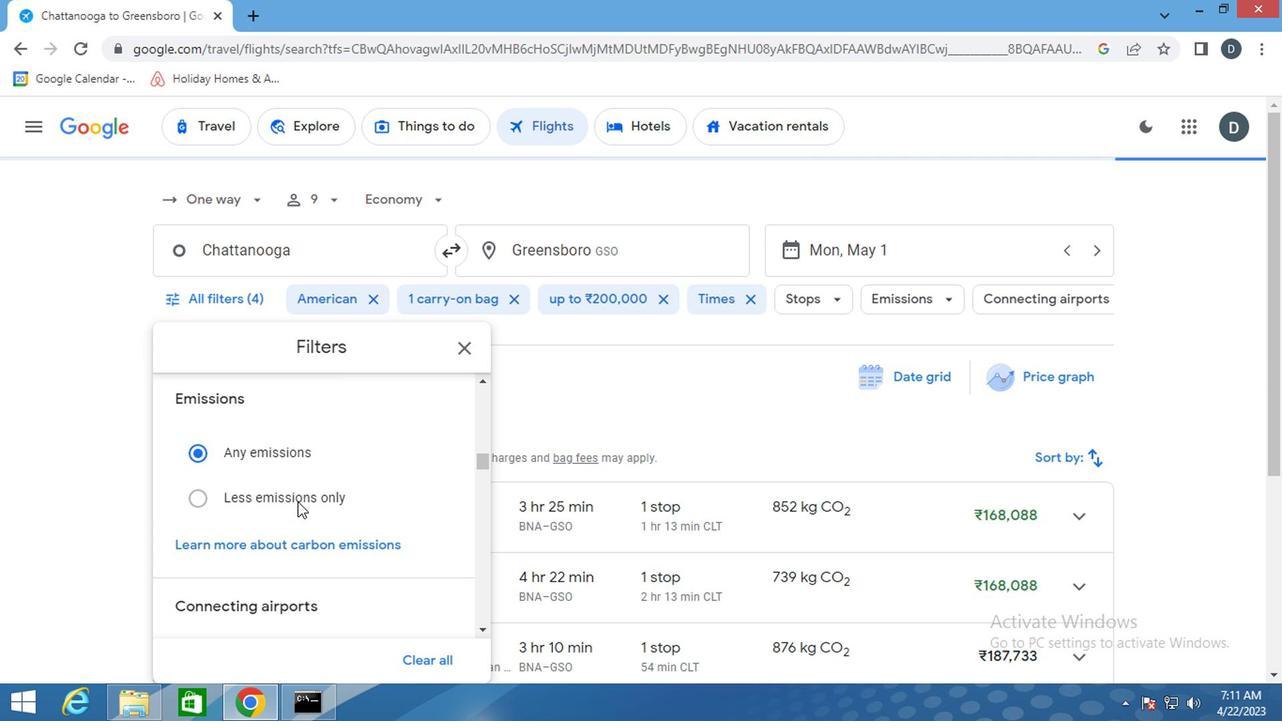 
Action: Mouse scrolled (293, 501) with delta (0, -1)
Screenshot: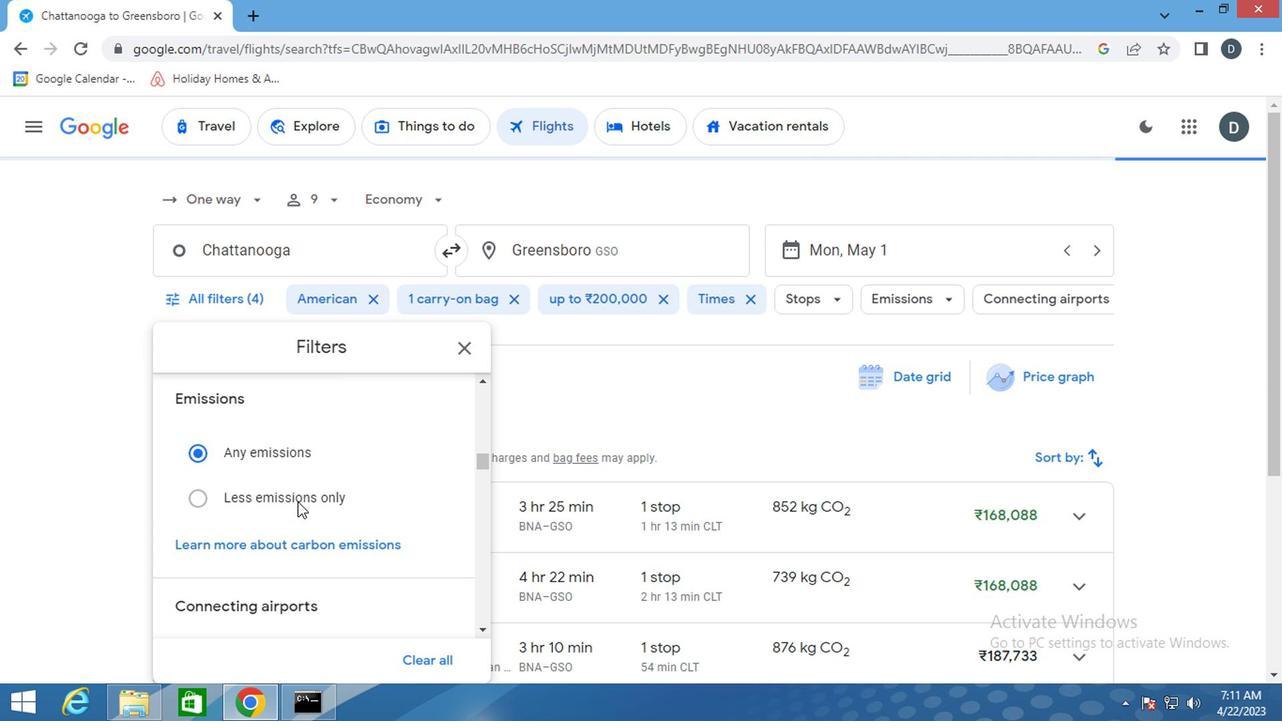 
Action: Mouse scrolled (293, 501) with delta (0, -1)
Screenshot: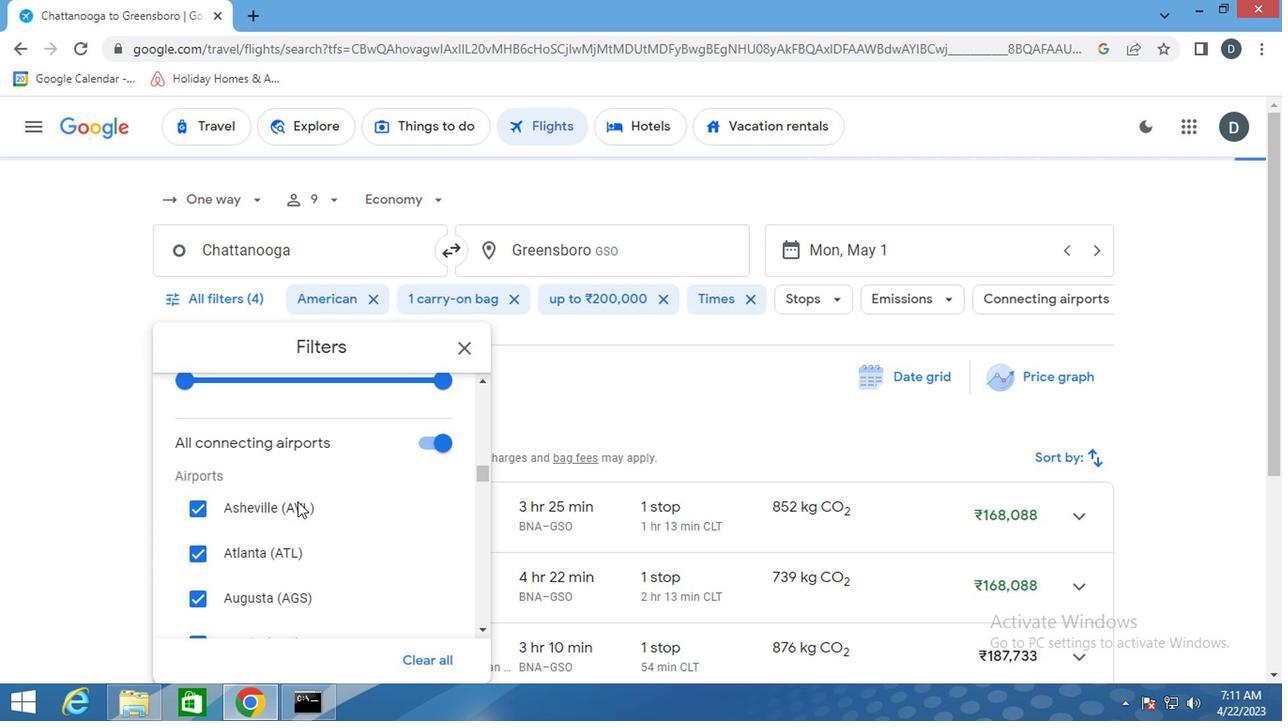 
Action: Mouse scrolled (293, 501) with delta (0, -1)
Screenshot: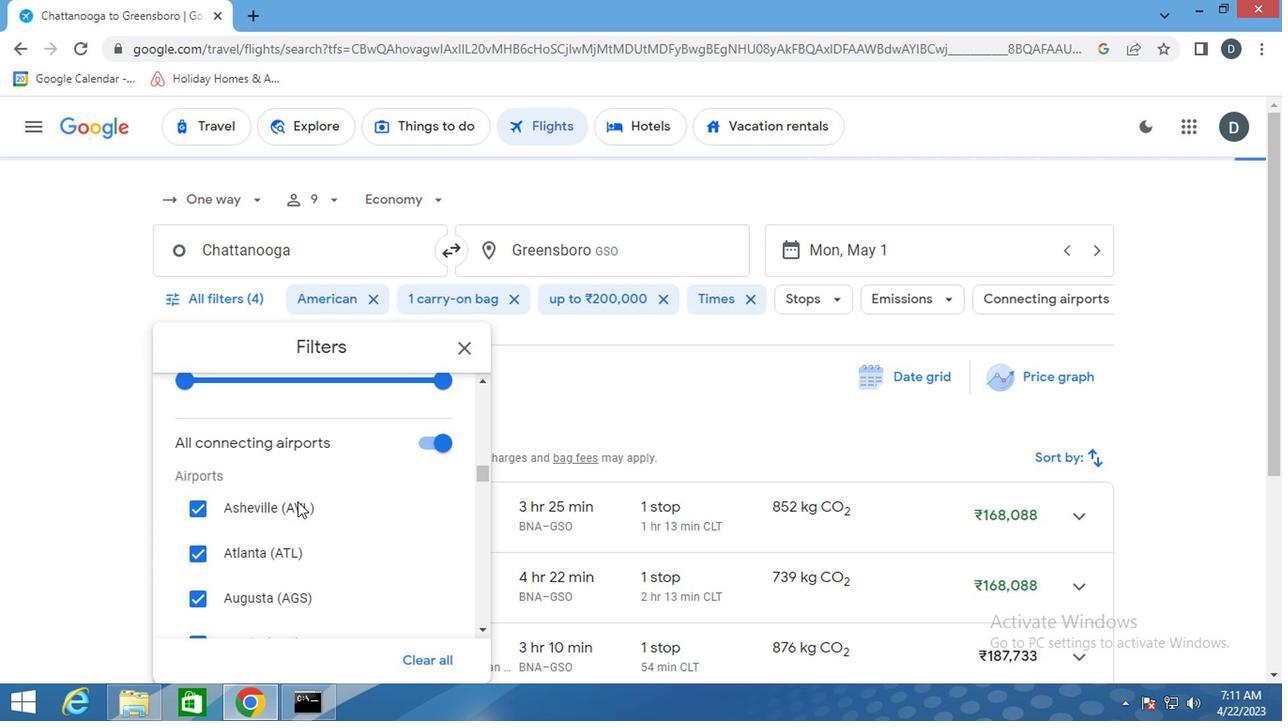 
Action: Mouse scrolled (293, 501) with delta (0, -1)
Screenshot: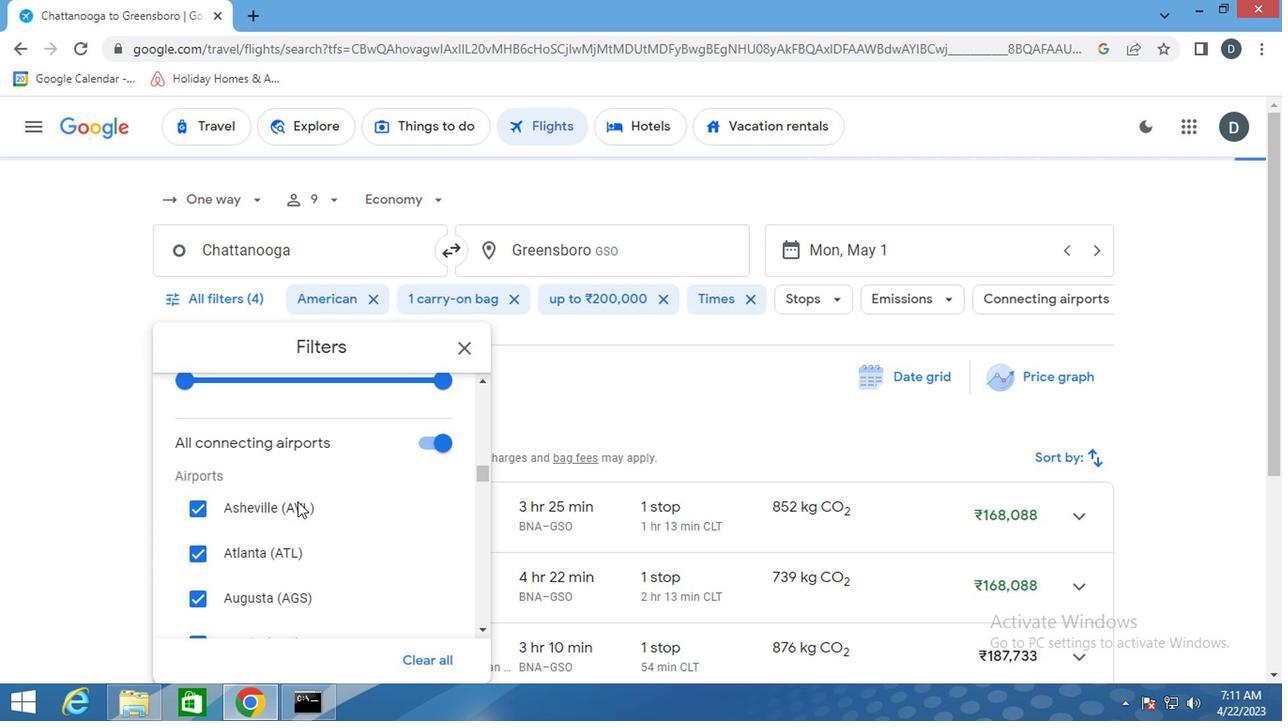 
Action: Mouse scrolled (293, 501) with delta (0, -1)
Screenshot: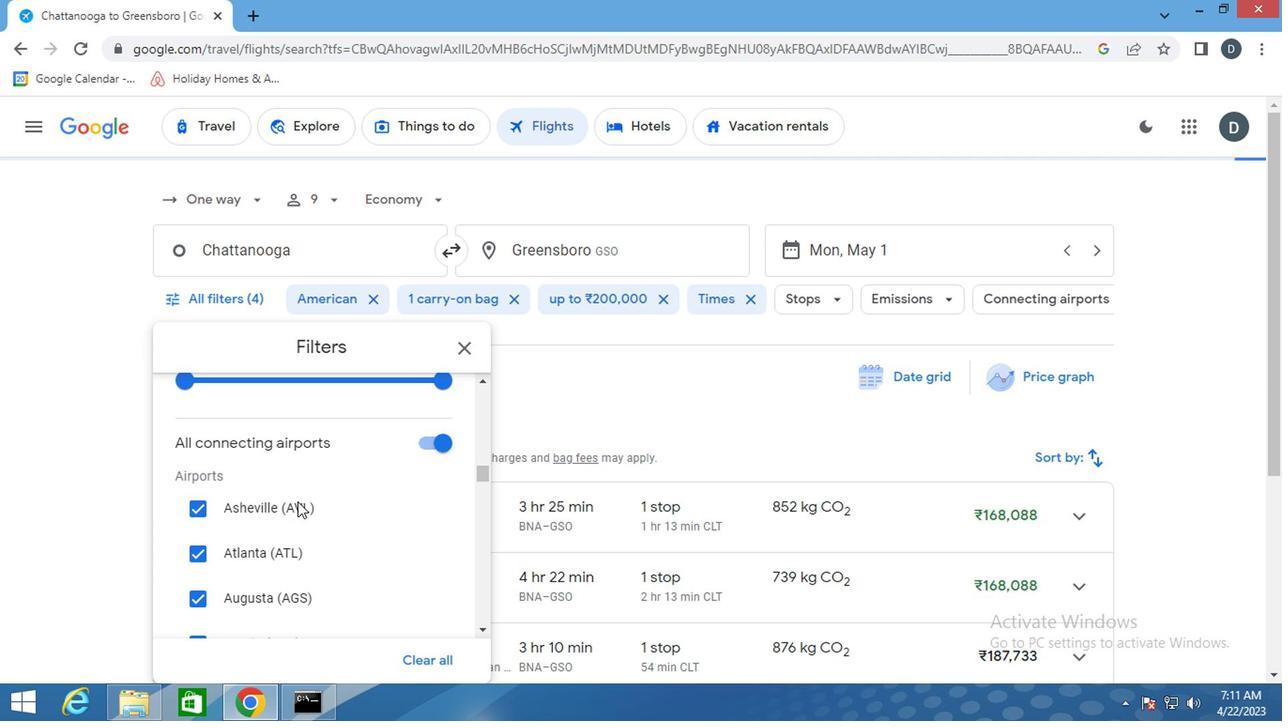
Action: Mouse scrolled (293, 501) with delta (0, -1)
Screenshot: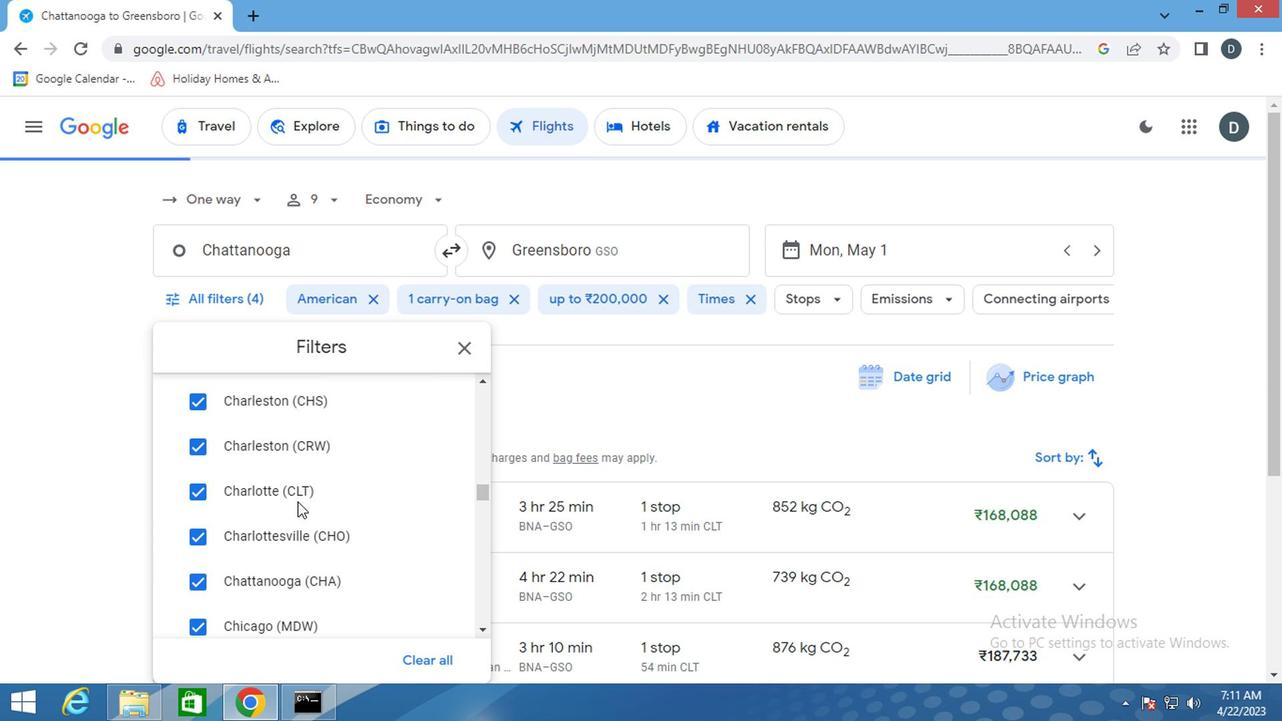 
Action: Mouse scrolled (293, 501) with delta (0, -1)
Screenshot: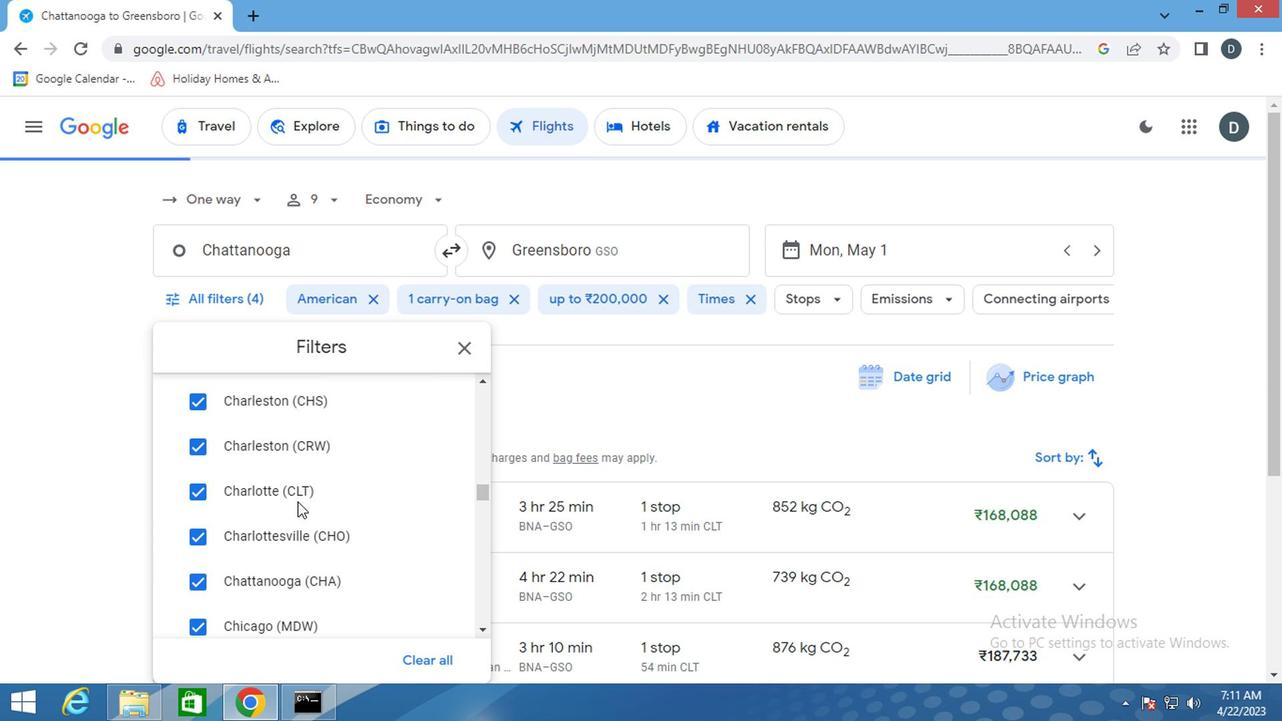 
Action: Mouse scrolled (293, 501) with delta (0, -1)
Screenshot: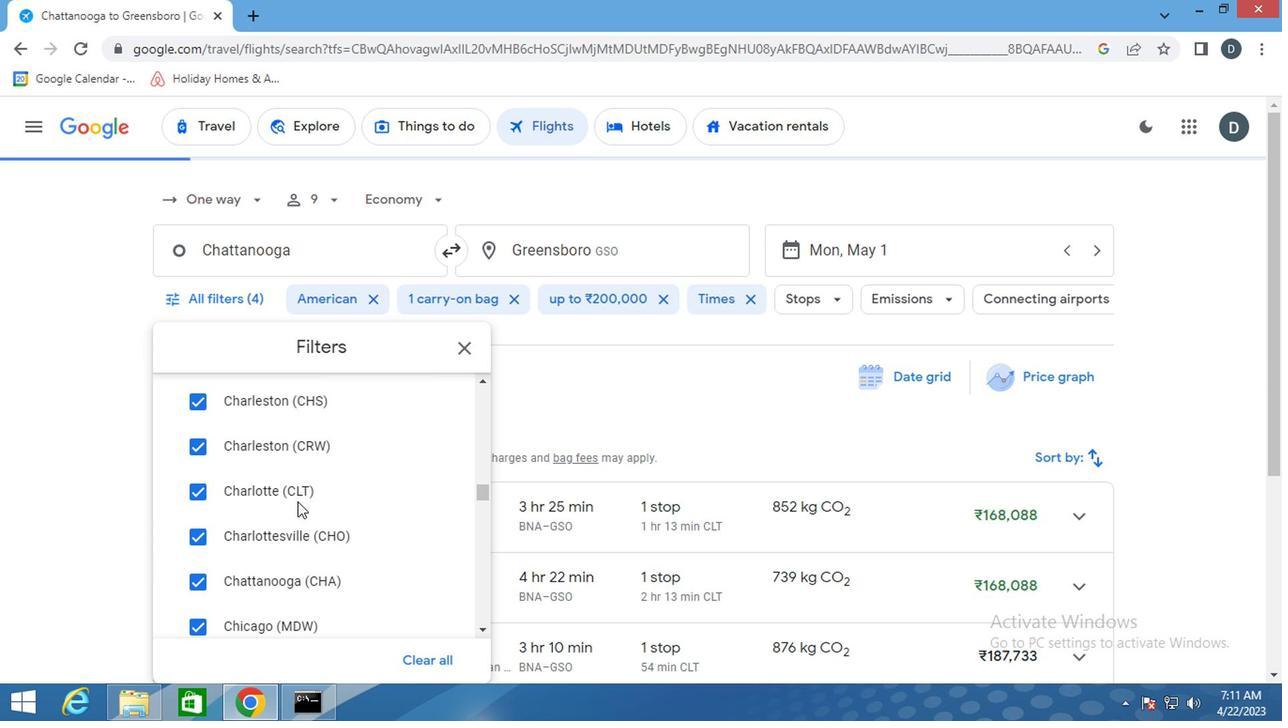 
Action: Mouse scrolled (293, 501) with delta (0, -1)
Screenshot: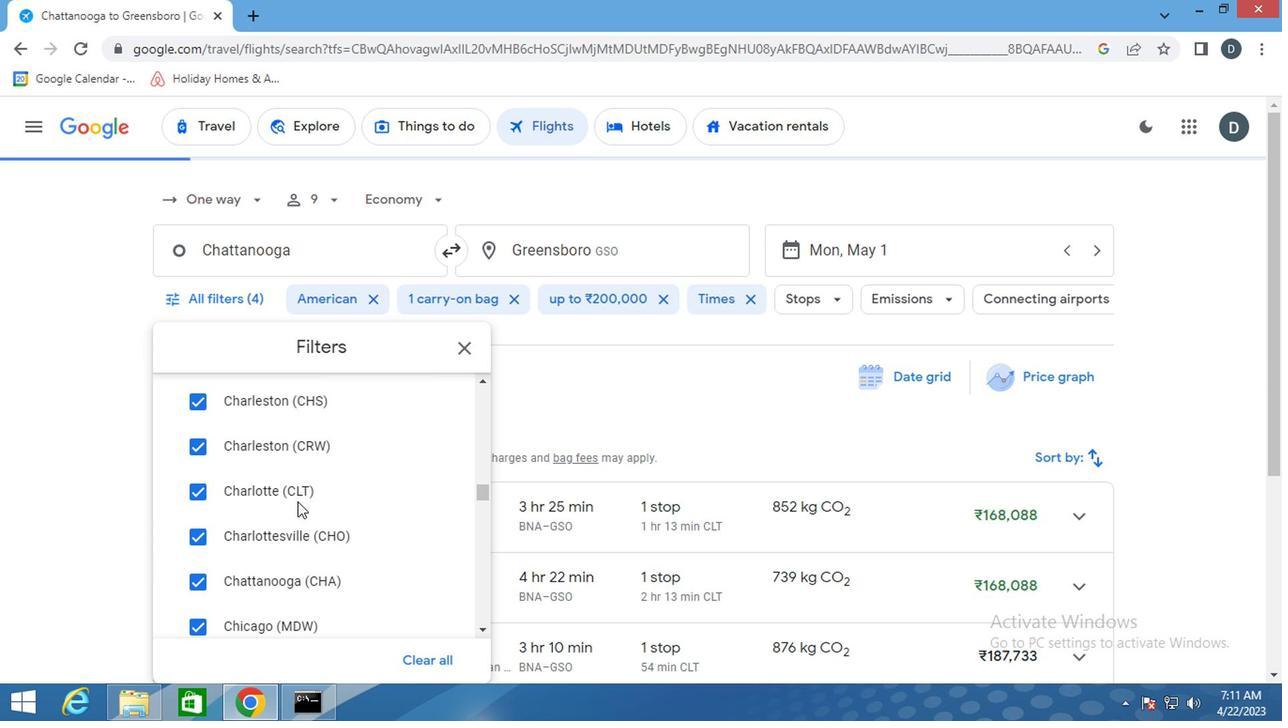 
Action: Mouse scrolled (293, 501) with delta (0, -1)
Screenshot: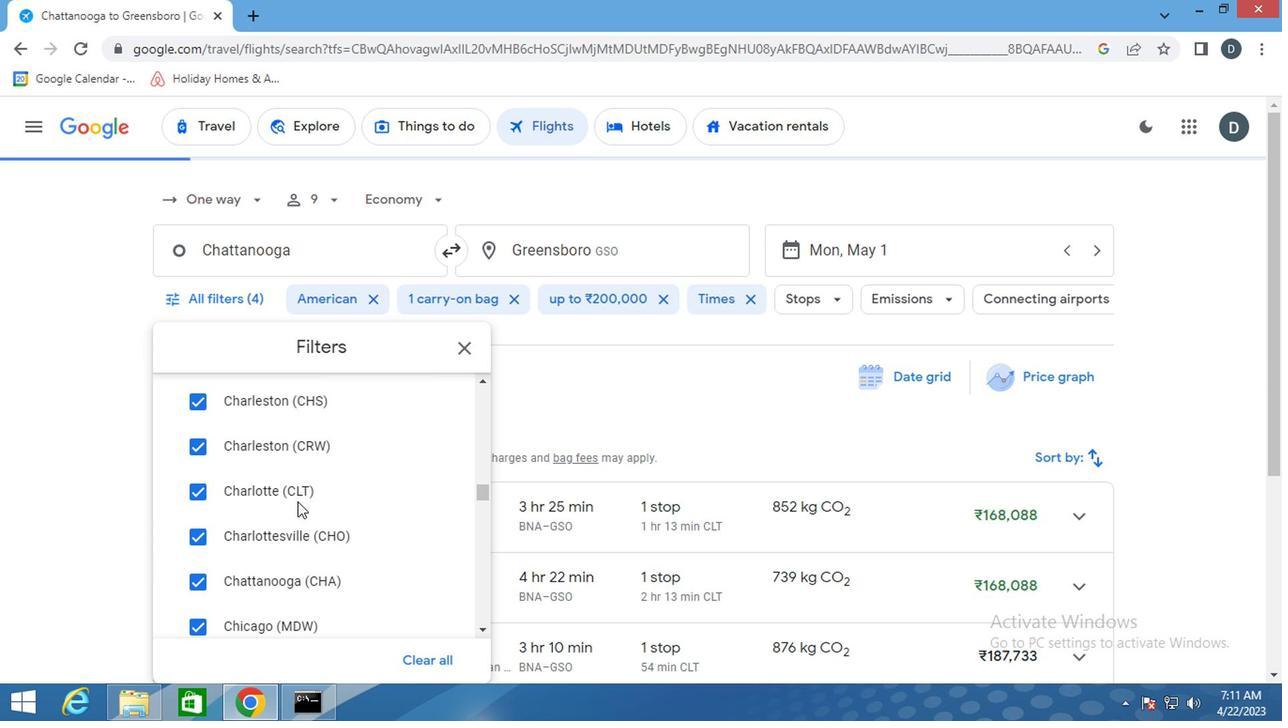 
Action: Mouse scrolled (293, 501) with delta (0, -1)
Screenshot: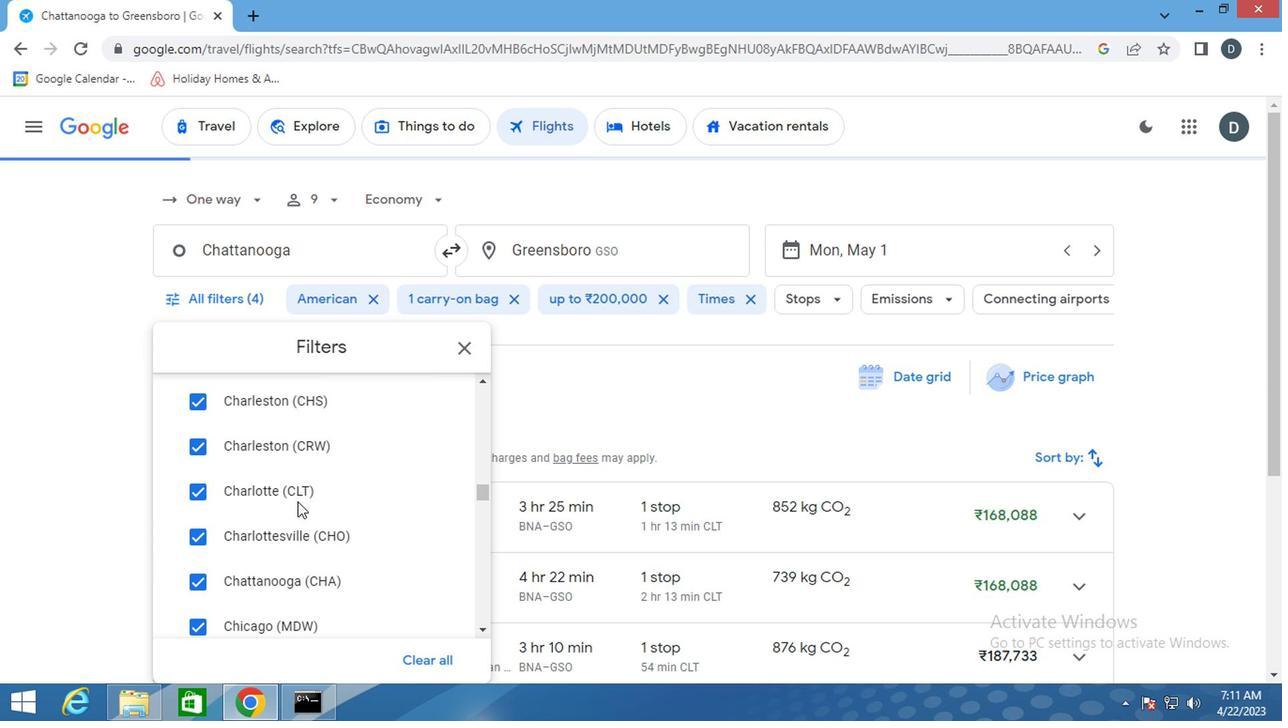 
Action: Mouse scrolled (293, 501) with delta (0, -1)
Screenshot: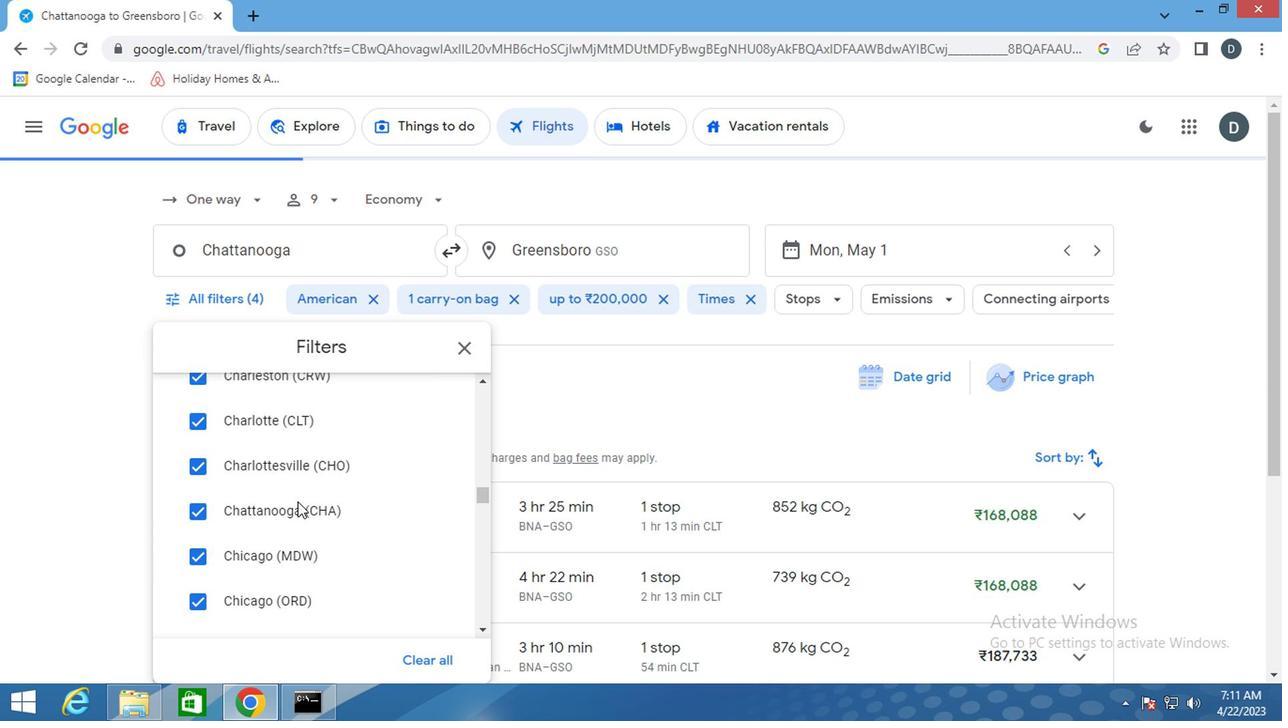 
Action: Mouse scrolled (293, 501) with delta (0, -1)
Screenshot: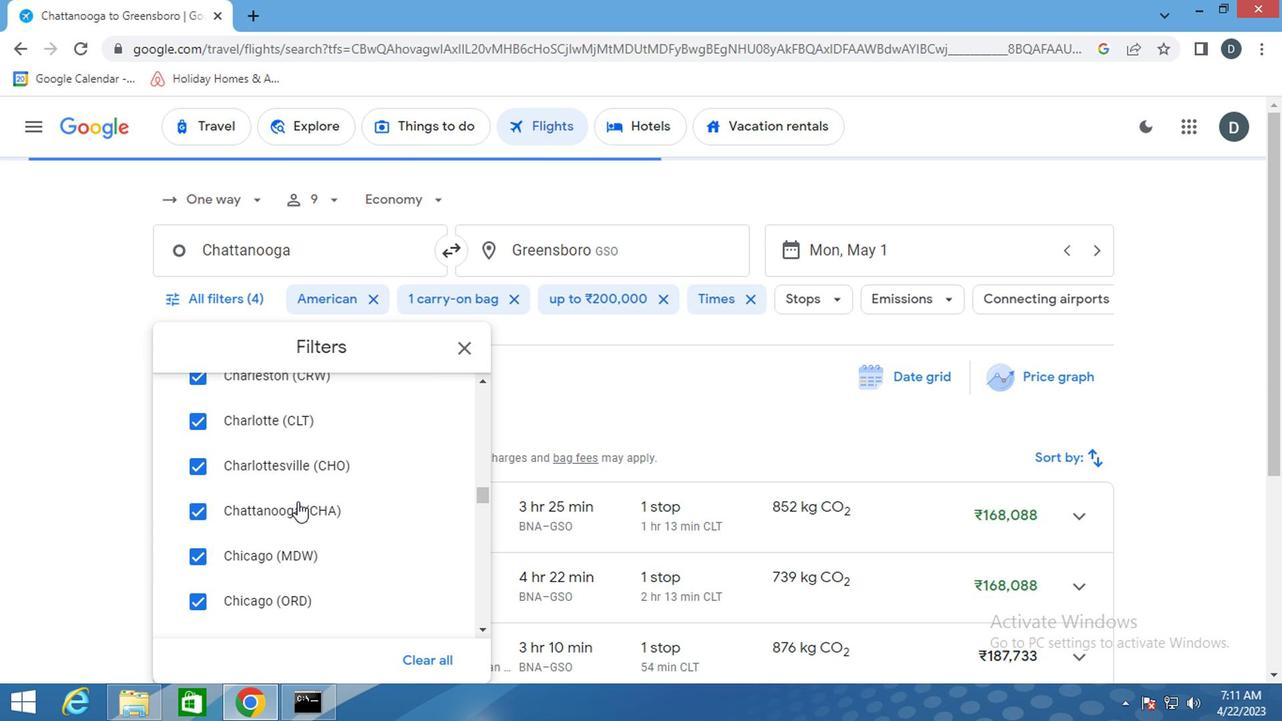 
Action: Mouse scrolled (293, 501) with delta (0, -1)
Screenshot: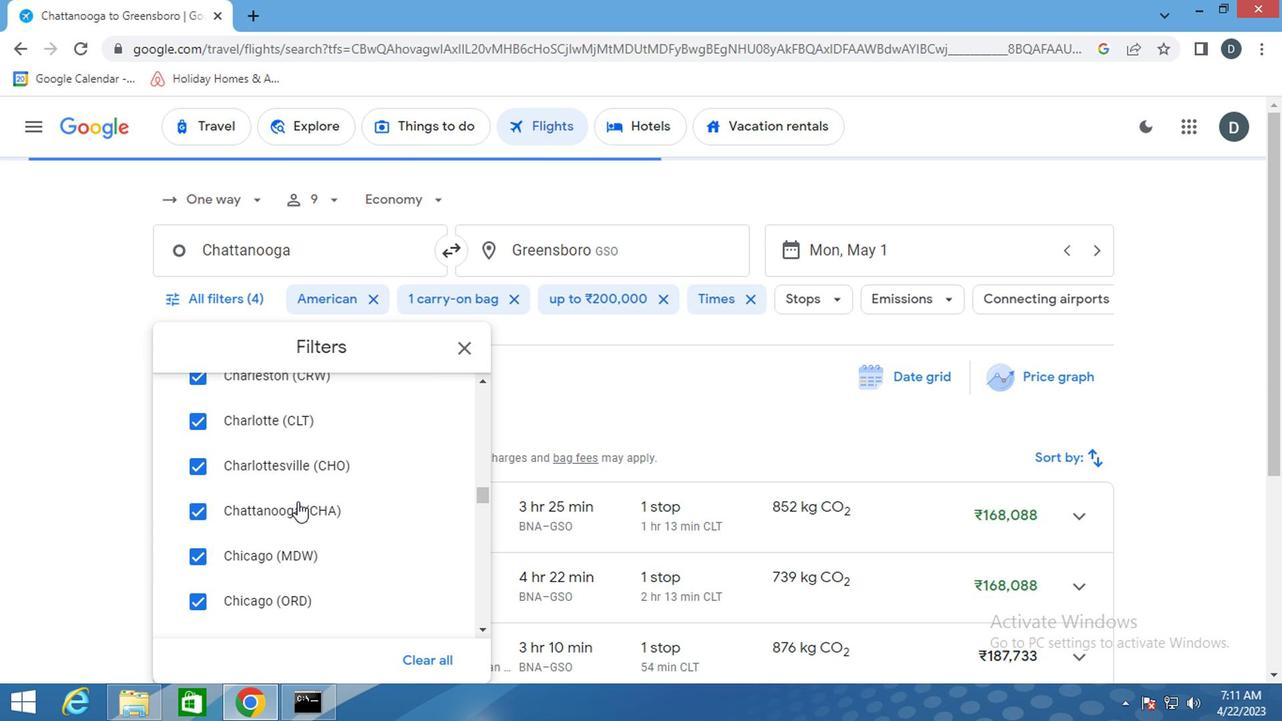 
Action: Mouse scrolled (293, 500) with delta (0, -2)
Screenshot: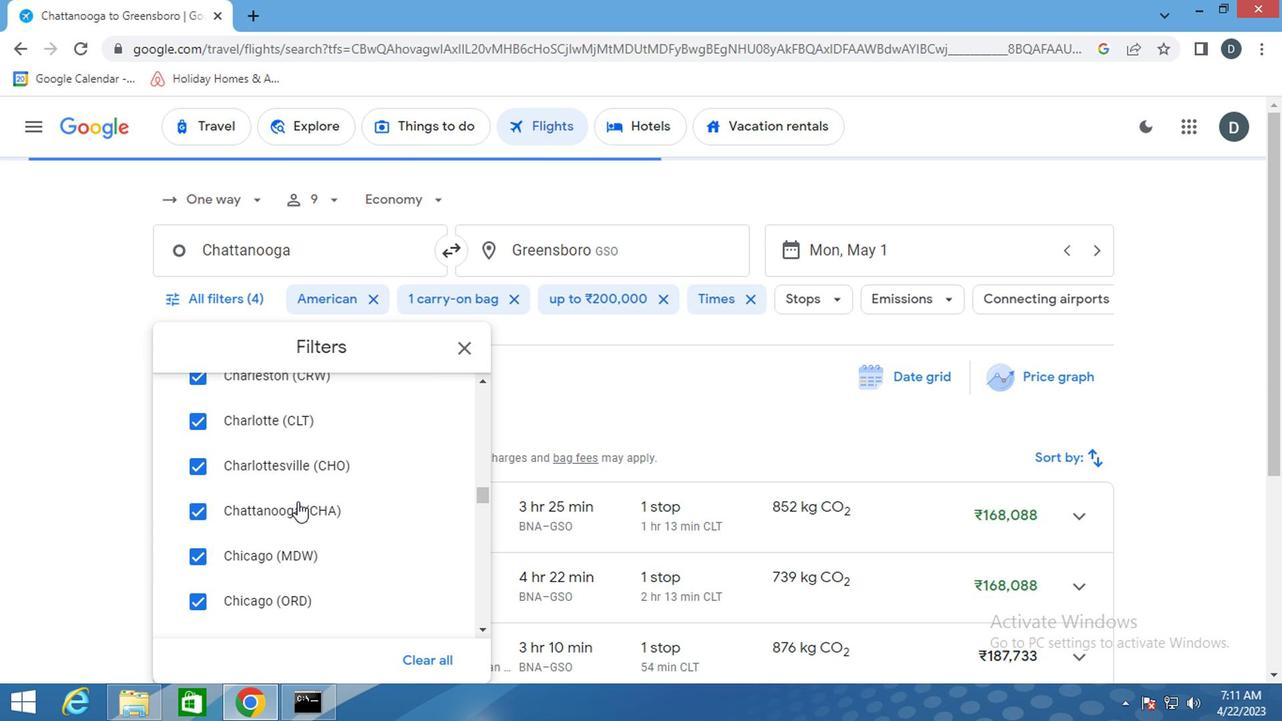 
Action: Mouse scrolled (293, 501) with delta (0, -1)
Screenshot: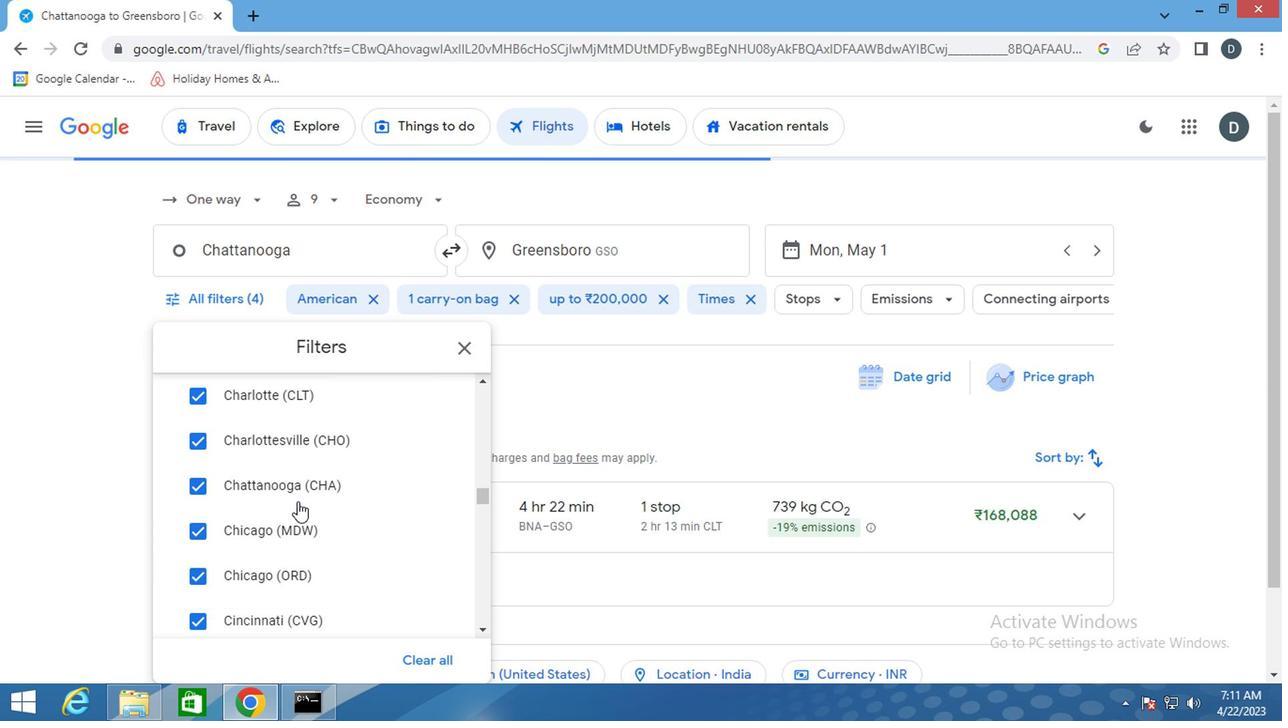 
Action: Mouse scrolled (293, 501) with delta (0, -1)
Screenshot: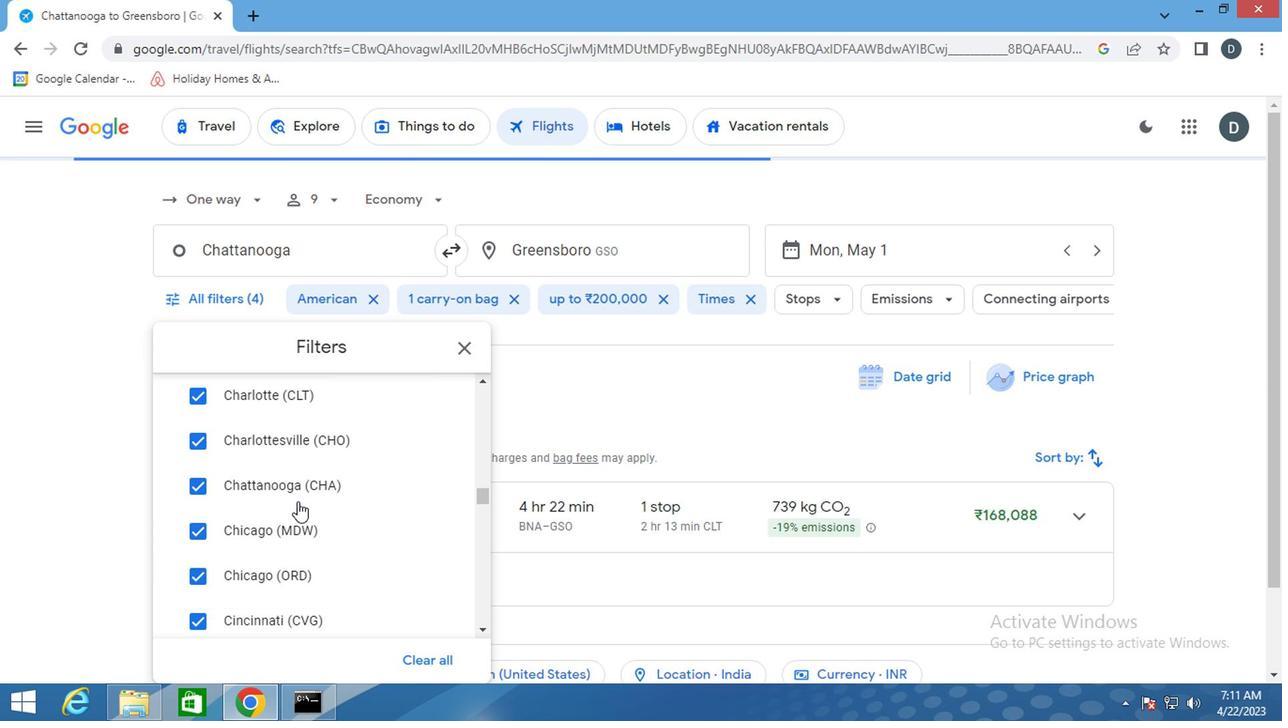 
Action: Mouse scrolled (293, 501) with delta (0, -1)
Screenshot: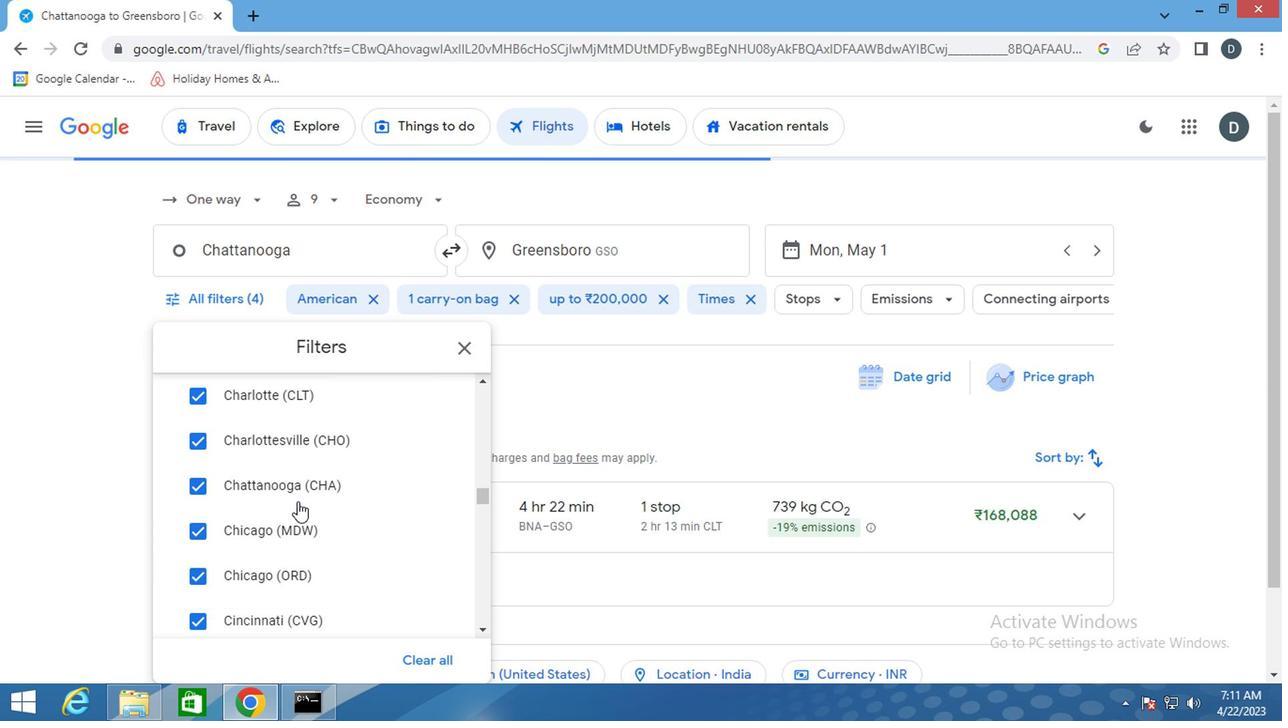 
Action: Mouse scrolled (293, 501) with delta (0, -1)
Screenshot: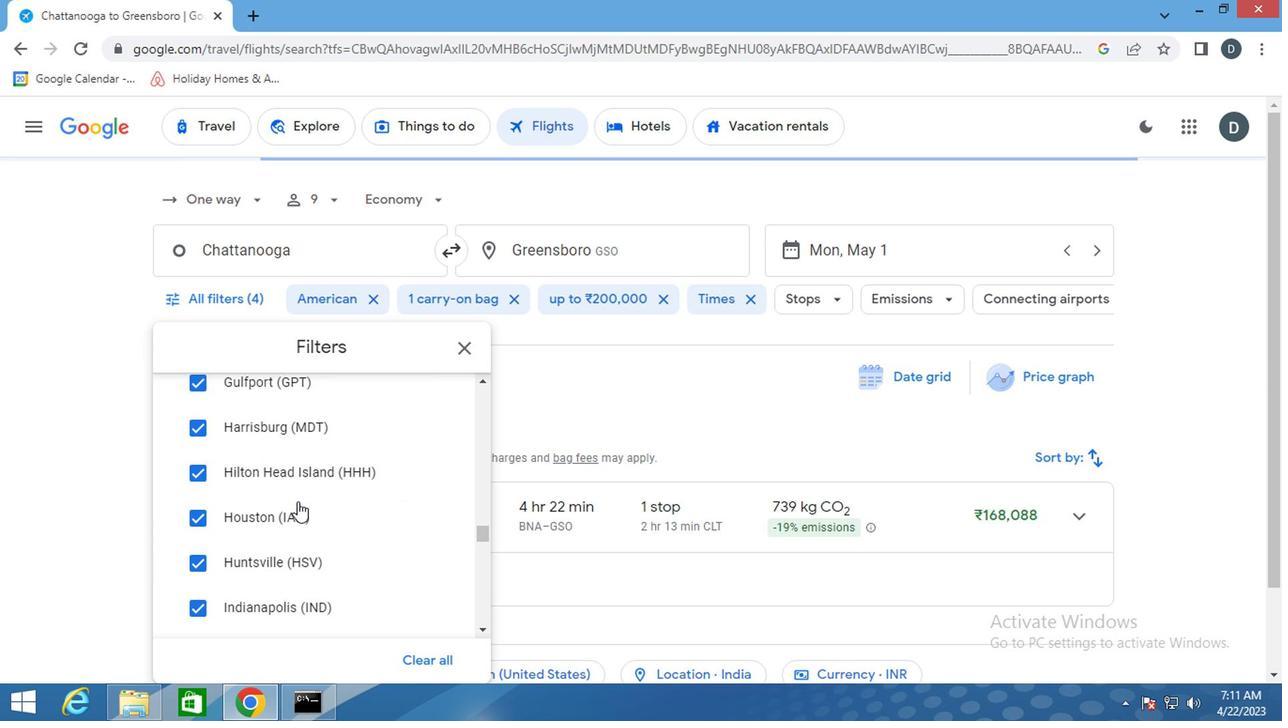
Action: Mouse scrolled (293, 501) with delta (0, -1)
Screenshot: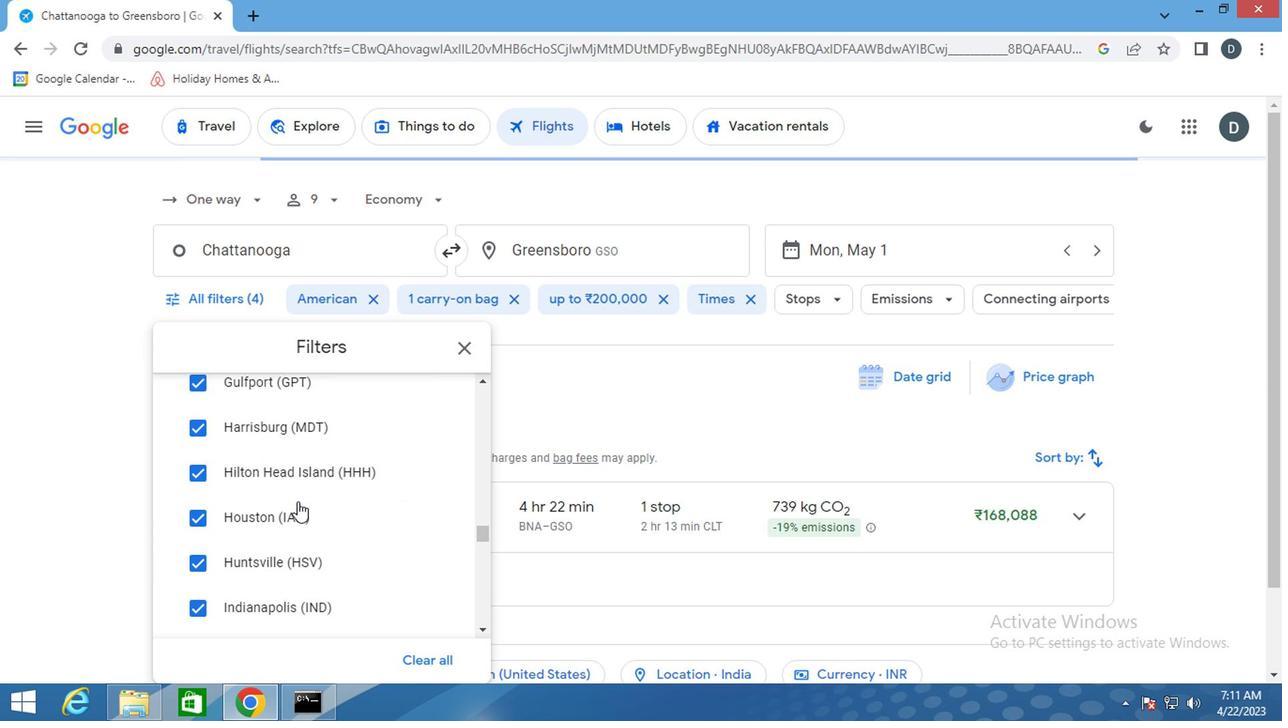 
Action: Mouse scrolled (293, 501) with delta (0, -1)
Screenshot: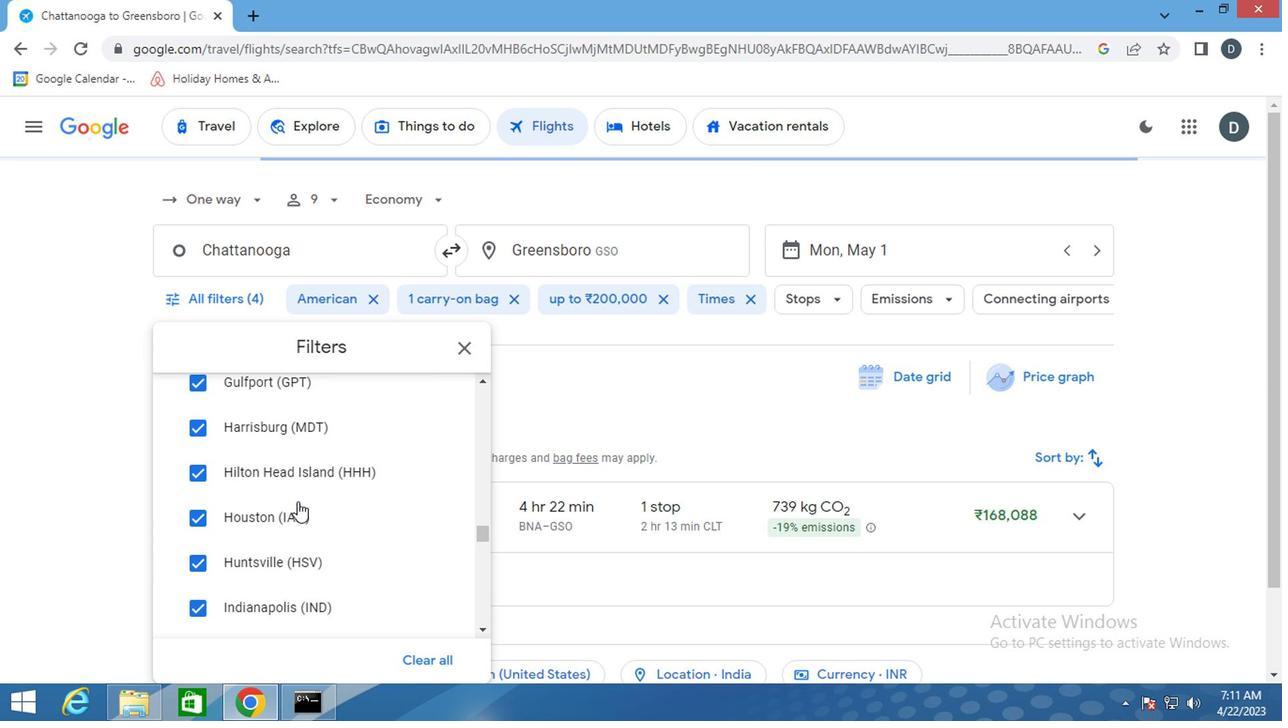 
Action: Mouse scrolled (293, 501) with delta (0, -1)
Screenshot: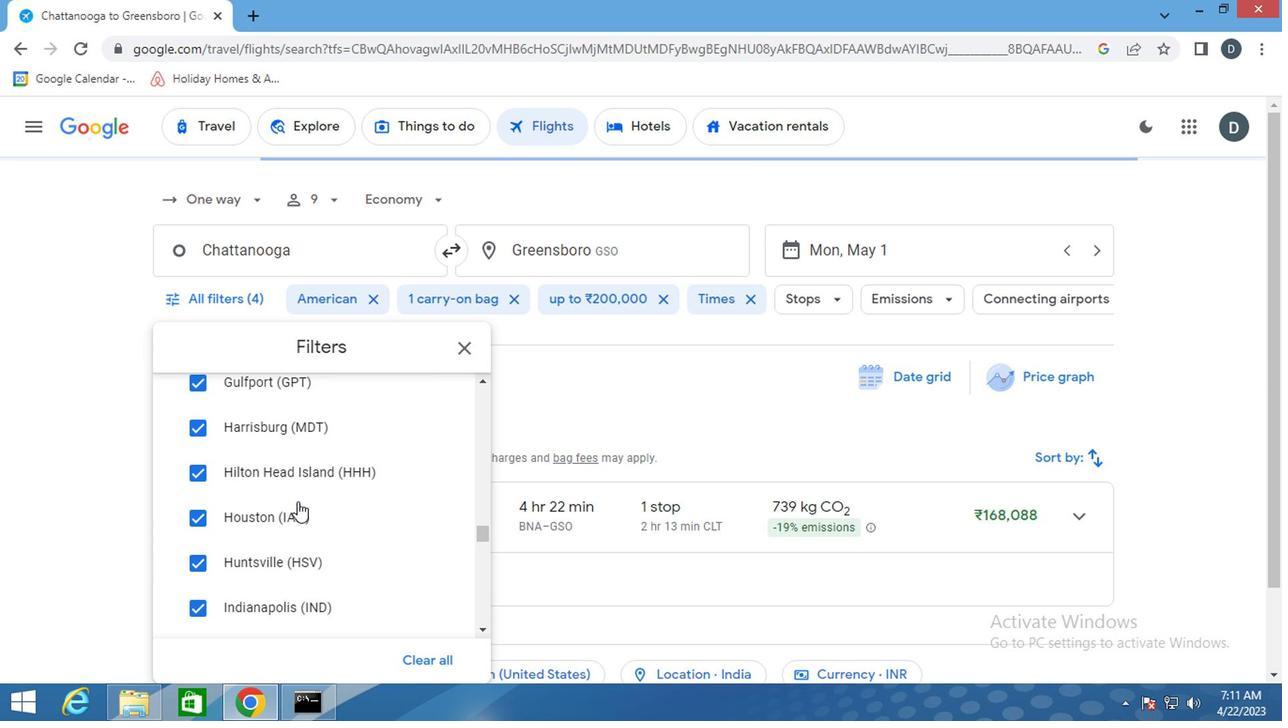 
Action: Mouse scrolled (293, 501) with delta (0, -1)
Screenshot: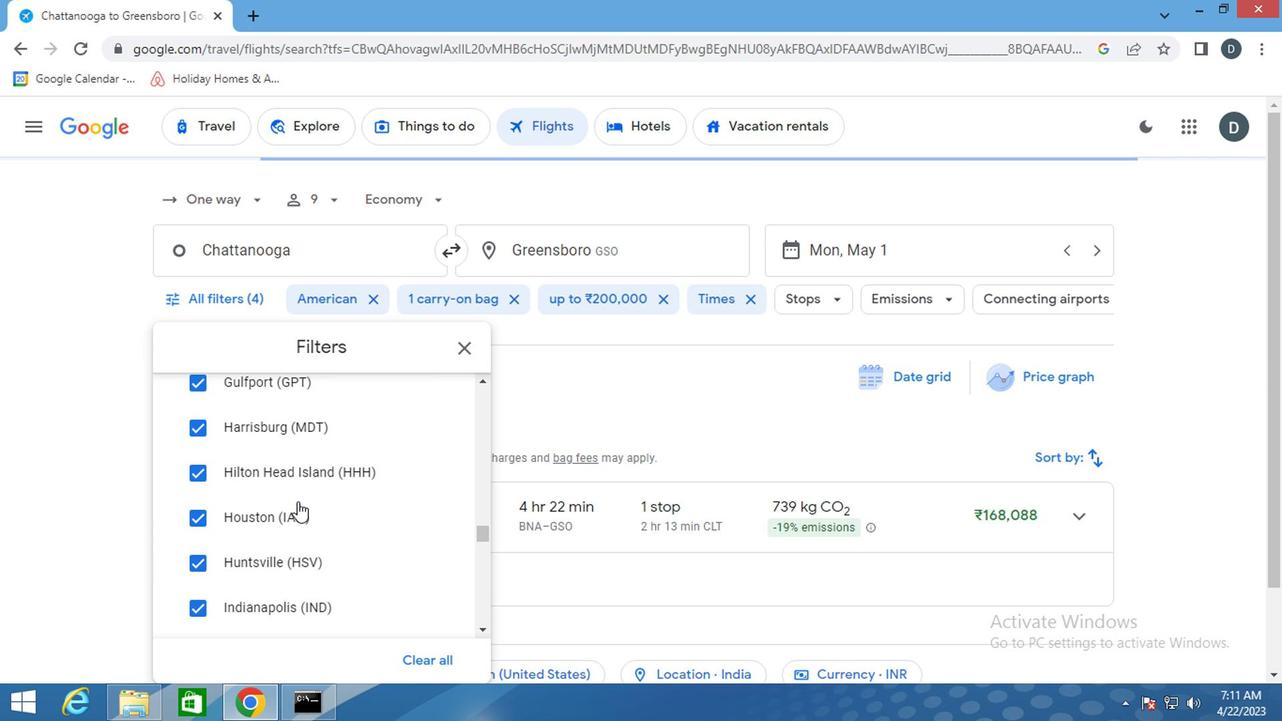 
Action: Mouse scrolled (293, 501) with delta (0, -1)
Screenshot: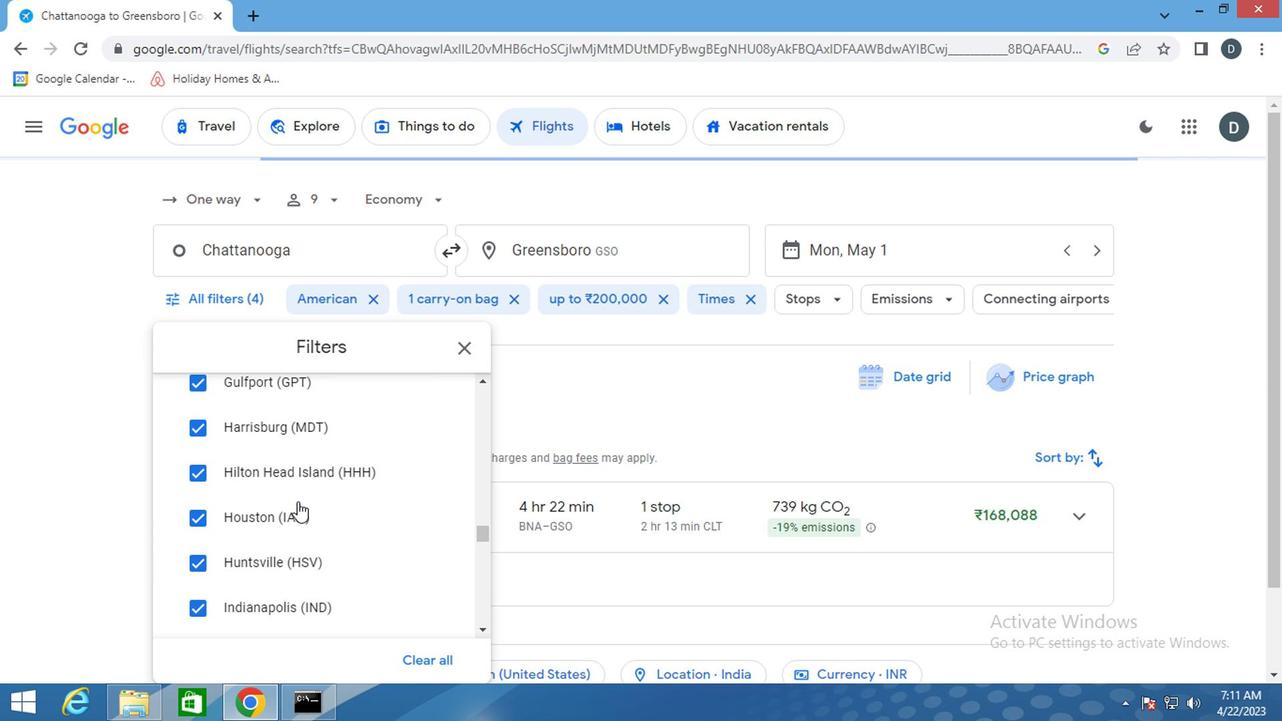 
Action: Mouse scrolled (293, 501) with delta (0, -1)
Screenshot: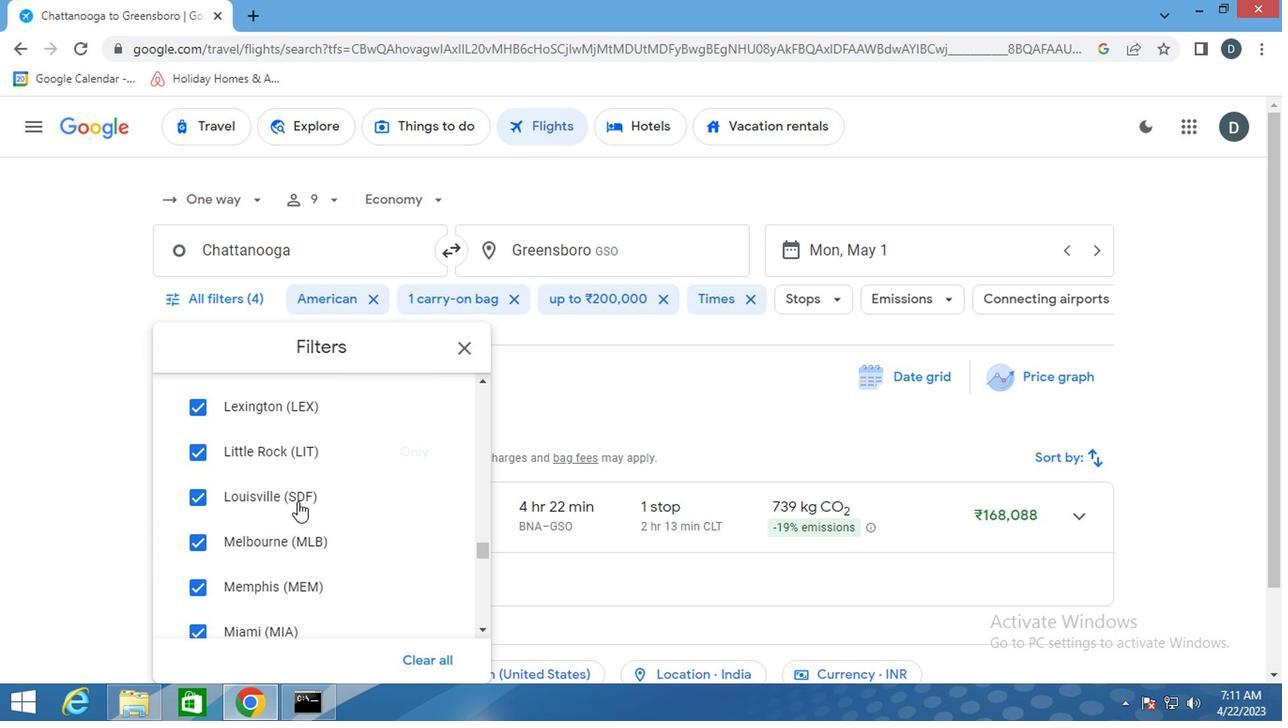 
Action: Mouse scrolled (293, 501) with delta (0, -1)
Screenshot: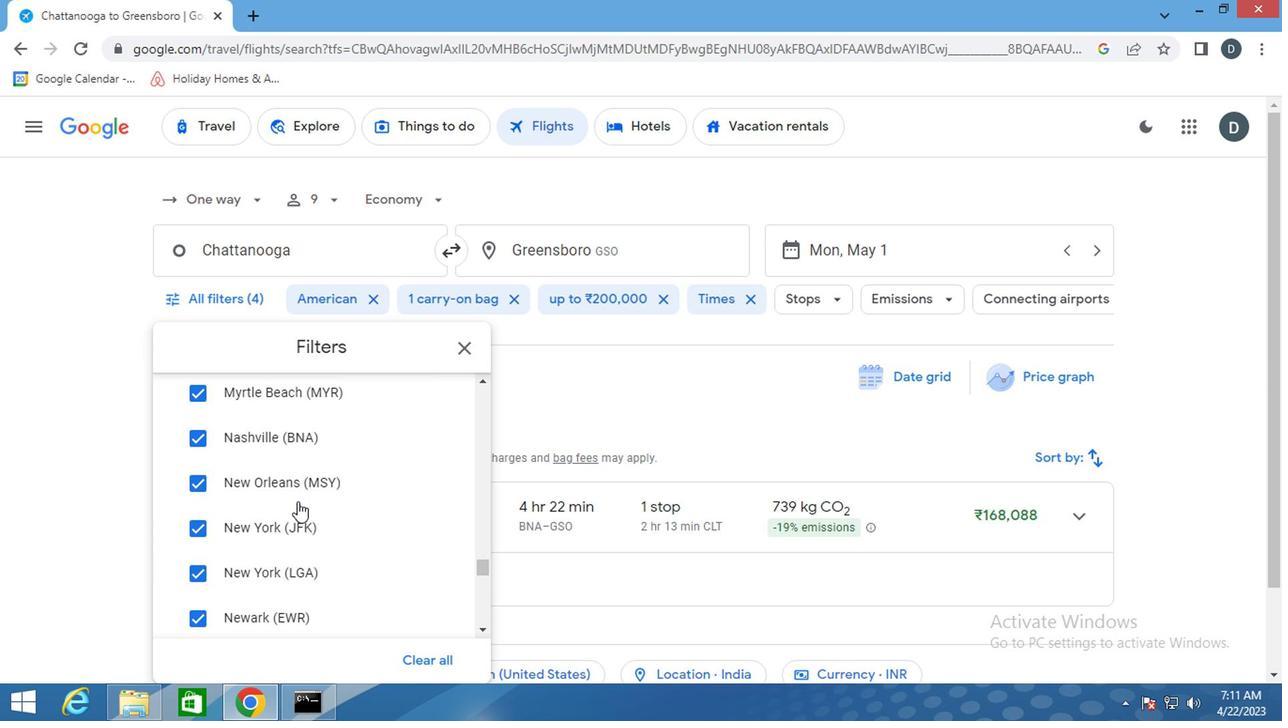 
Action: Mouse scrolled (293, 501) with delta (0, -1)
Screenshot: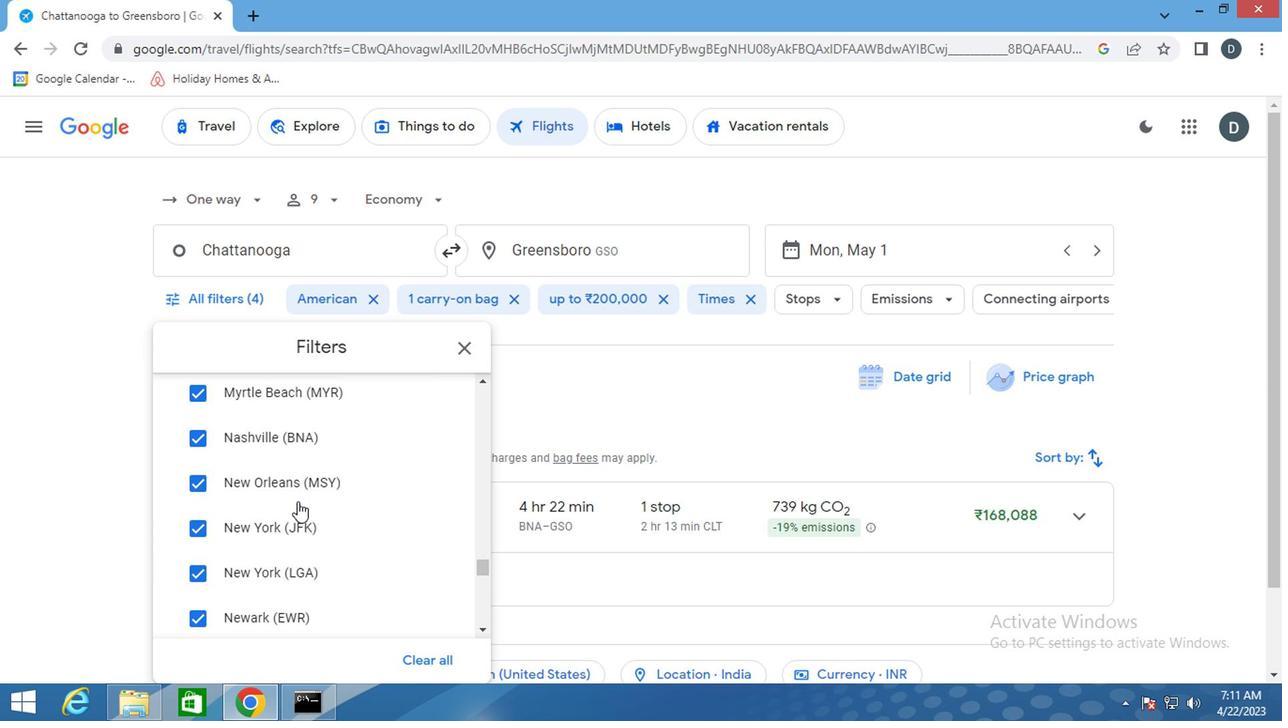 
Action: Mouse scrolled (293, 501) with delta (0, -1)
Screenshot: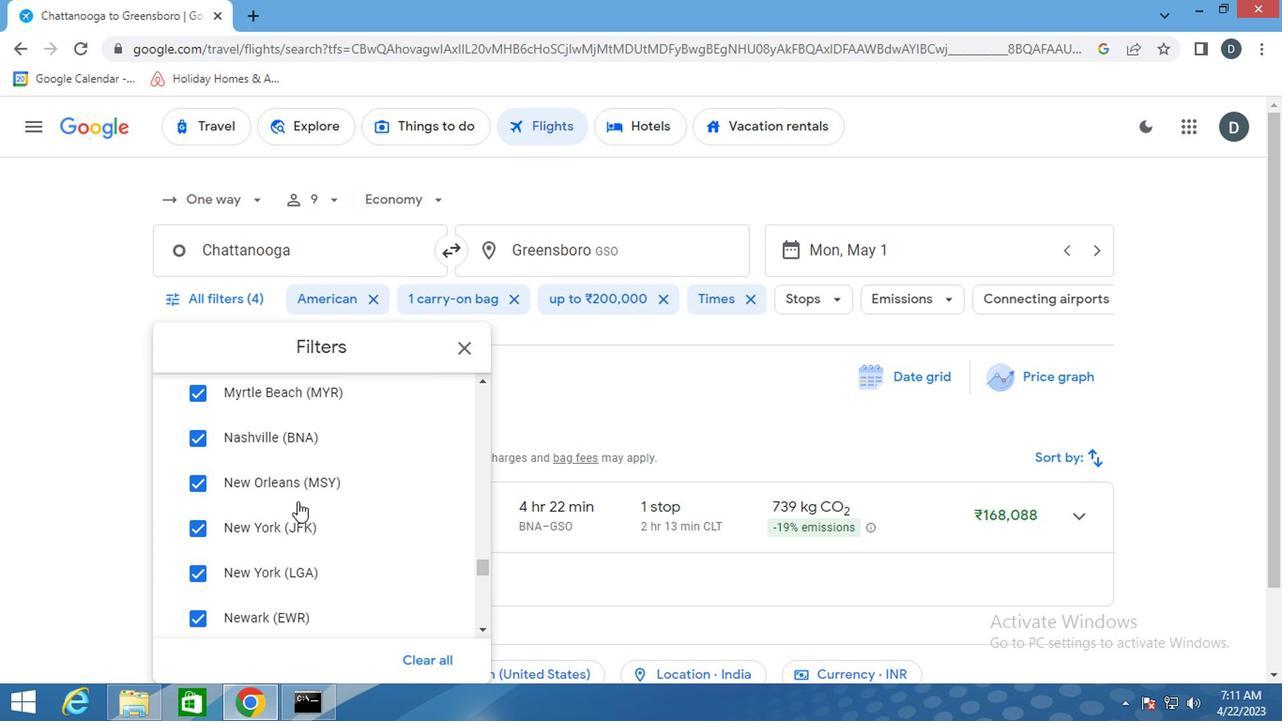 
Action: Mouse scrolled (293, 501) with delta (0, -1)
Screenshot: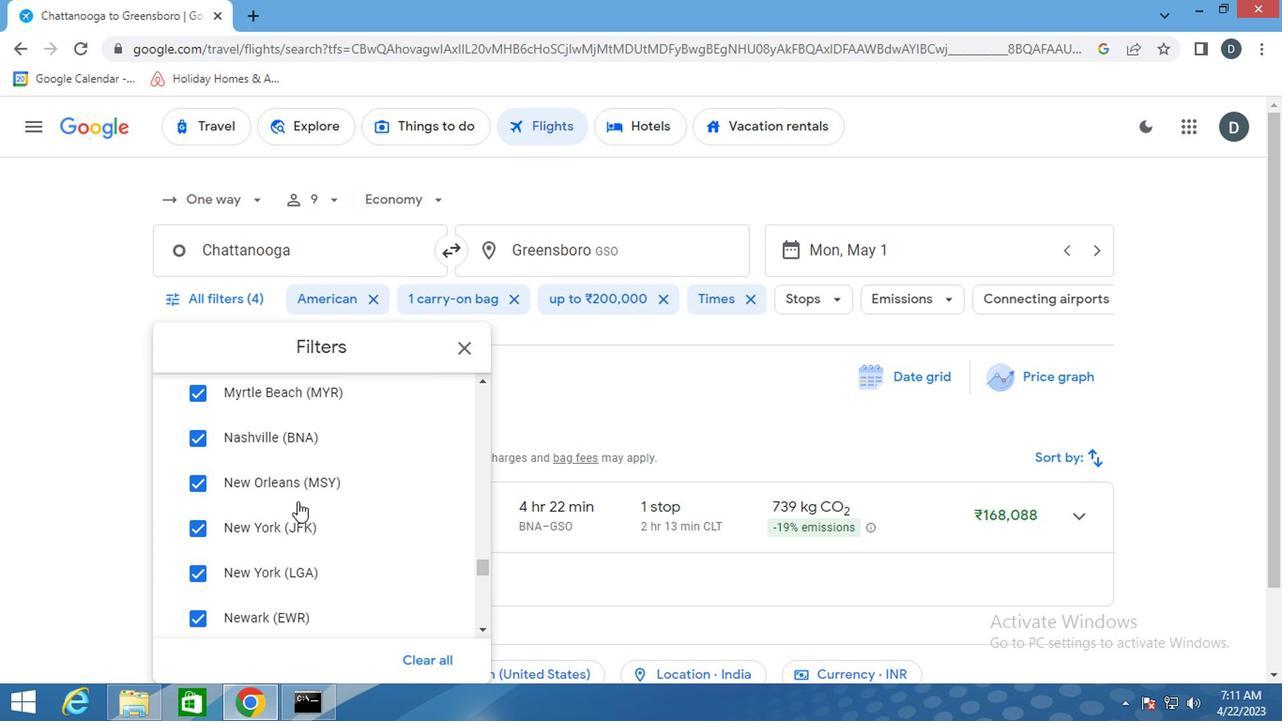 
Action: Mouse scrolled (293, 501) with delta (0, -1)
Screenshot: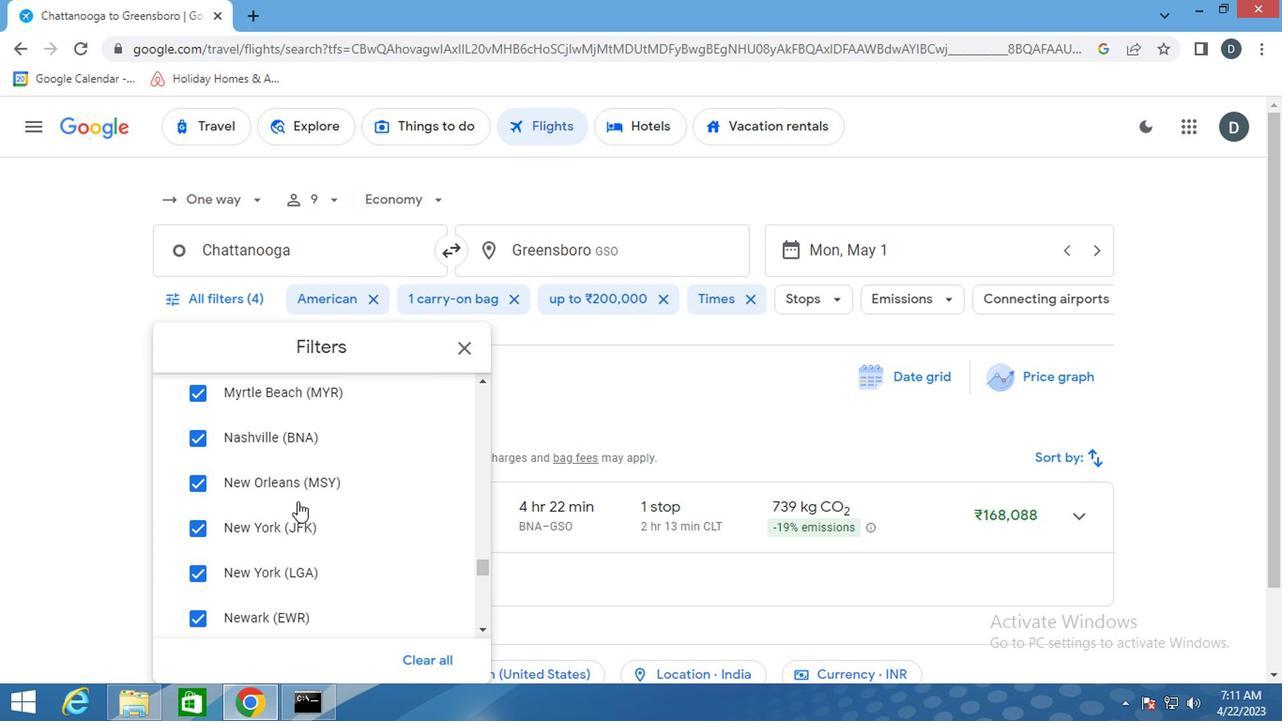 
Action: Mouse scrolled (293, 501) with delta (0, -1)
Screenshot: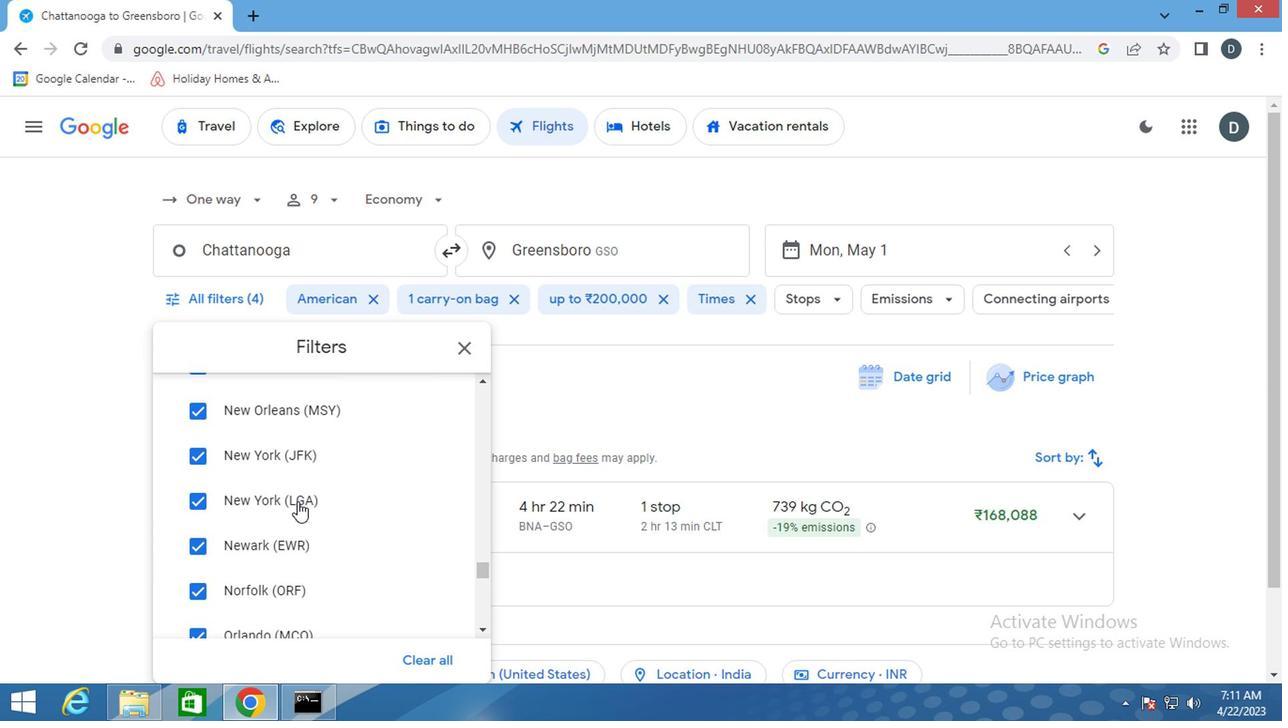 
Action: Mouse scrolled (293, 501) with delta (0, -1)
Screenshot: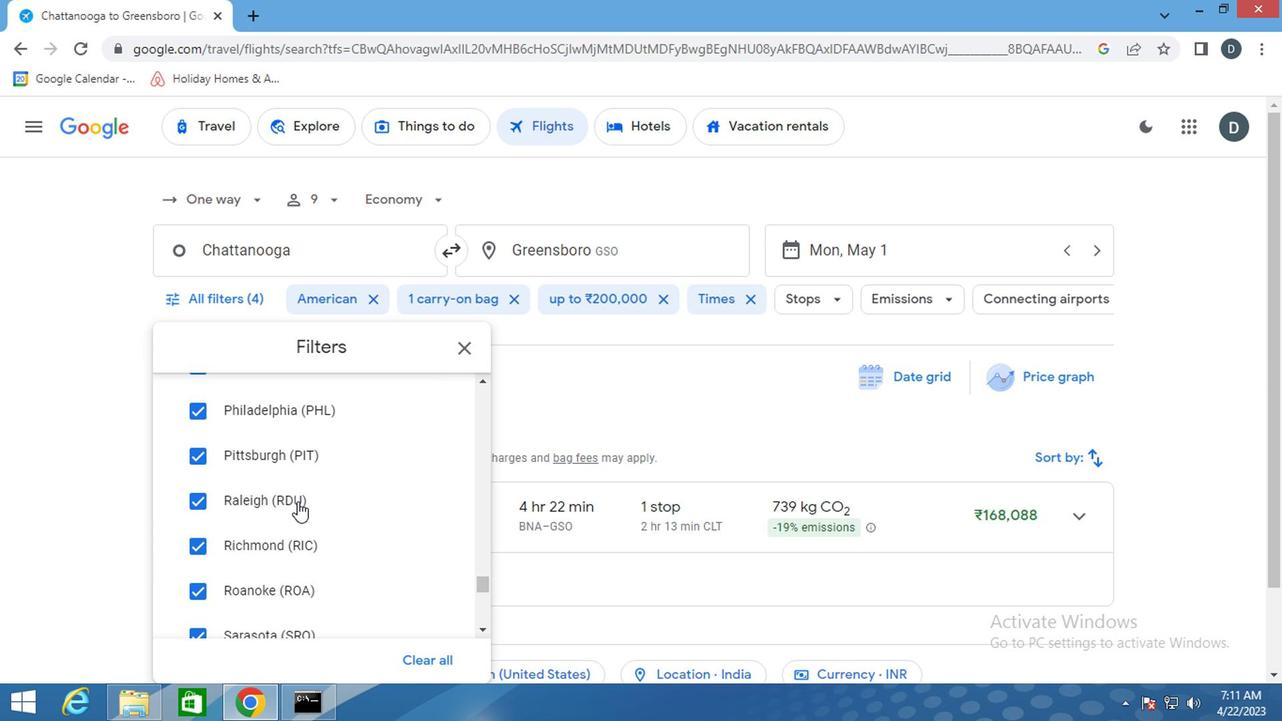 
Action: Mouse scrolled (293, 501) with delta (0, -1)
Screenshot: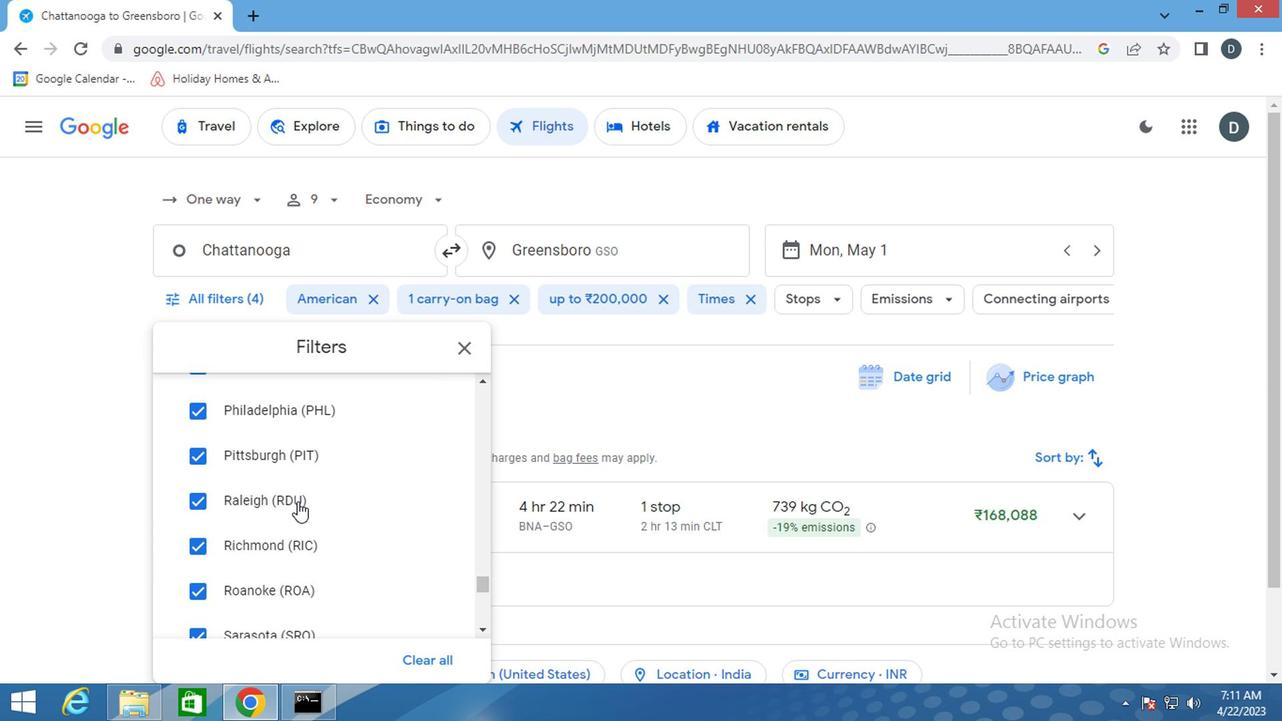 
Action: Mouse scrolled (293, 501) with delta (0, -1)
Screenshot: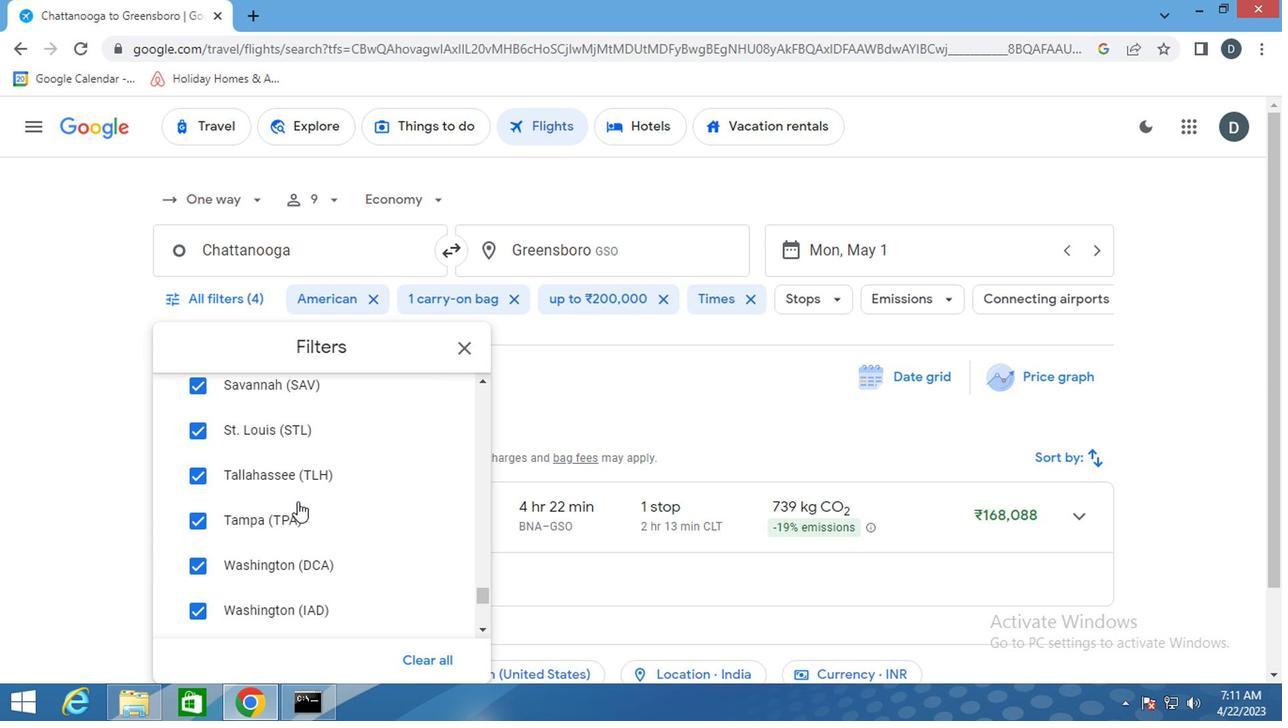 
Action: Mouse scrolled (293, 501) with delta (0, -1)
Screenshot: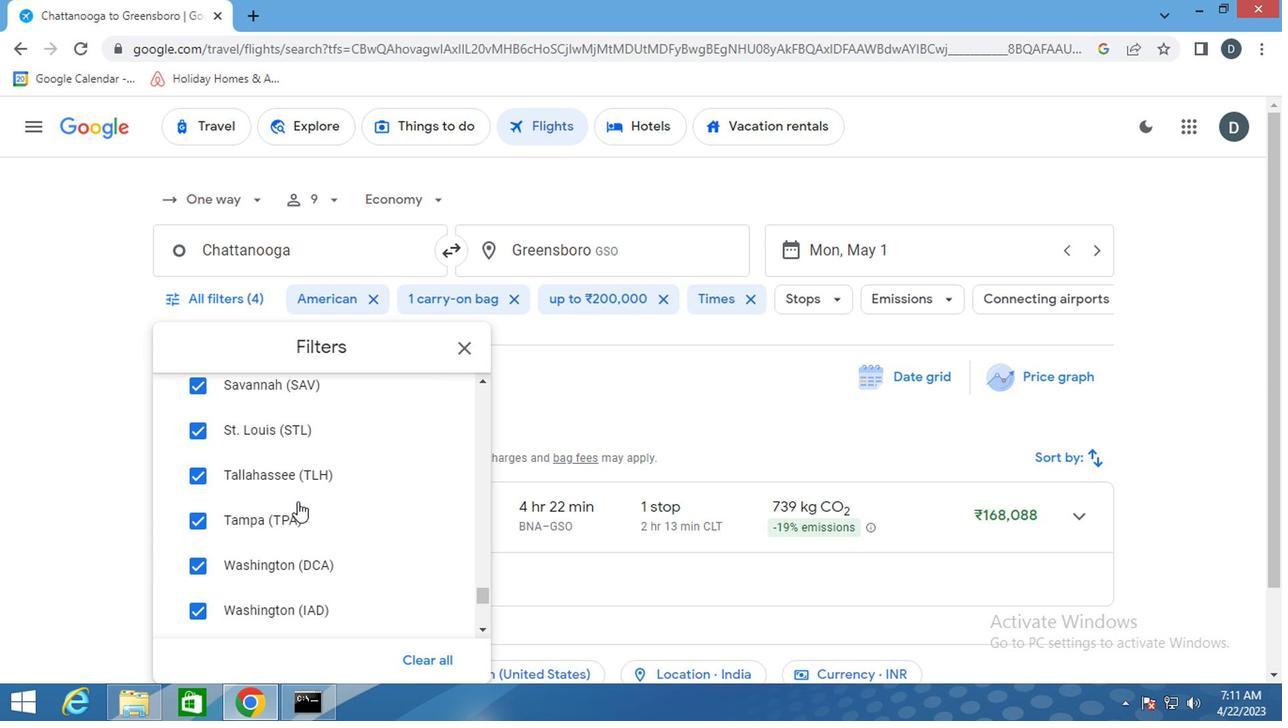 
Action: Mouse scrolled (293, 501) with delta (0, -1)
Screenshot: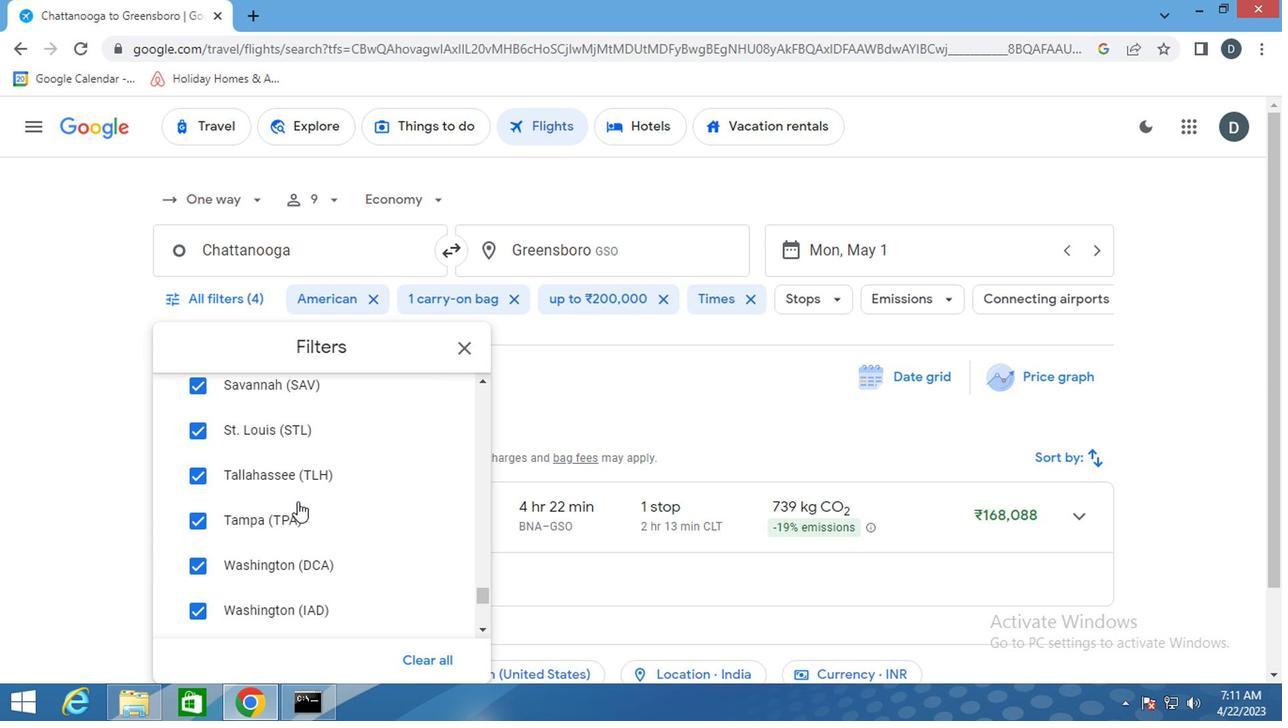 
Action: Mouse scrolled (293, 501) with delta (0, -1)
Screenshot: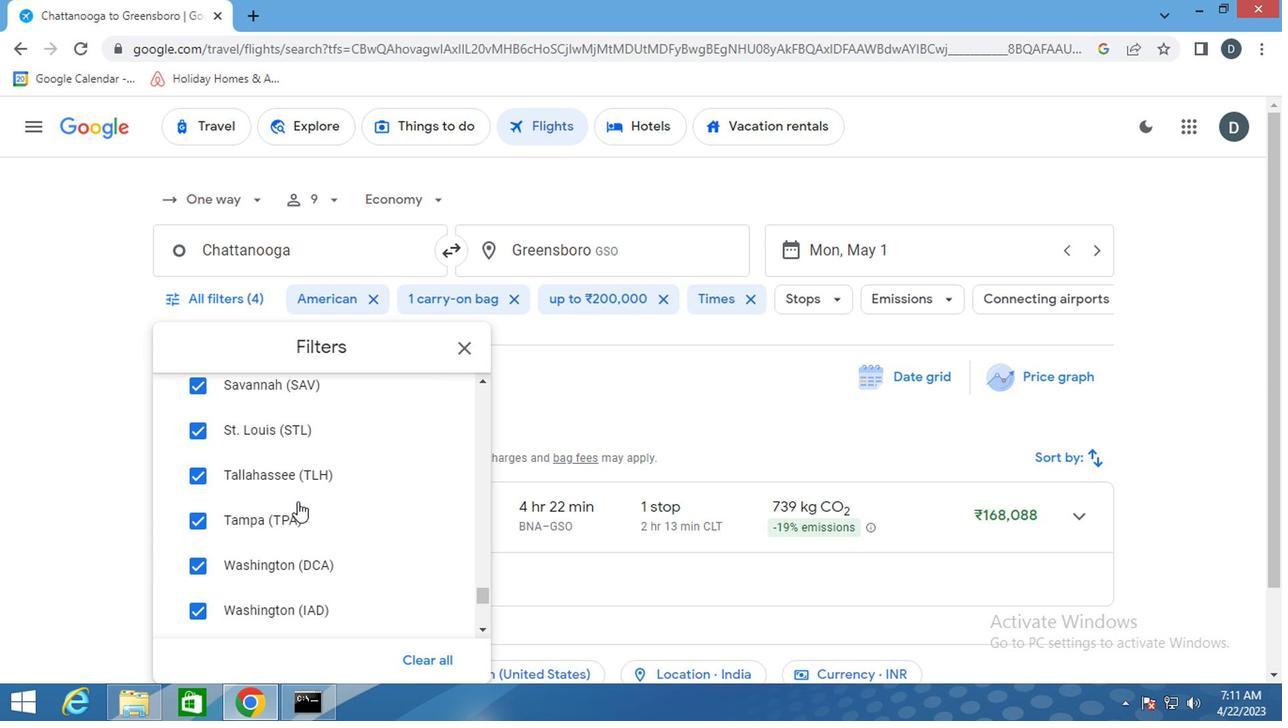
Action: Mouse scrolled (293, 501) with delta (0, -1)
Screenshot: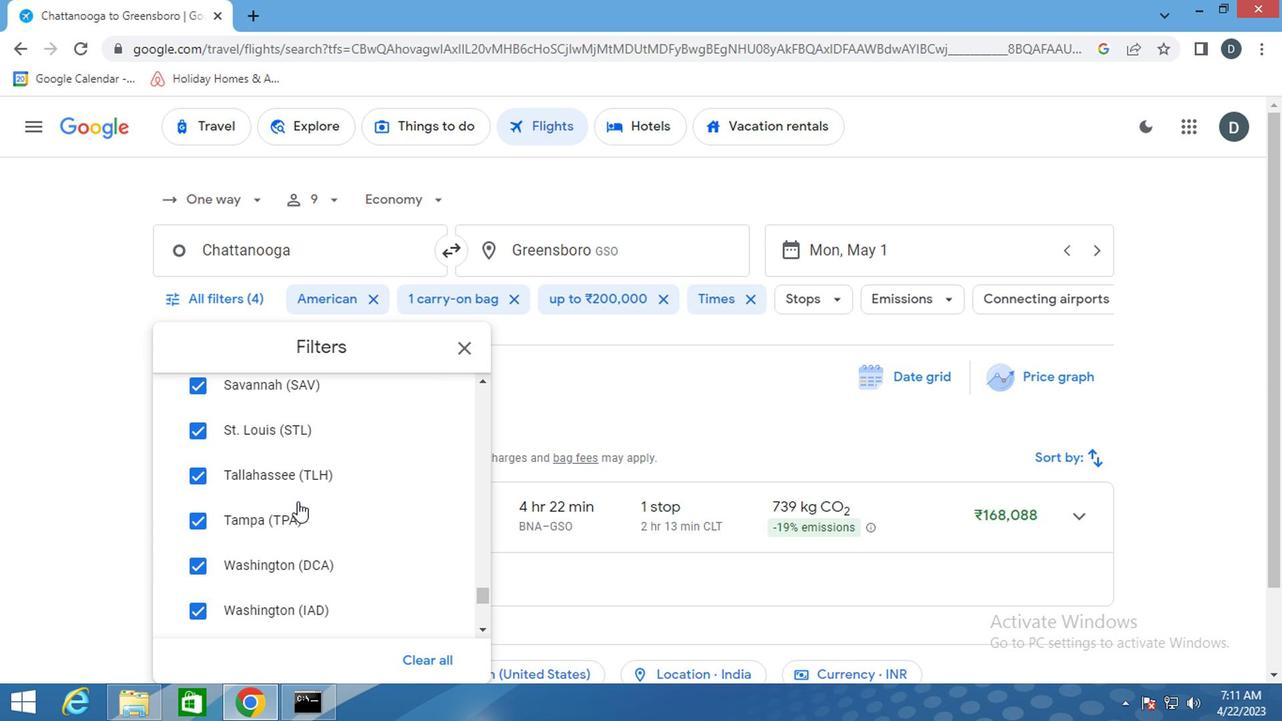 
Action: Mouse moved to (297, 502)
Screenshot: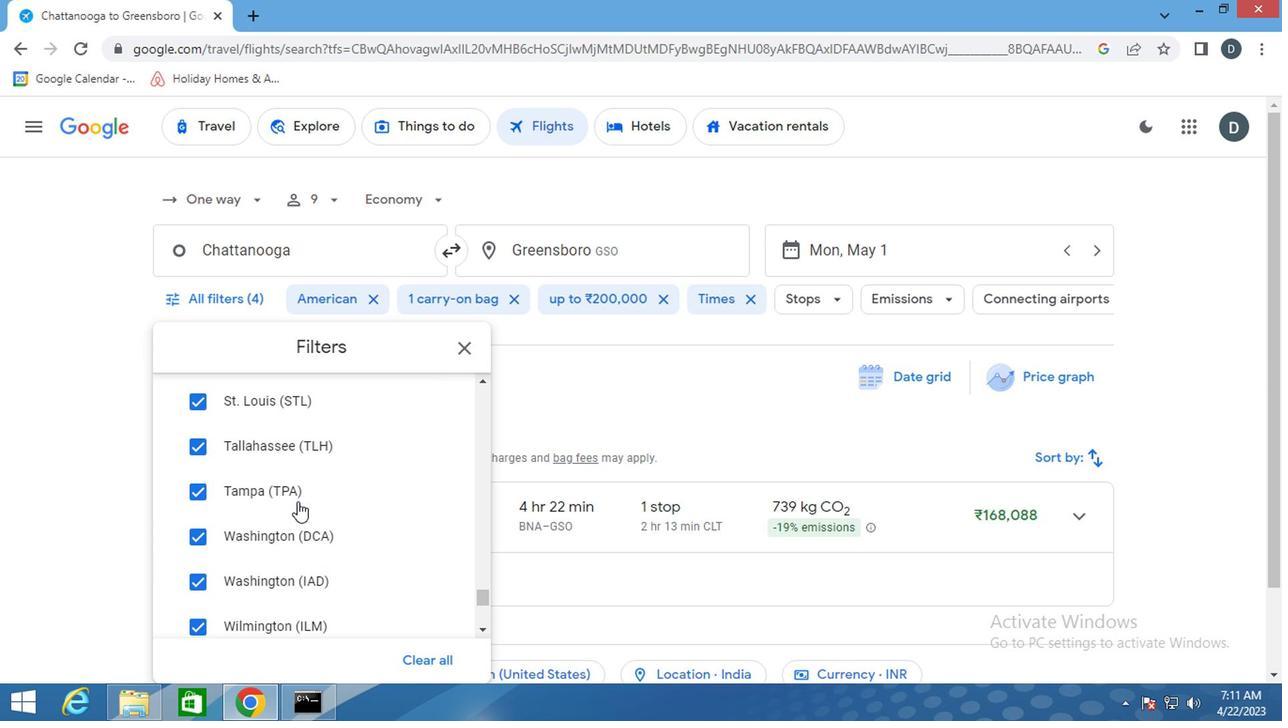 
Action: Mouse scrolled (297, 501) with delta (0, -1)
Screenshot: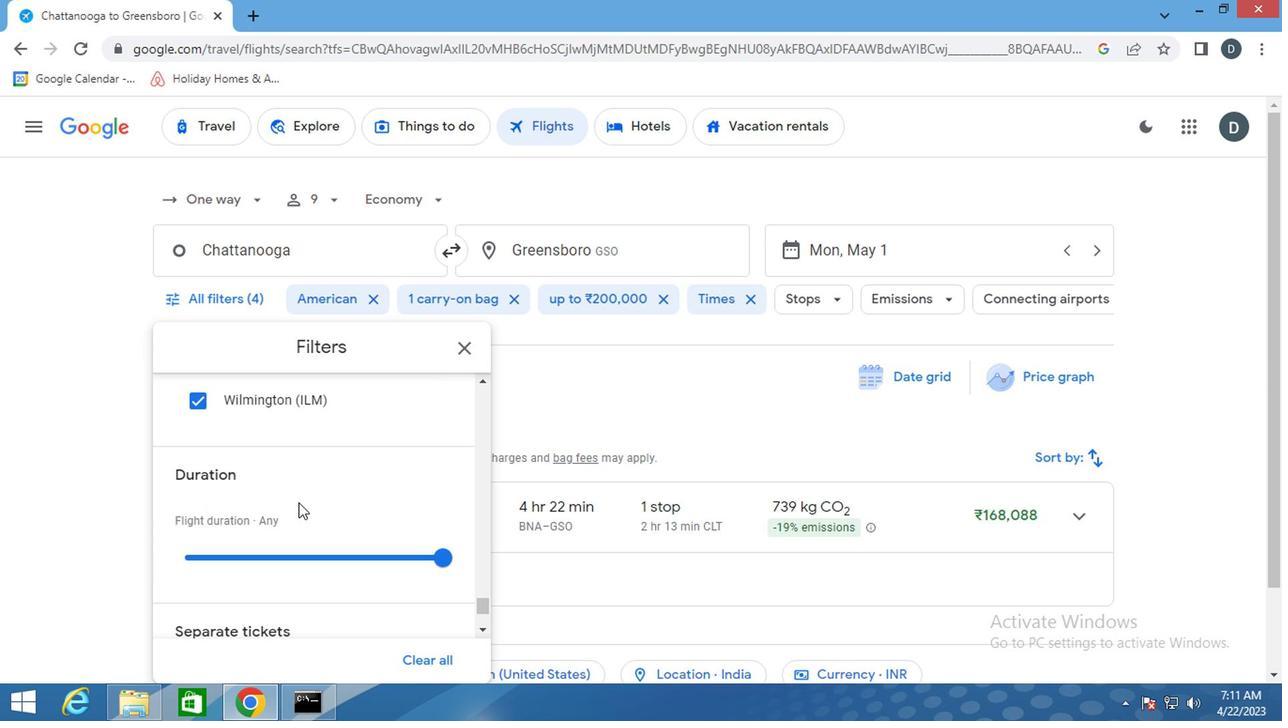 
Action: Mouse scrolled (297, 501) with delta (0, -1)
Screenshot: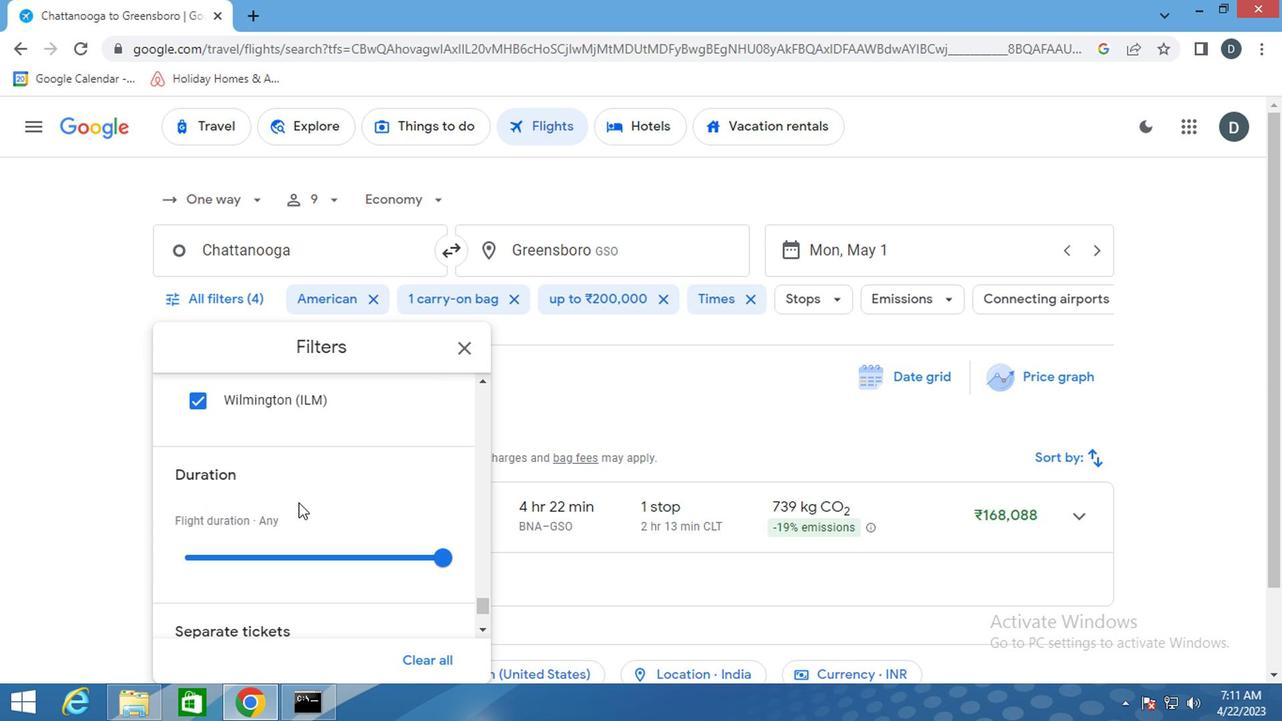 
Action: Mouse scrolled (297, 501) with delta (0, -1)
Screenshot: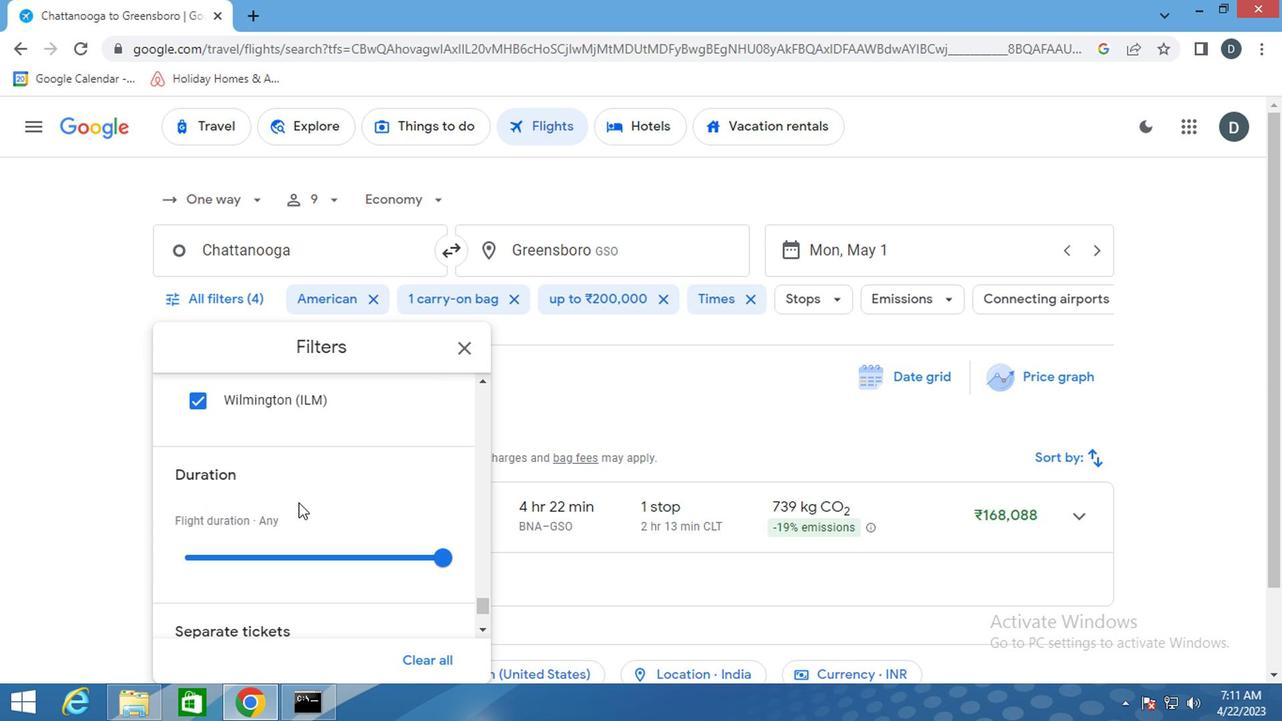 
Action: Mouse scrolled (297, 501) with delta (0, -1)
Screenshot: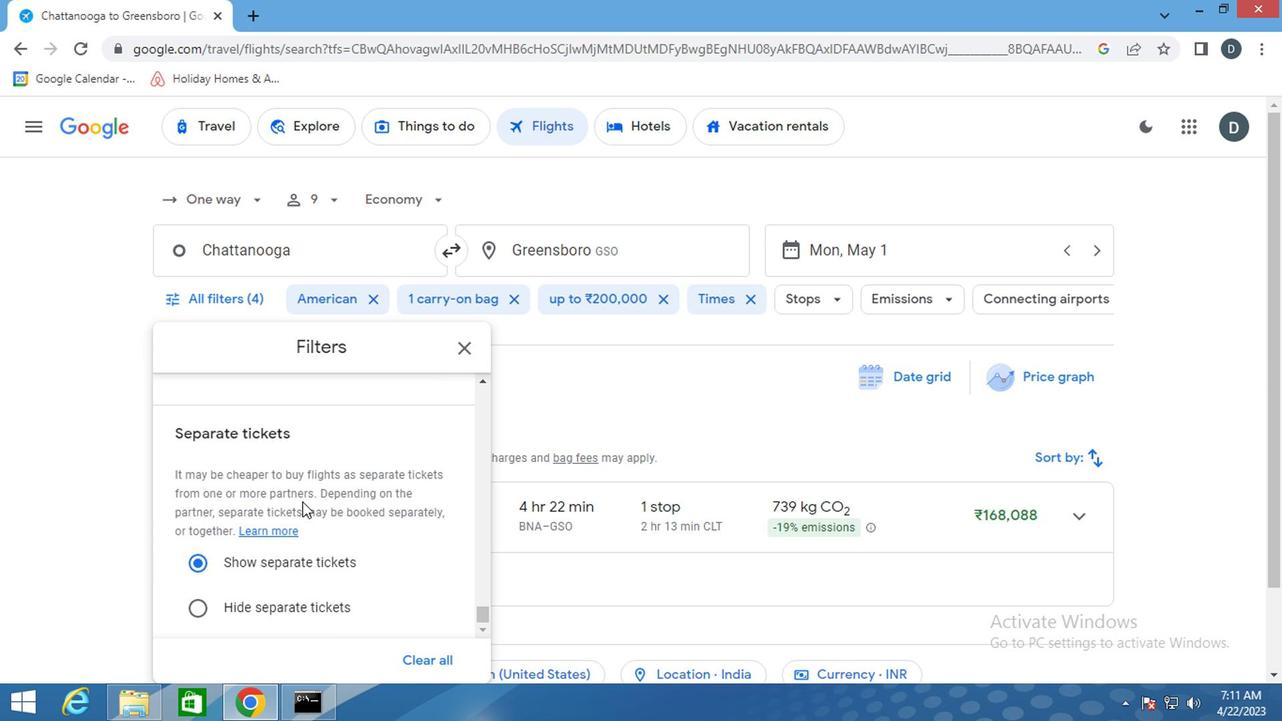 
Action: Mouse scrolled (297, 501) with delta (0, -1)
Screenshot: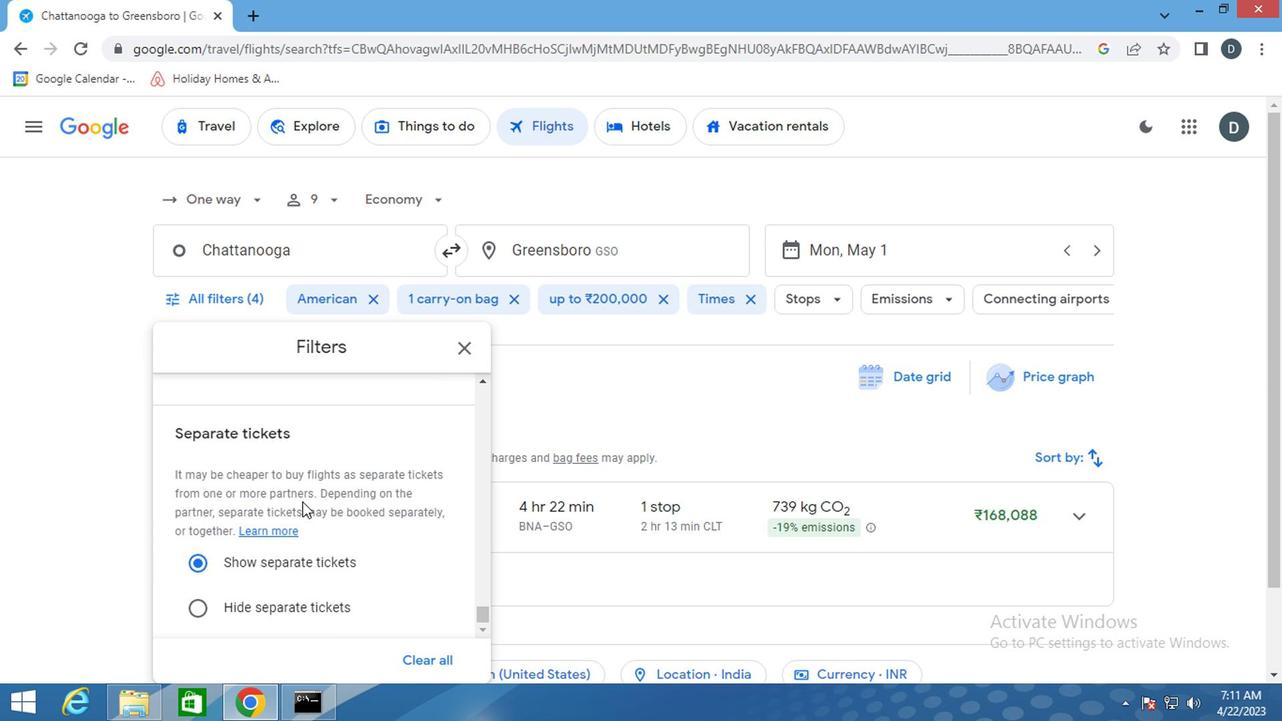 
Action: Mouse moved to (467, 337)
Screenshot: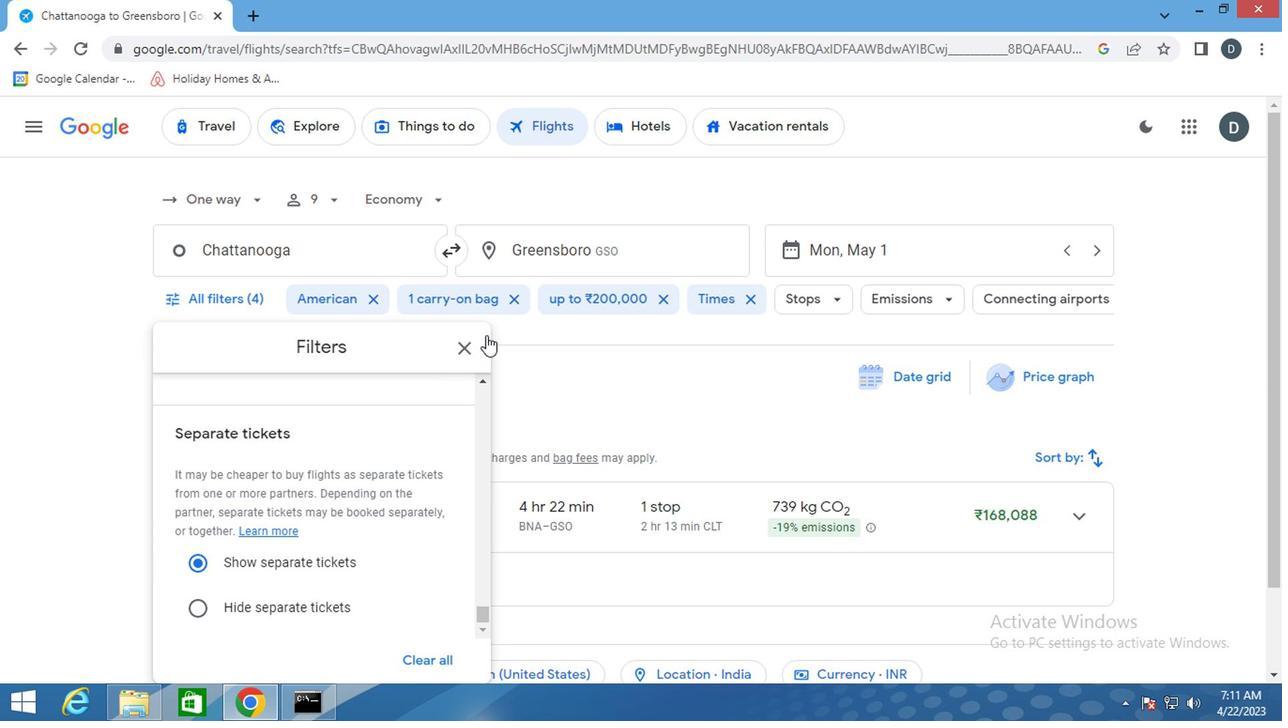 
Action: Mouse pressed left at (467, 337)
Screenshot: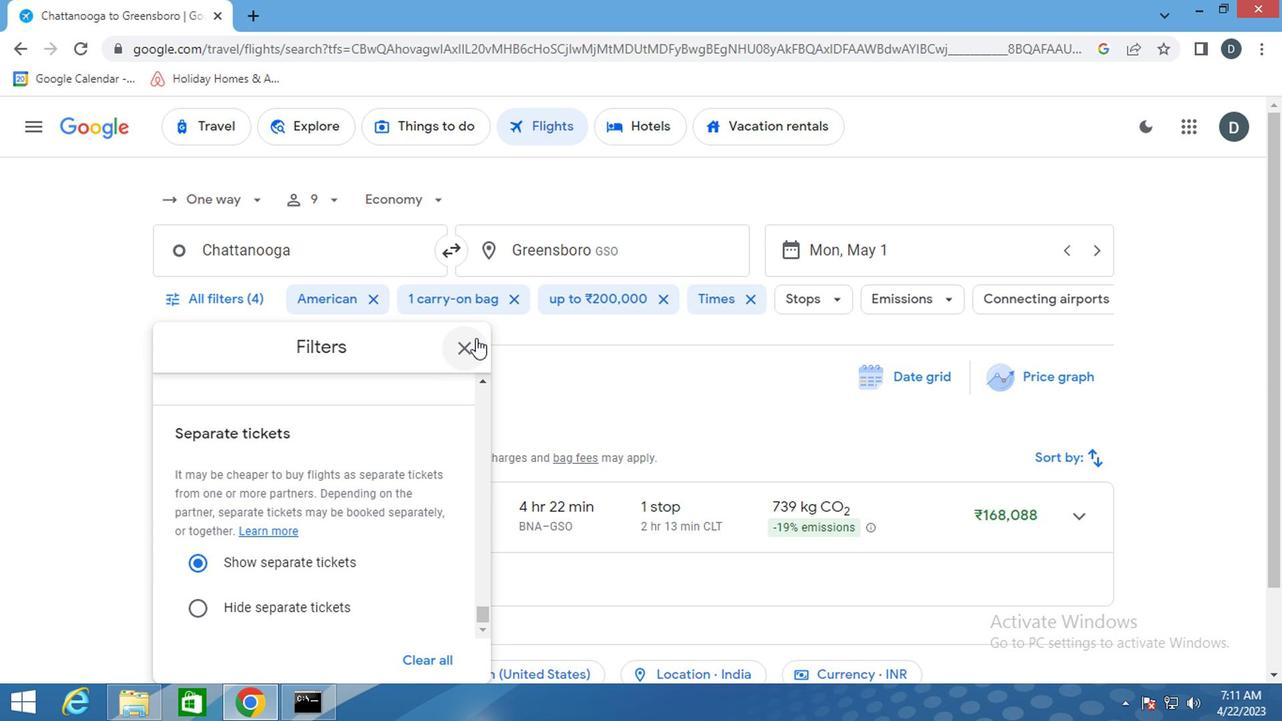 
